 Task: Look for space in Gapan, Philippines from 10th July, 2023 to 25th July, 2023 for 3 adults, 1 child in price range Rs.15000 to Rs.25000. Place can be shared room with 2 bedrooms having 3 beds and 2 bathrooms. Property type can be house, flat, guest house. Amenities needed are: wifi, TV, free parkinig on premises, gym, breakfast. Booking option can be shelf check-in. Required host language is English.
Action: Mouse moved to (451, 86)
Screenshot: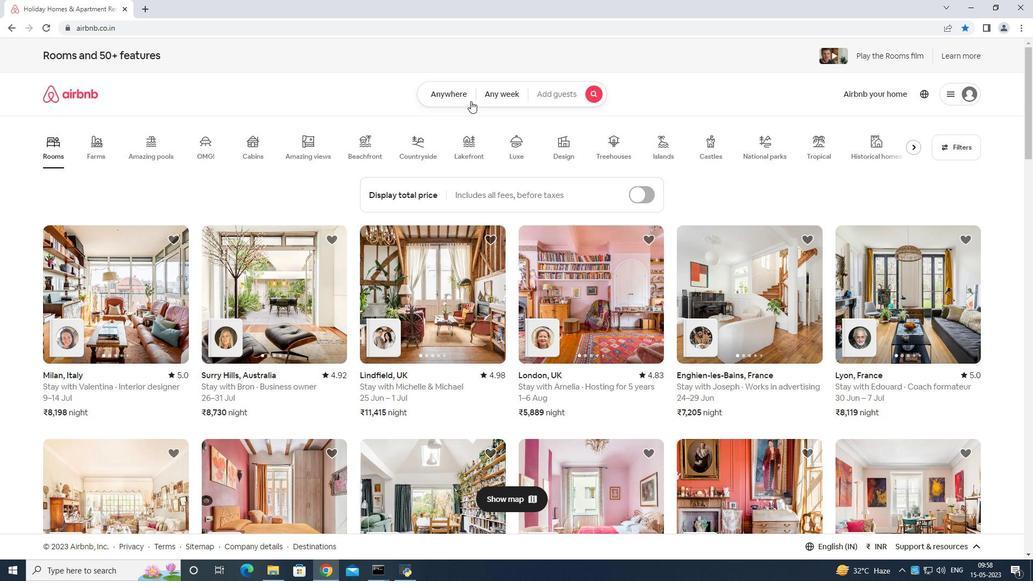 
Action: Mouse pressed left at (451, 86)
Screenshot: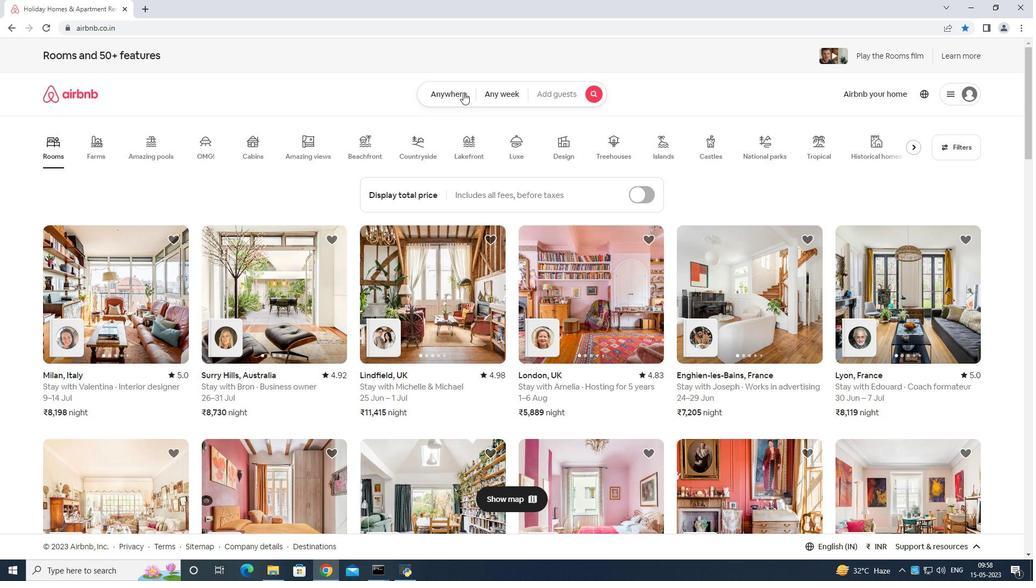 
Action: Mouse moved to (427, 132)
Screenshot: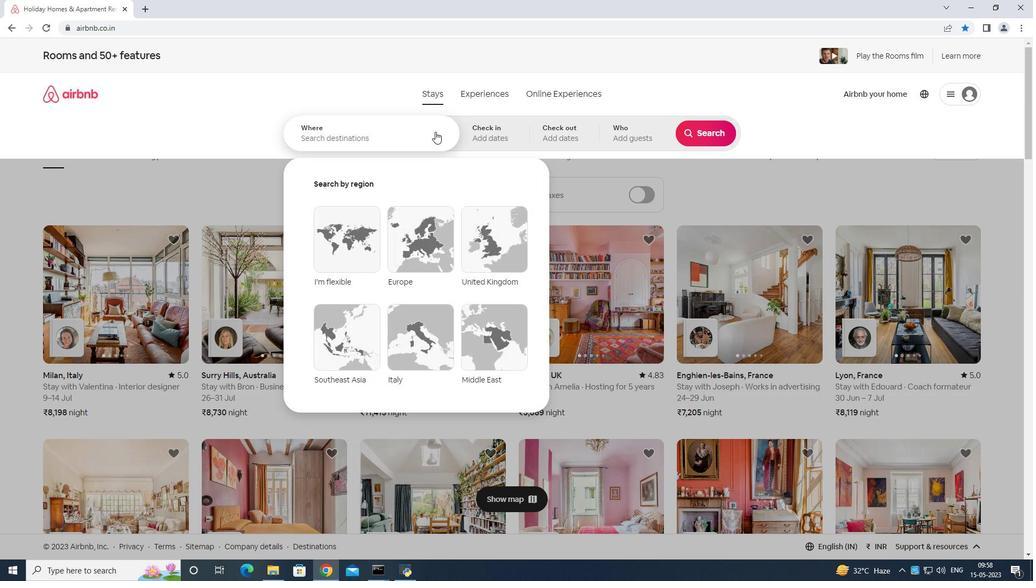 
Action: Mouse pressed left at (427, 132)
Screenshot: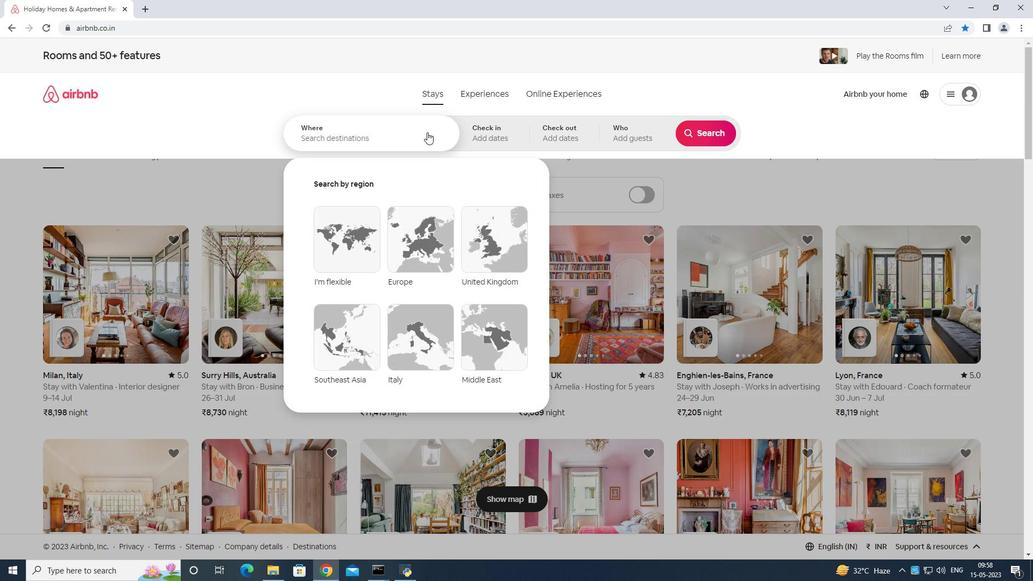 
Action: Key pressed <Key.shift>Gapan<Key.space>philipines<Key.enter>
Screenshot: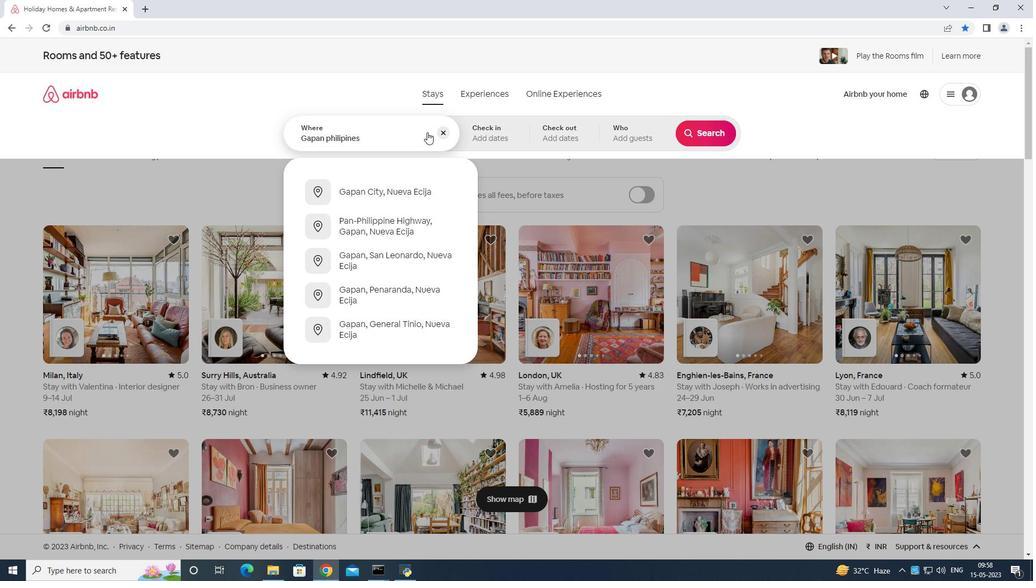 
Action: Mouse moved to (707, 224)
Screenshot: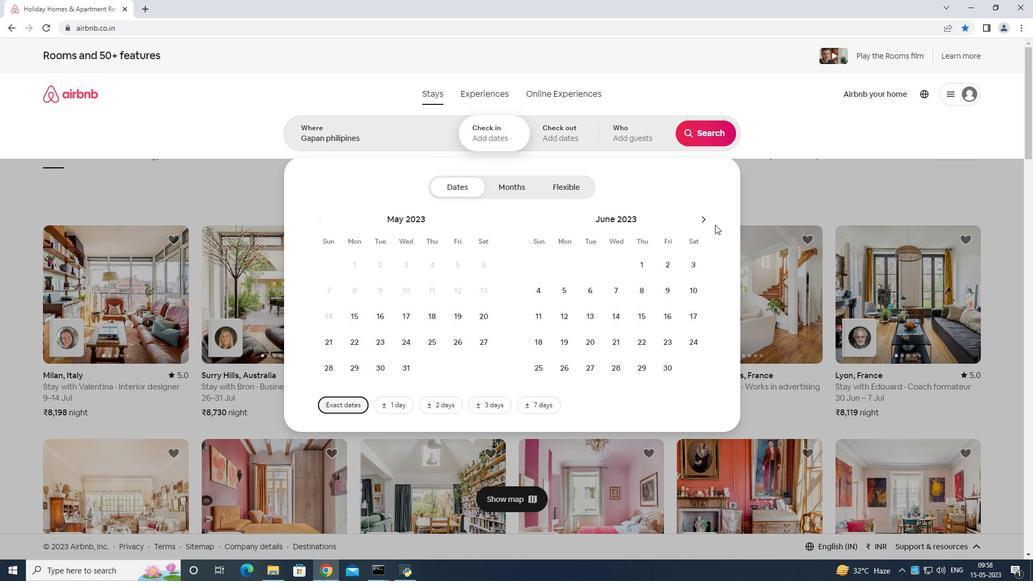 
Action: Mouse pressed left at (707, 224)
Screenshot: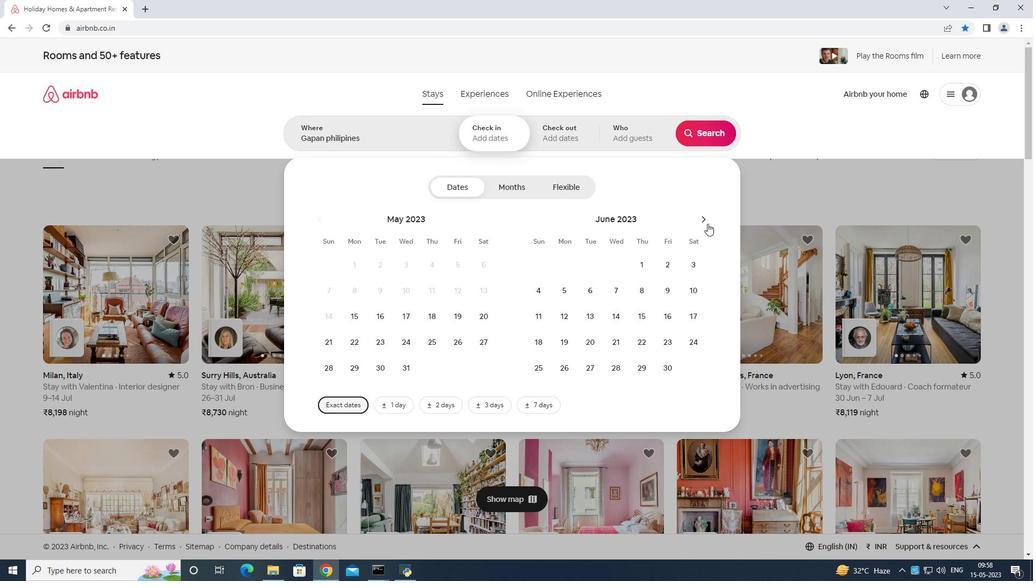 
Action: Mouse moved to (567, 313)
Screenshot: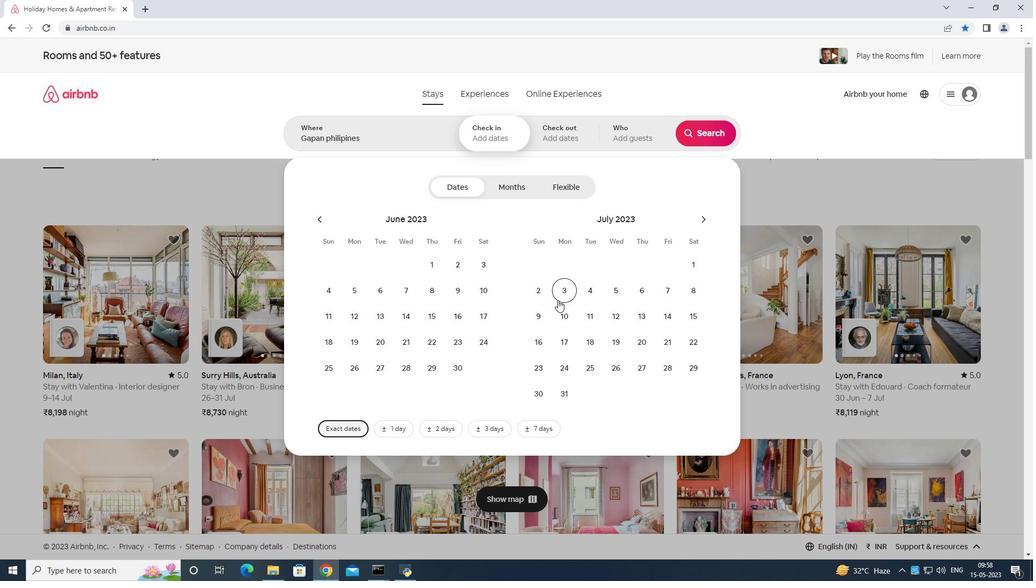 
Action: Mouse pressed left at (567, 313)
Screenshot: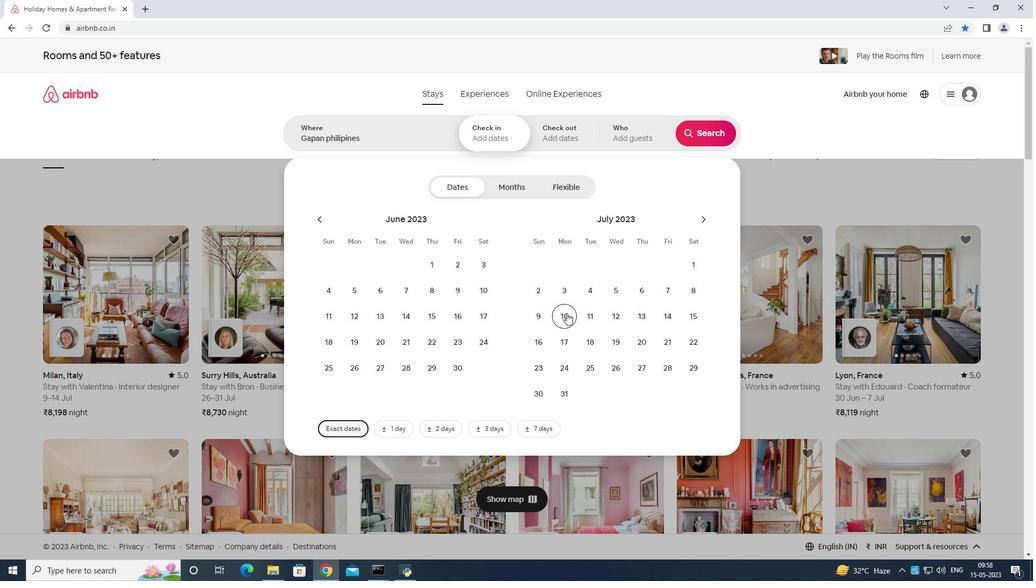 
Action: Mouse moved to (593, 366)
Screenshot: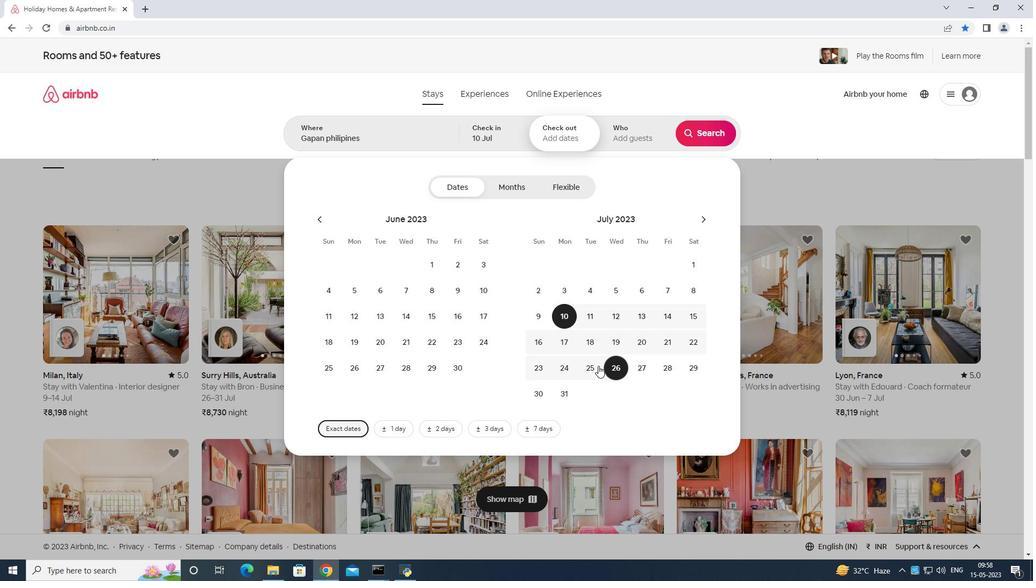 
Action: Mouse pressed left at (593, 366)
Screenshot: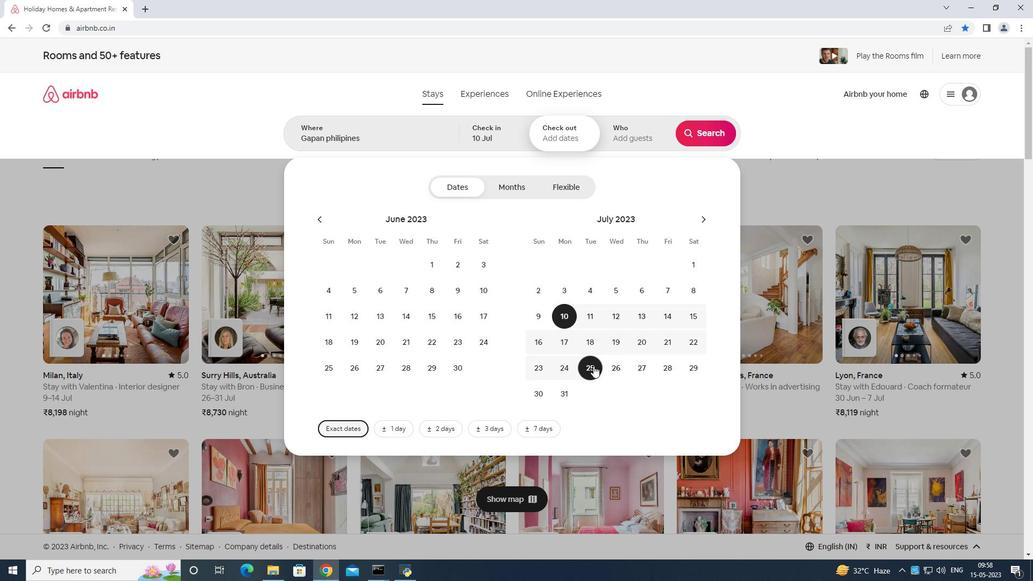 
Action: Mouse moved to (635, 140)
Screenshot: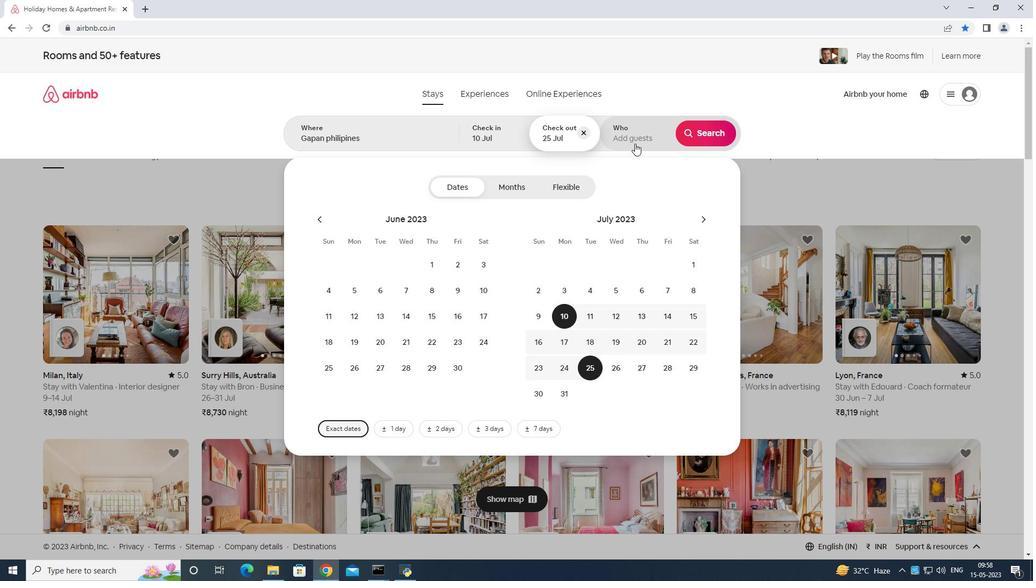 
Action: Mouse pressed left at (635, 140)
Screenshot: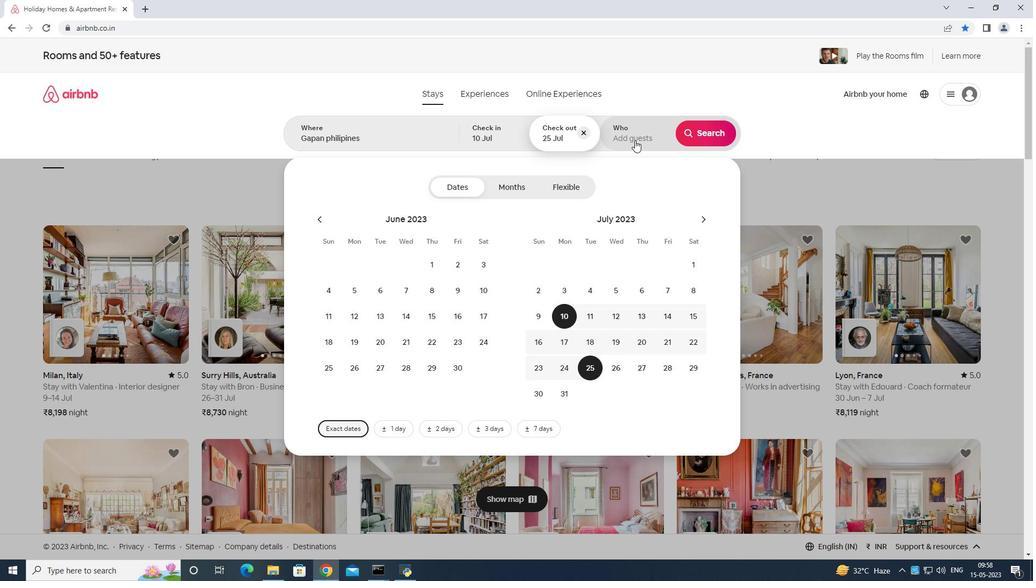 
Action: Mouse moved to (716, 194)
Screenshot: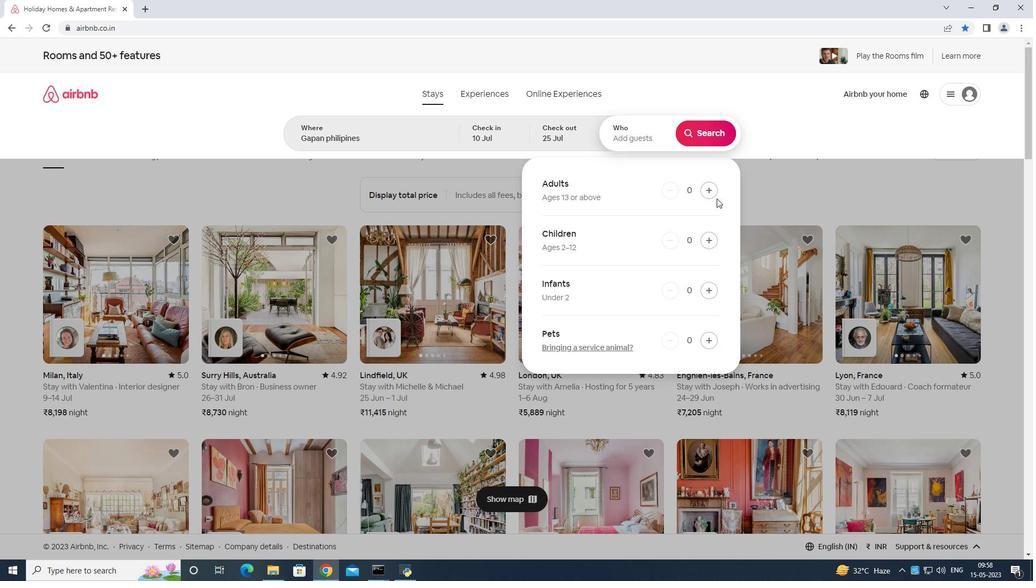 
Action: Mouse pressed left at (716, 194)
Screenshot: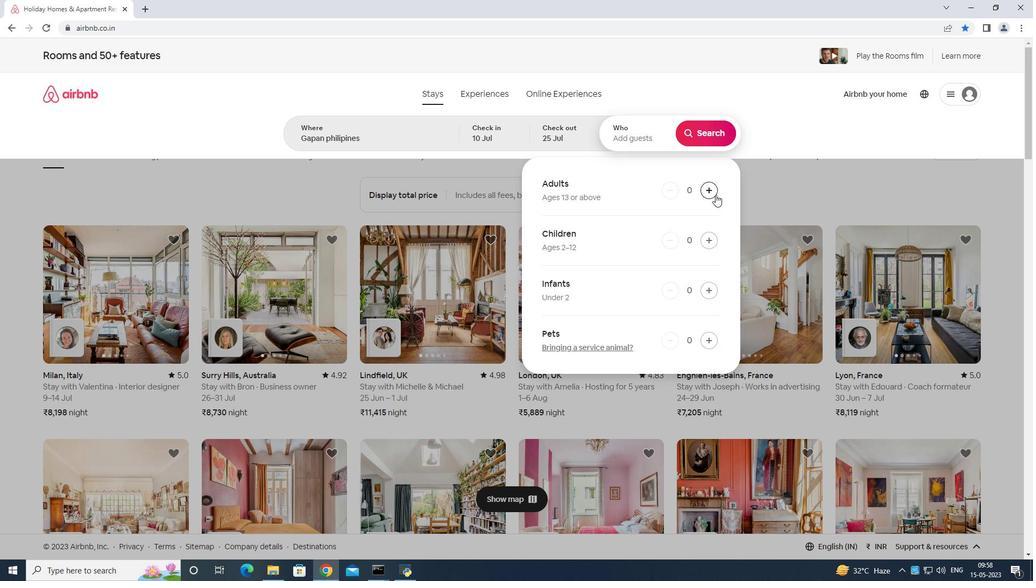 
Action: Mouse pressed left at (716, 194)
Screenshot: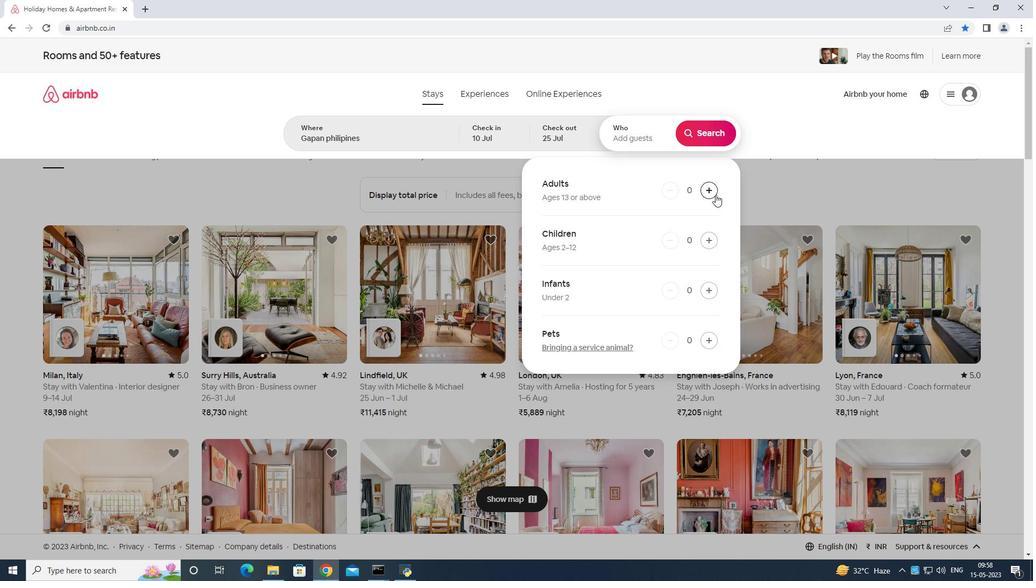 
Action: Mouse pressed left at (716, 194)
Screenshot: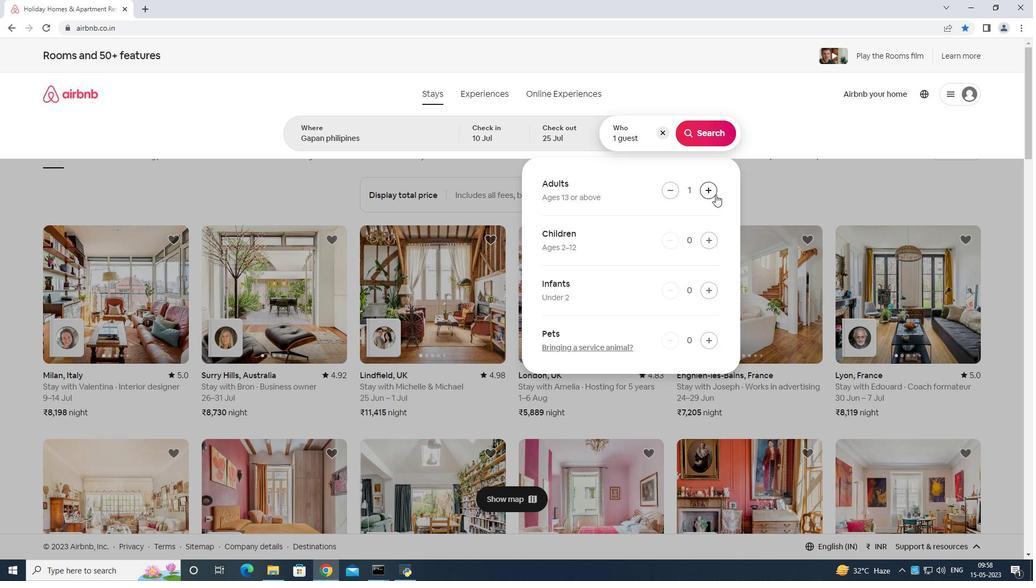
Action: Mouse moved to (711, 241)
Screenshot: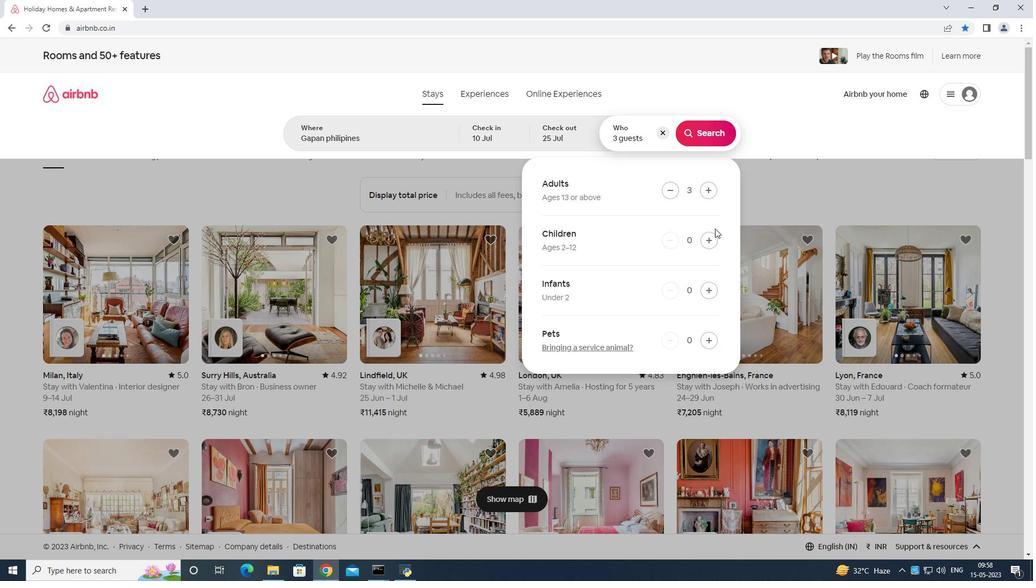 
Action: Mouse pressed left at (711, 241)
Screenshot: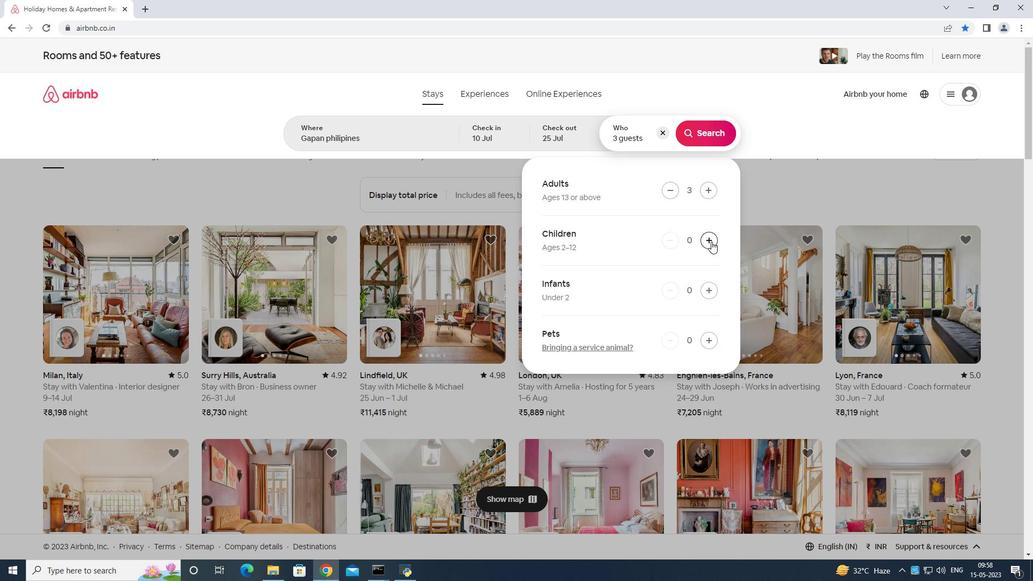 
Action: Mouse moved to (710, 133)
Screenshot: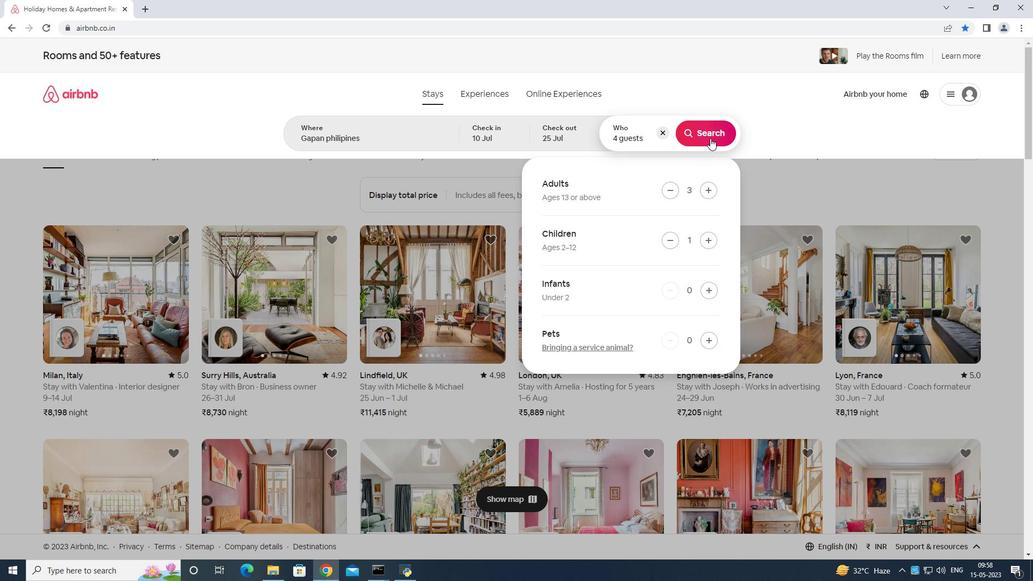 
Action: Mouse pressed left at (710, 133)
Screenshot: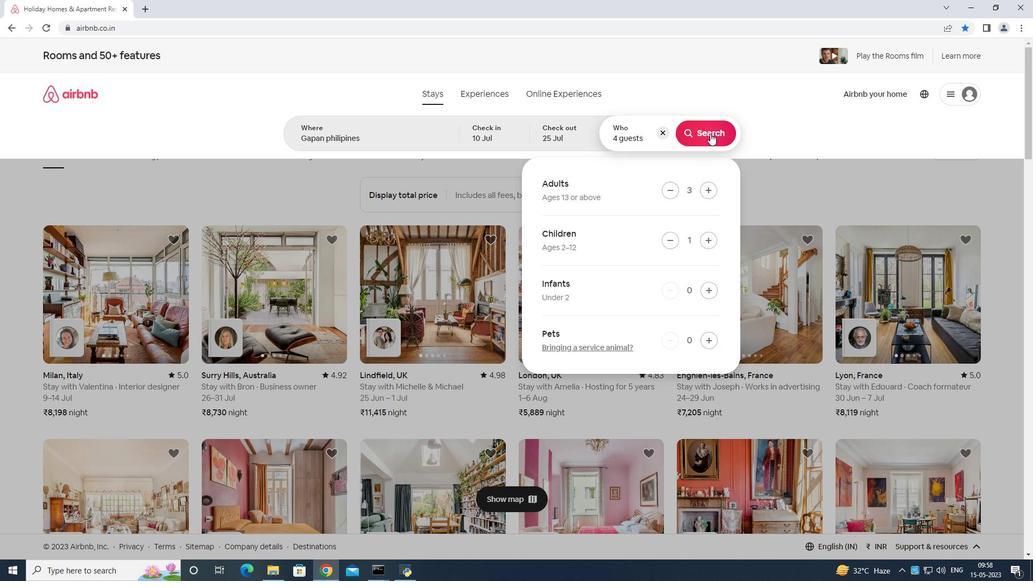 
Action: Mouse moved to (982, 107)
Screenshot: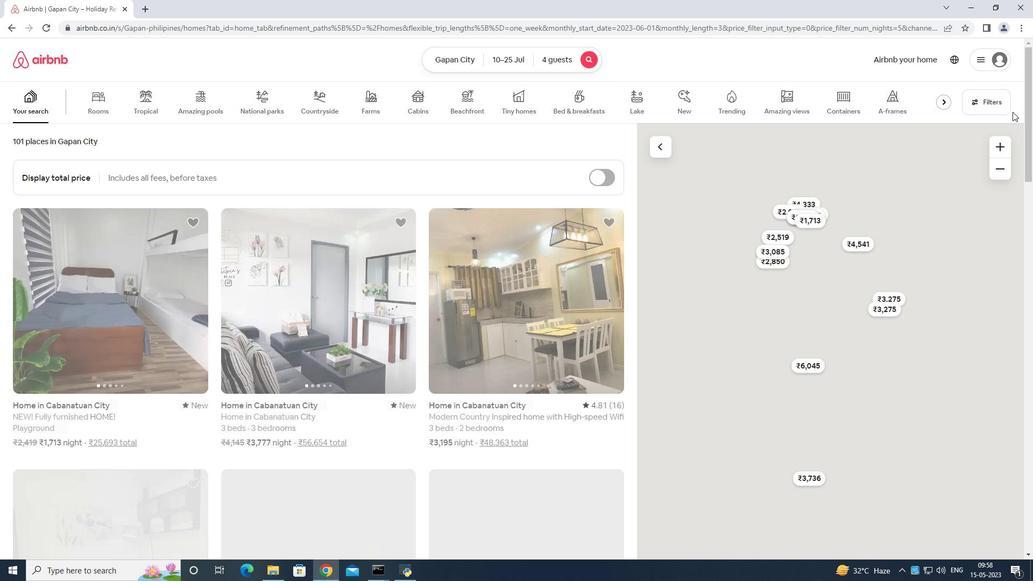 
Action: Mouse pressed left at (982, 107)
Screenshot: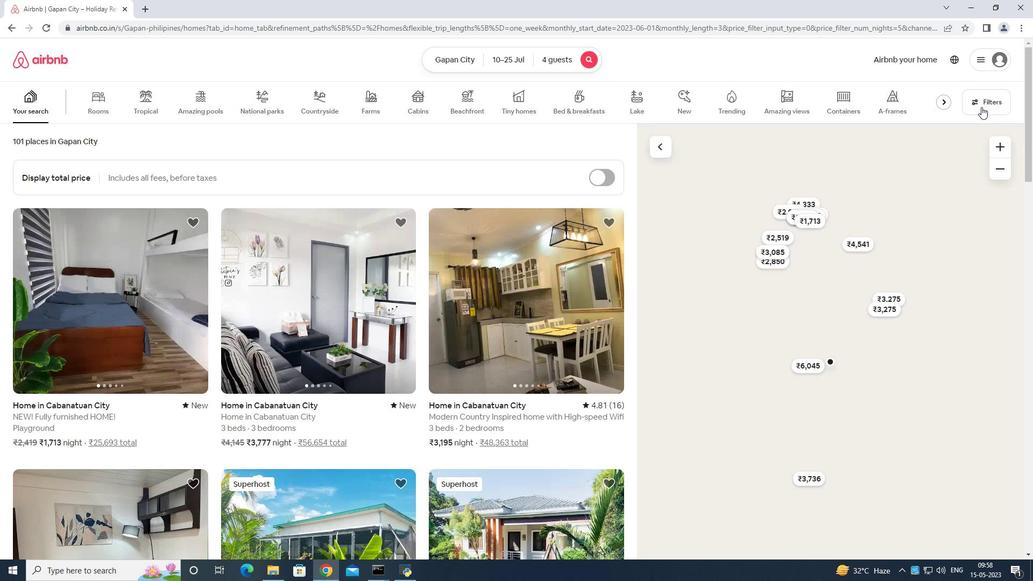 
Action: Mouse moved to (467, 352)
Screenshot: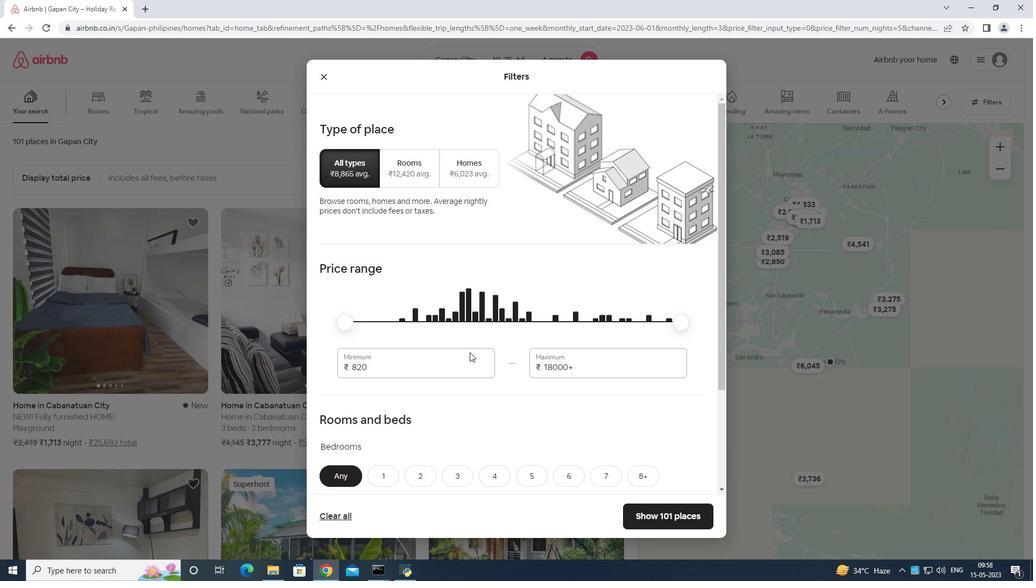 
Action: Mouse pressed left at (467, 352)
Screenshot: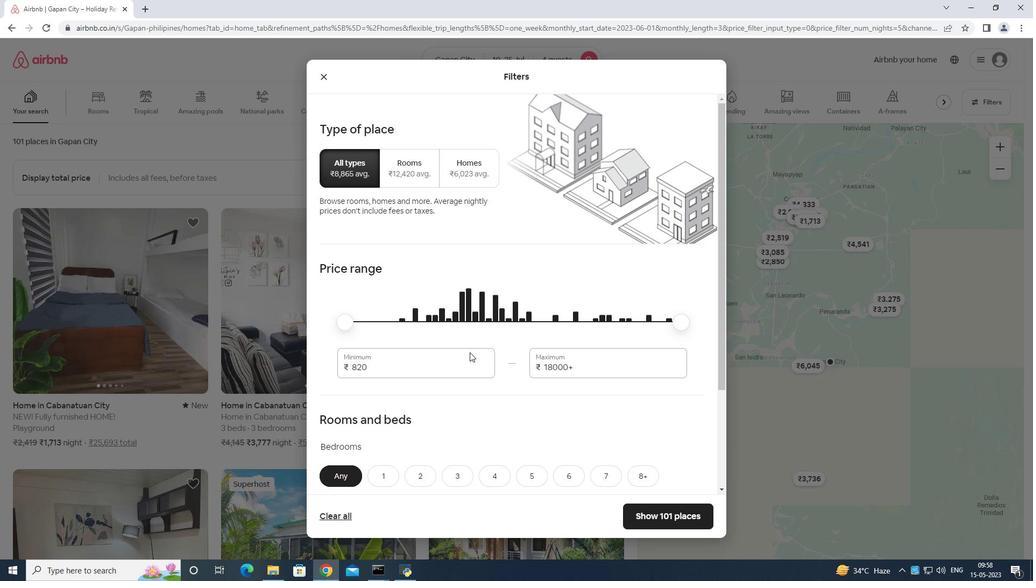 
Action: Mouse moved to (466, 351)
Screenshot: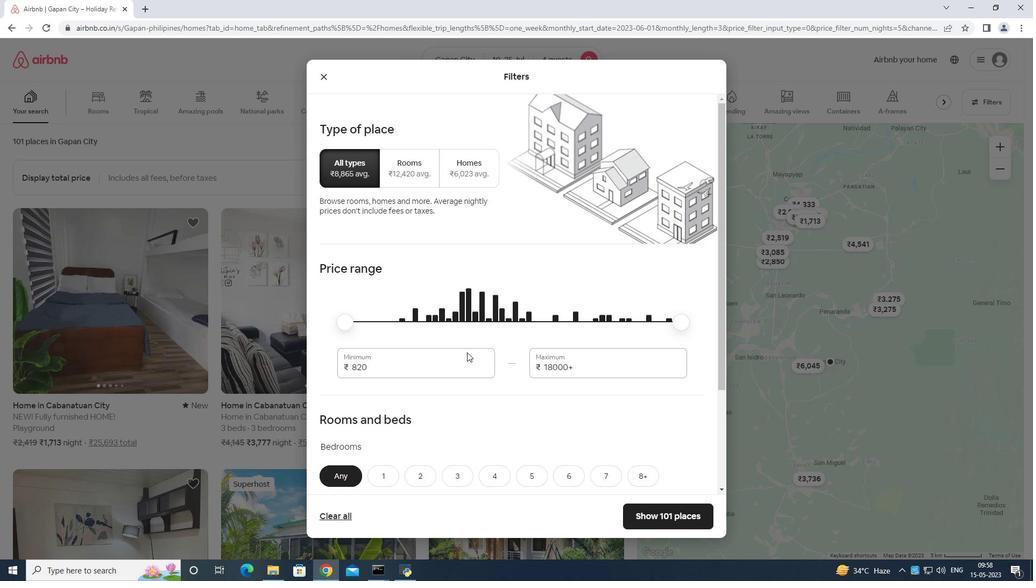 
Action: Key pressed <Key.backspace><Key.backspace><Key.backspace><Key.backspace><Key.backspace><Key.backspace><Key.backspace><Key.backspace><Key.backspace><Key.backspace><Key.backspace><Key.backspace><Key.backspace><Key.backspace><Key.backspace><Key.backspace><Key.backspace><Key.backspace><Key.backspace>15000
Screenshot: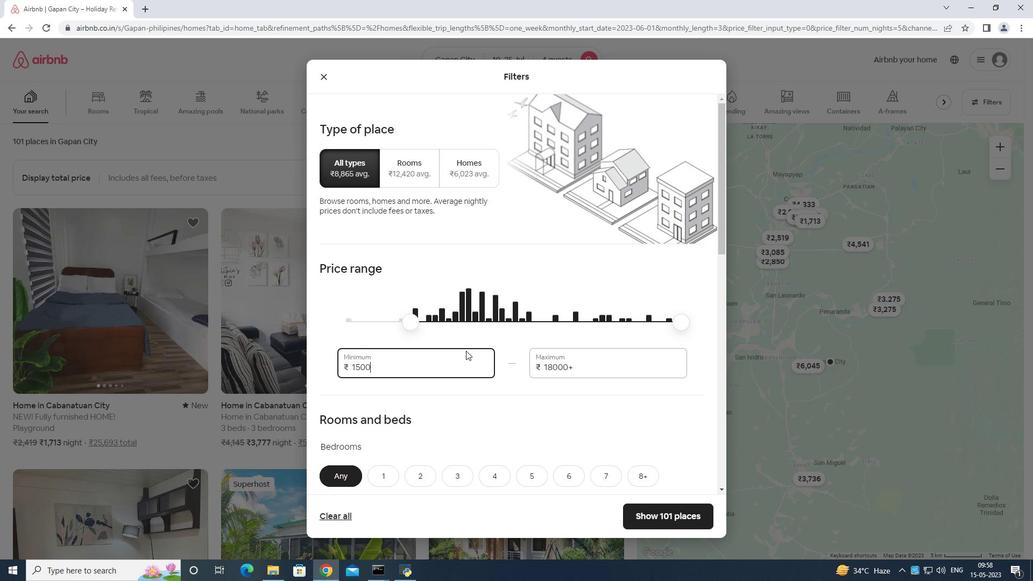 
Action: Mouse moved to (575, 366)
Screenshot: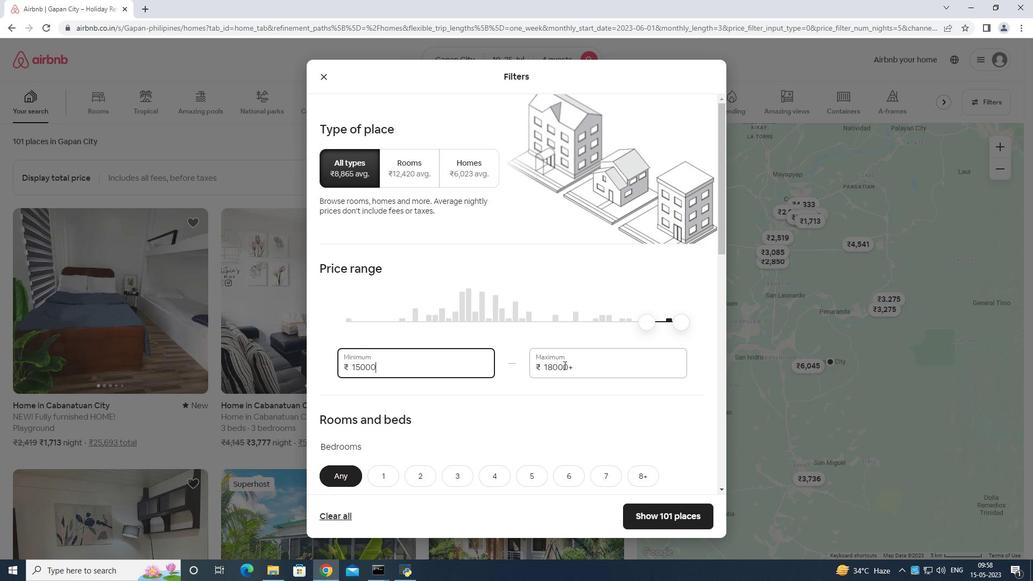 
Action: Mouse pressed left at (575, 366)
Screenshot: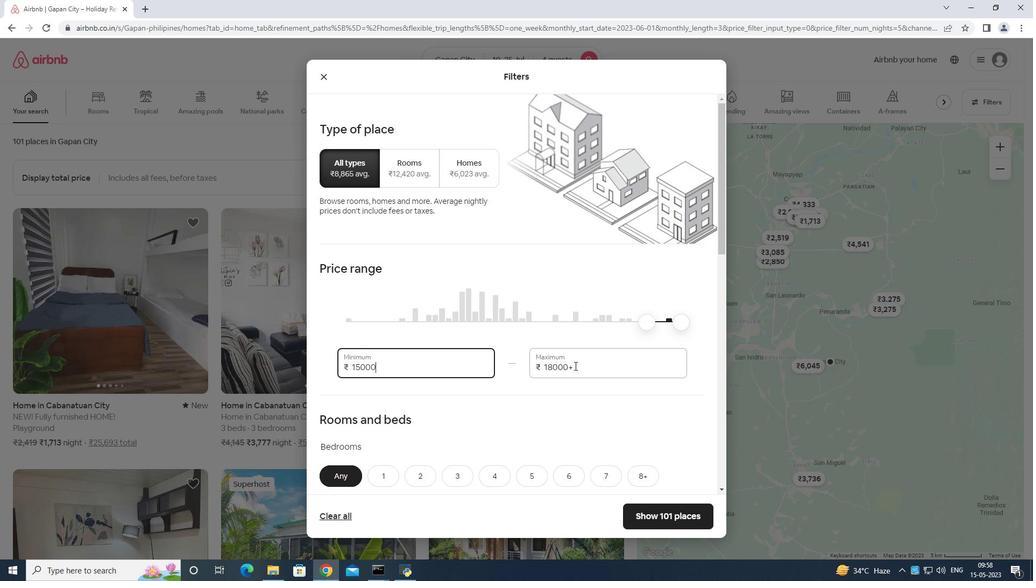 
Action: Key pressed <Key.backspace><Key.backspace><Key.backspace><Key.backspace><Key.backspace><Key.backspace><Key.backspace><Key.backspace><Key.backspace><Key.backspace><Key.backspace><Key.backspace><Key.backspace><Key.backspace><Key.backspace><Key.backspace>25000
Screenshot: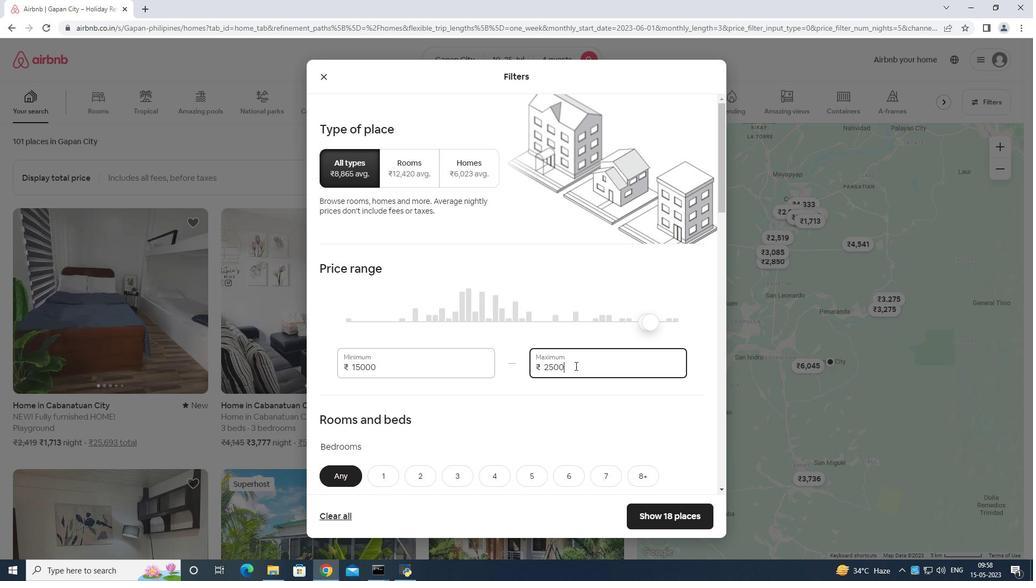 
Action: Mouse moved to (575, 364)
Screenshot: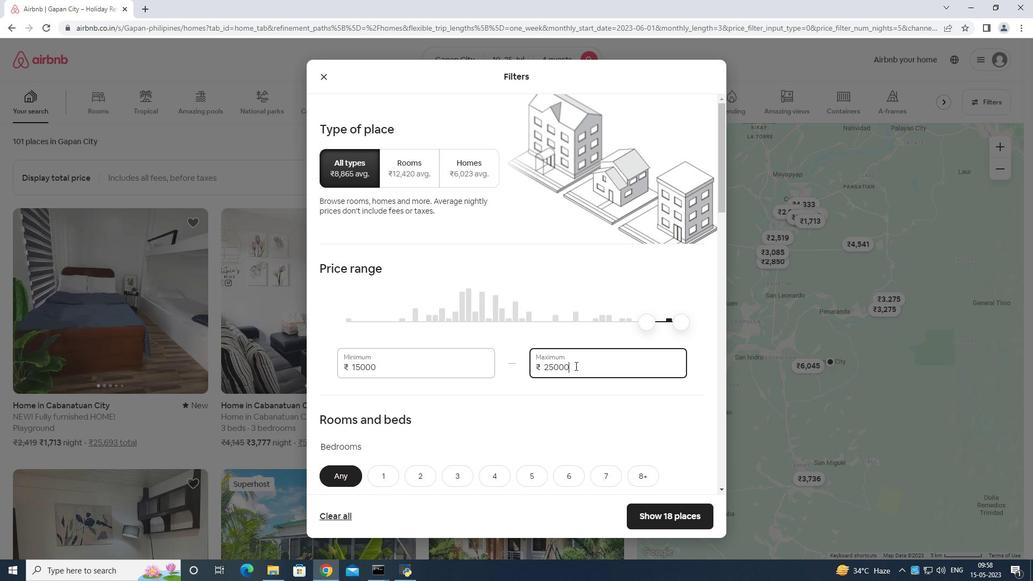 
Action: Mouse scrolled (575, 363) with delta (0, 0)
Screenshot: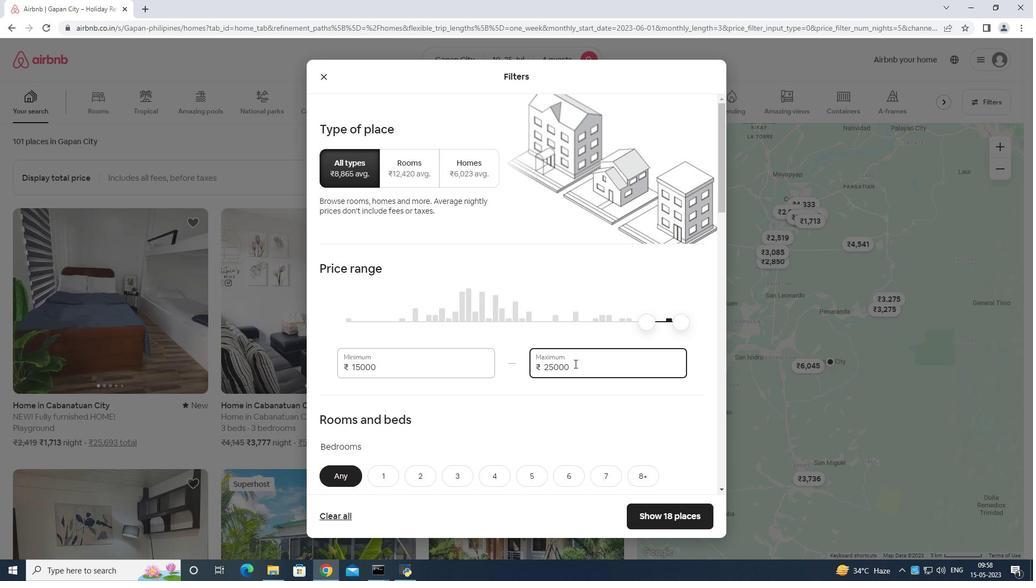 
Action: Mouse scrolled (575, 363) with delta (0, 0)
Screenshot: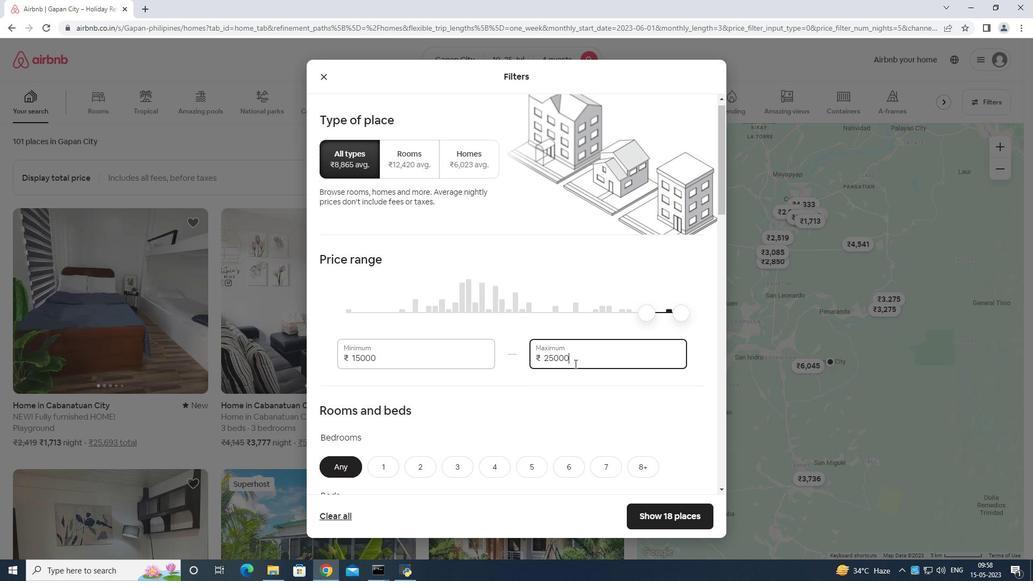 
Action: Mouse scrolled (575, 363) with delta (0, 0)
Screenshot: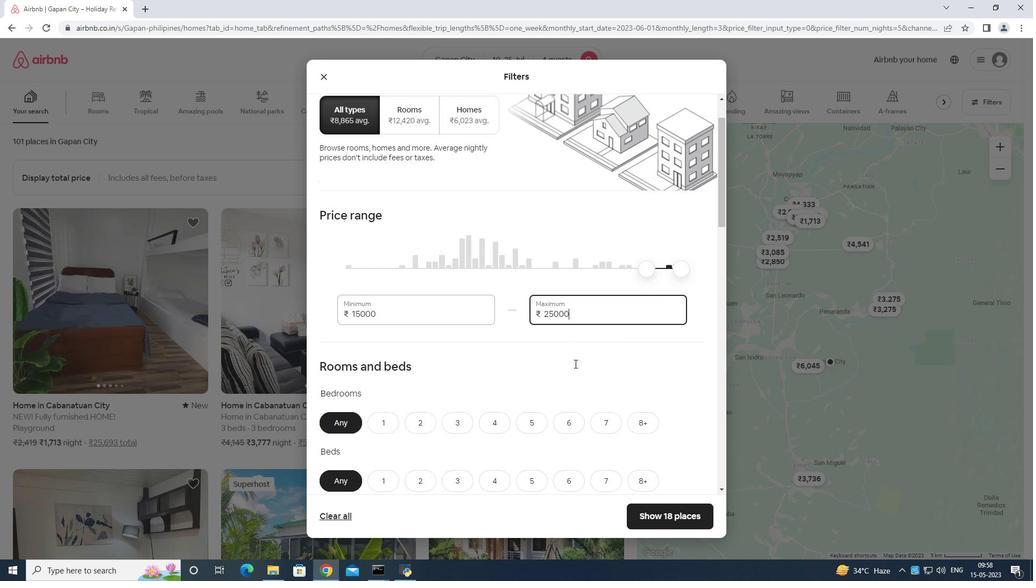 
Action: Mouse moved to (432, 310)
Screenshot: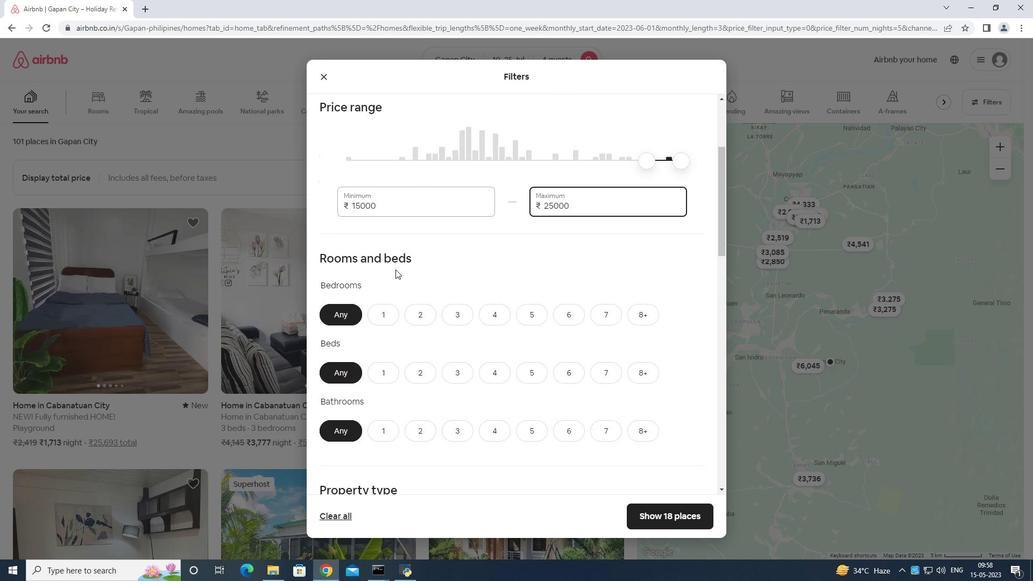 
Action: Mouse pressed left at (432, 310)
Screenshot: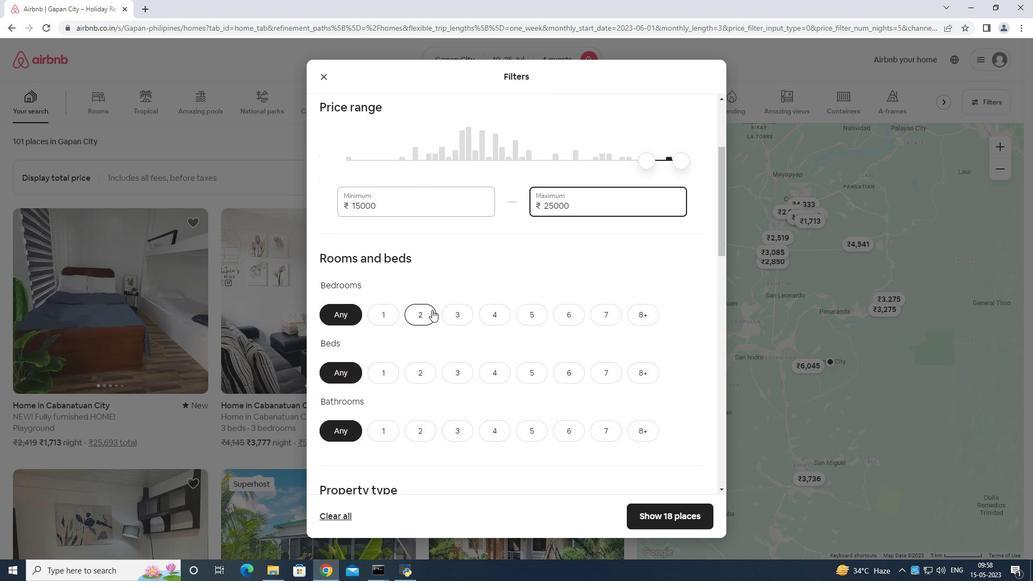 
Action: Mouse moved to (461, 366)
Screenshot: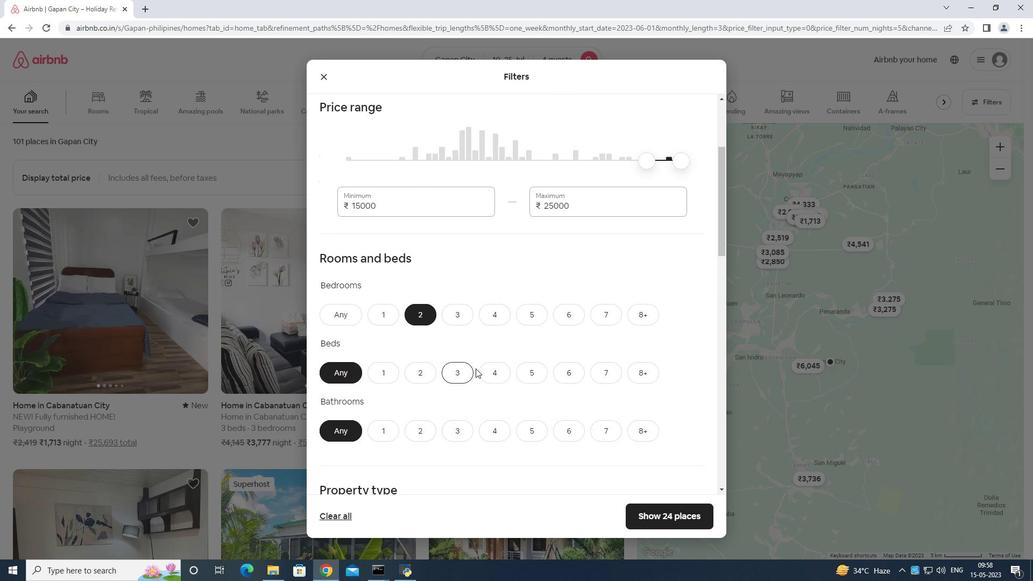 
Action: Mouse pressed left at (461, 366)
Screenshot: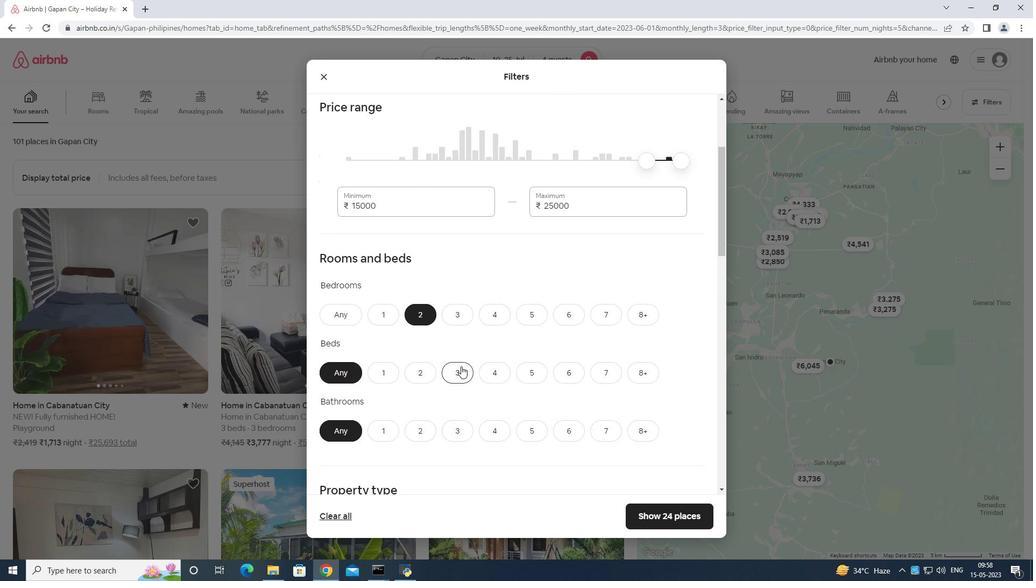 
Action: Mouse moved to (415, 432)
Screenshot: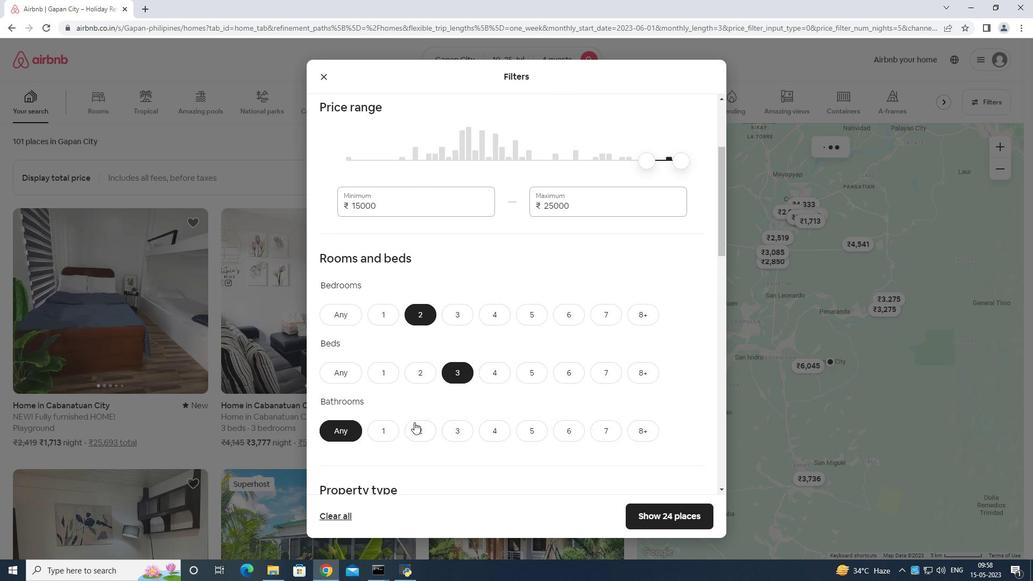 
Action: Mouse pressed left at (415, 432)
Screenshot: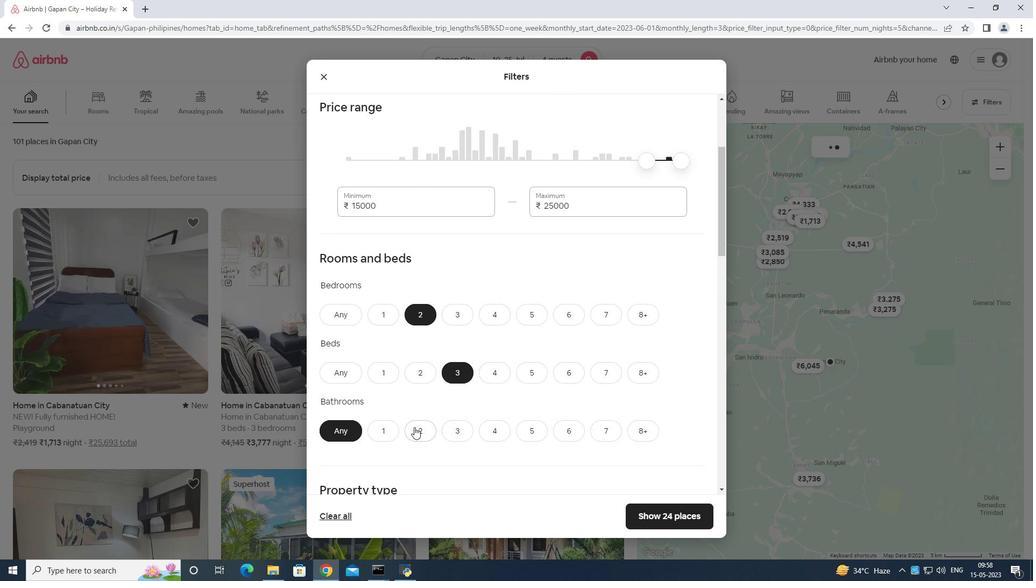 
Action: Mouse moved to (474, 382)
Screenshot: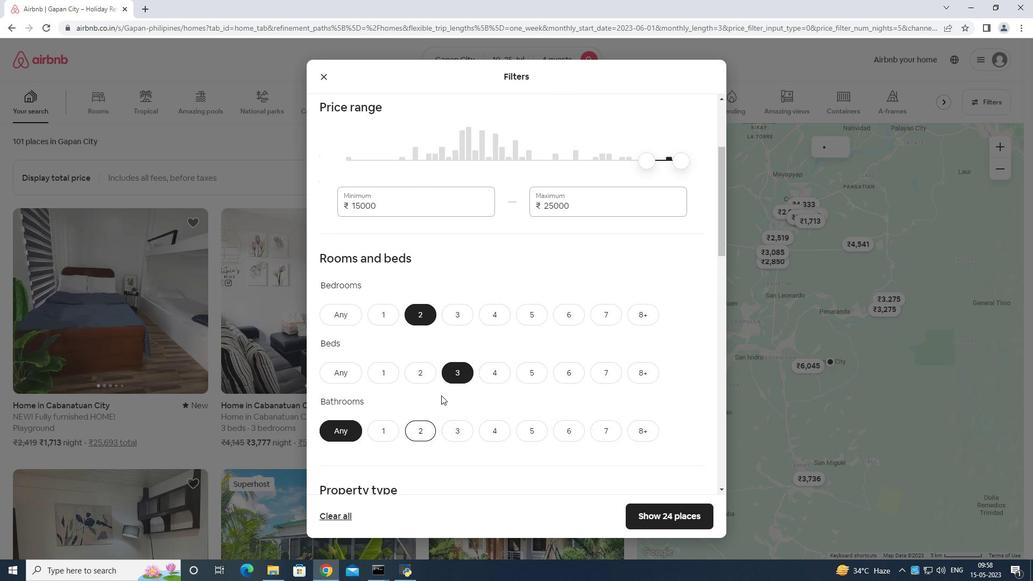 
Action: Mouse scrolled (474, 382) with delta (0, 0)
Screenshot: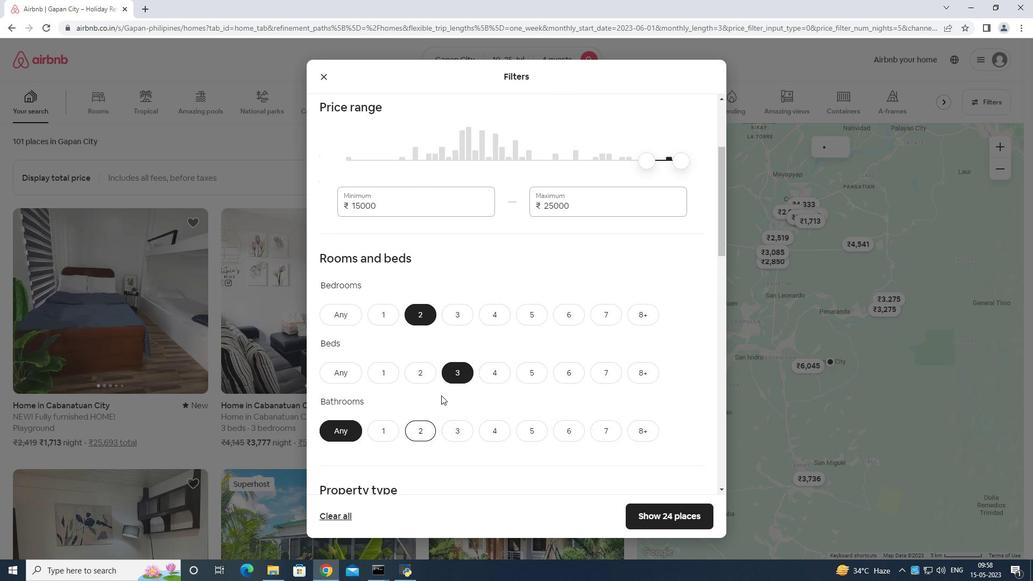 
Action: Mouse moved to (477, 383)
Screenshot: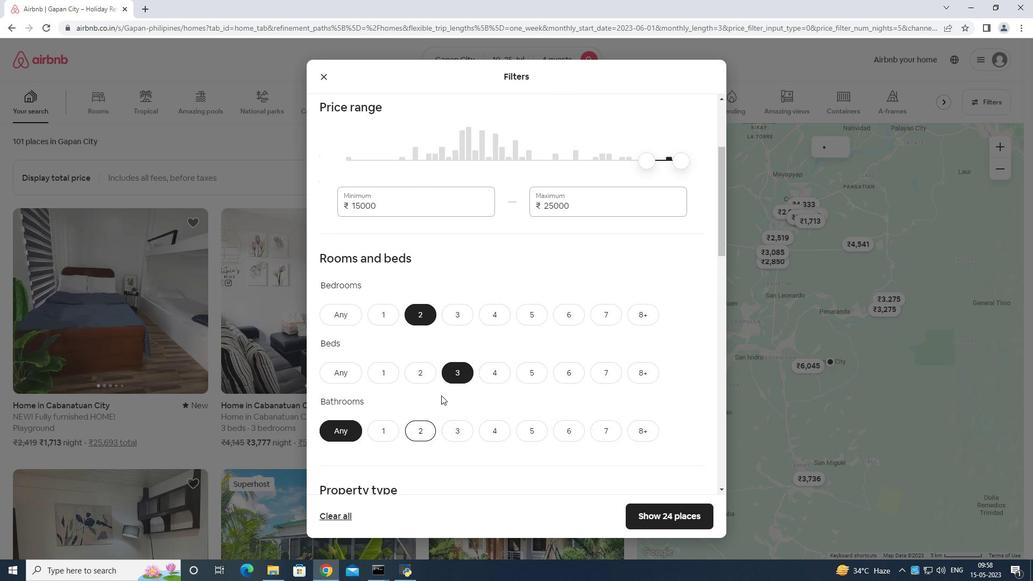
Action: Mouse scrolled (477, 383) with delta (0, 0)
Screenshot: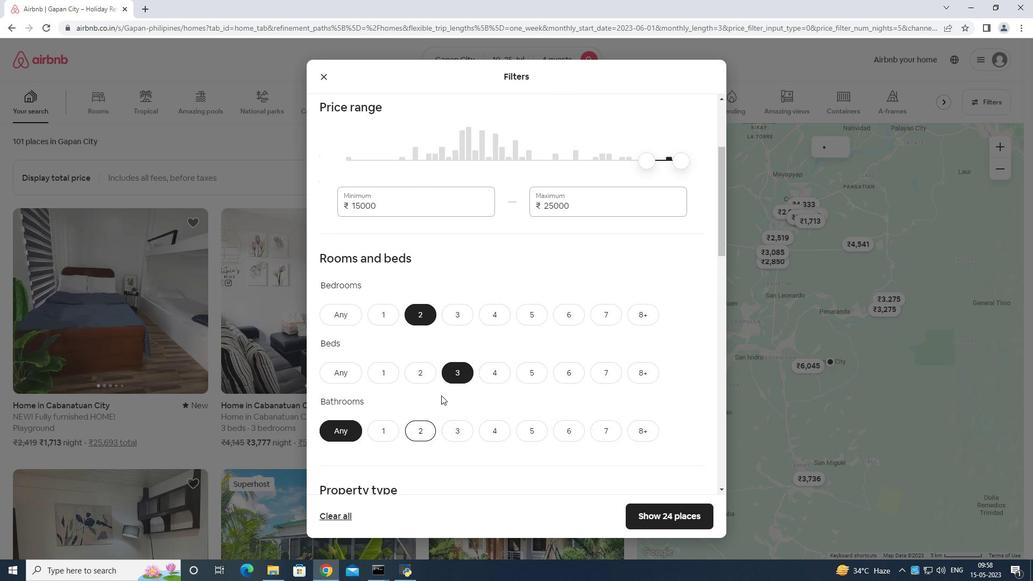 
Action: Mouse moved to (480, 383)
Screenshot: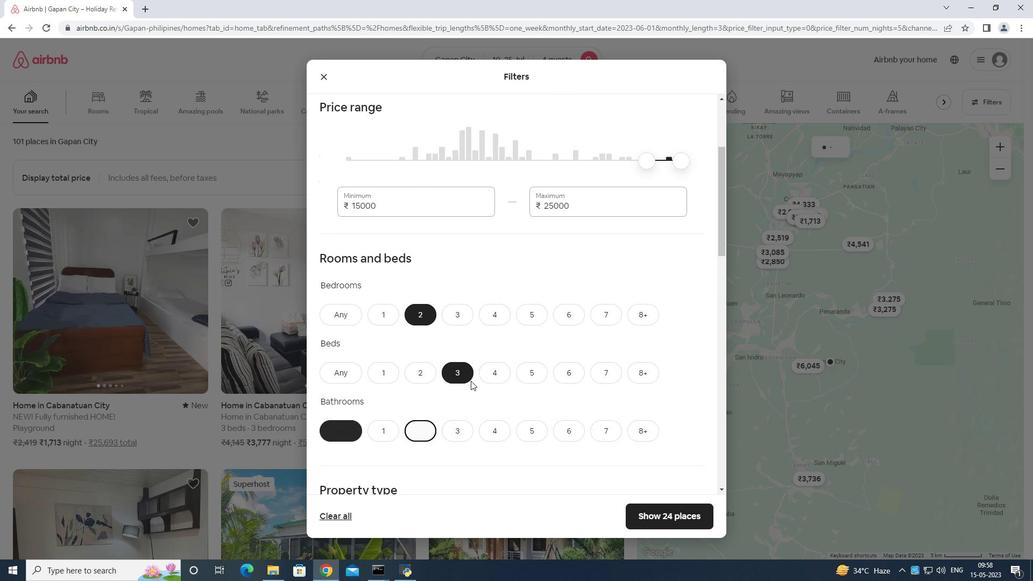 
Action: Mouse scrolled (480, 383) with delta (0, 0)
Screenshot: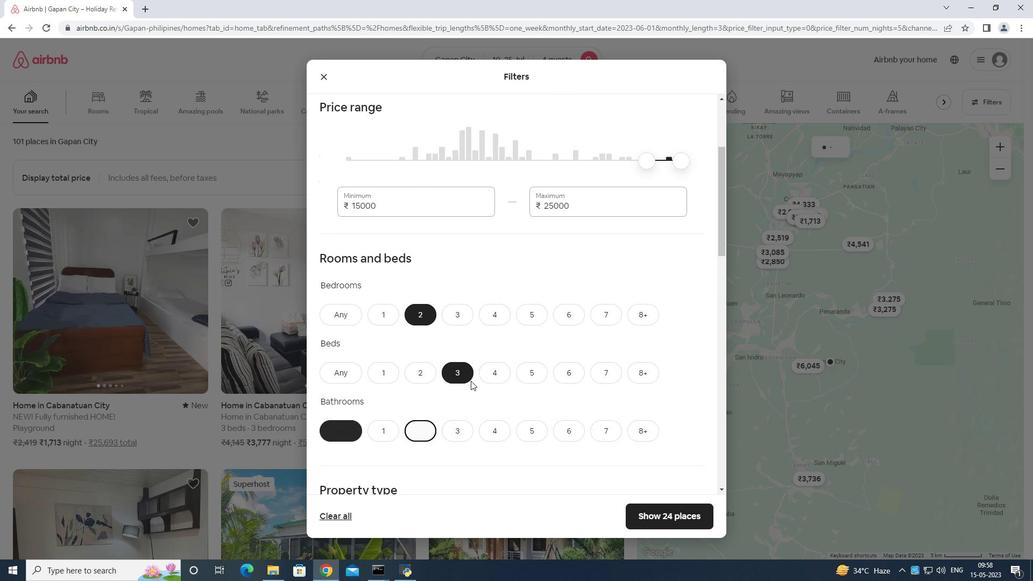 
Action: Mouse moved to (483, 382)
Screenshot: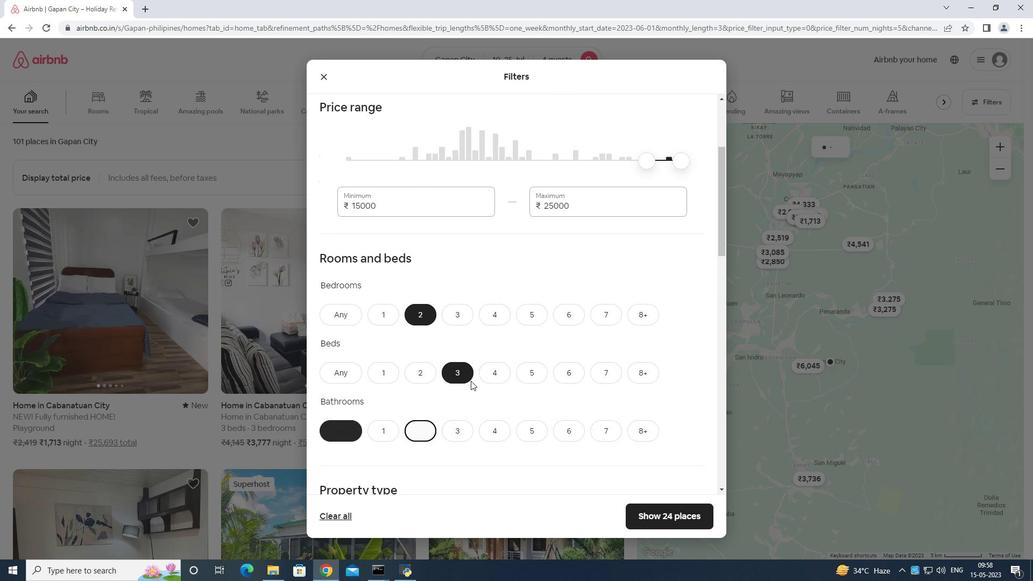 
Action: Mouse scrolled (483, 381) with delta (0, 0)
Screenshot: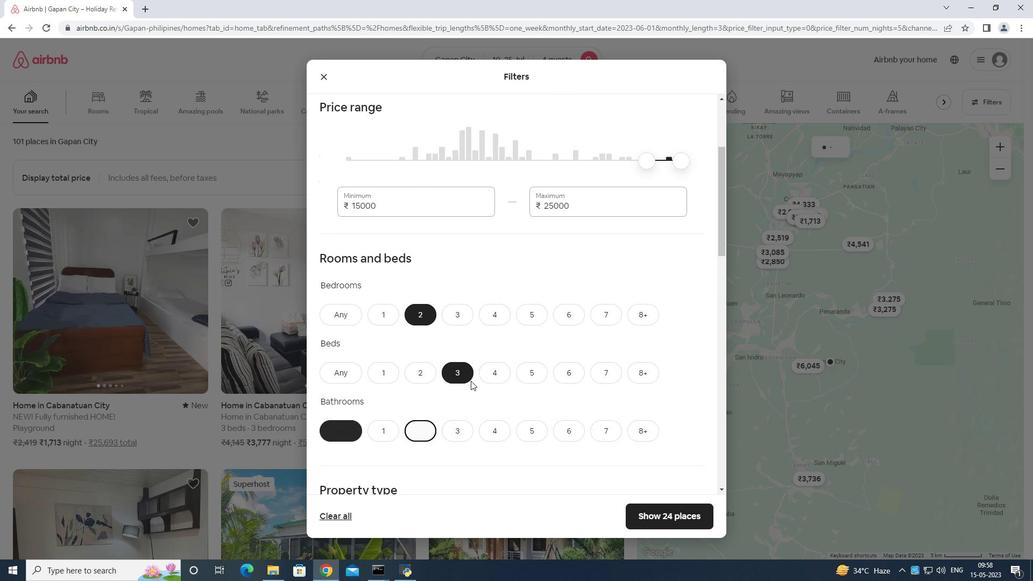 
Action: Mouse moved to (488, 378)
Screenshot: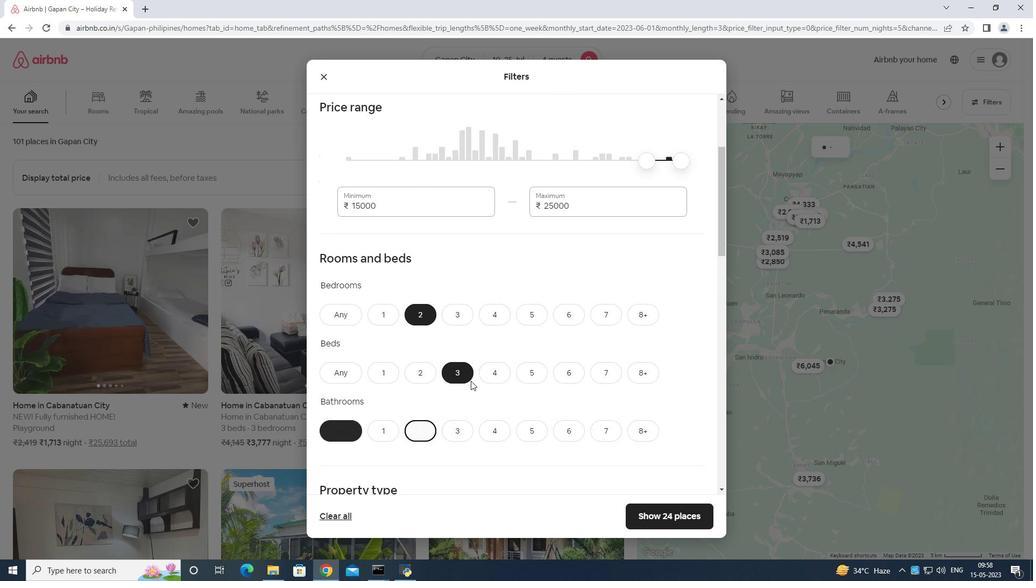 
Action: Mouse scrolled (487, 378) with delta (0, 0)
Screenshot: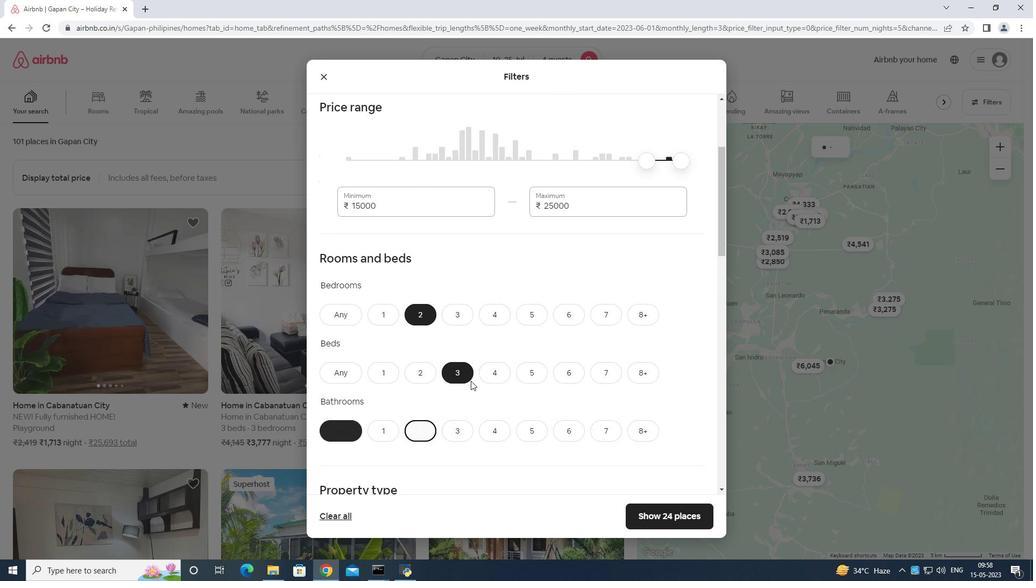 
Action: Mouse moved to (508, 365)
Screenshot: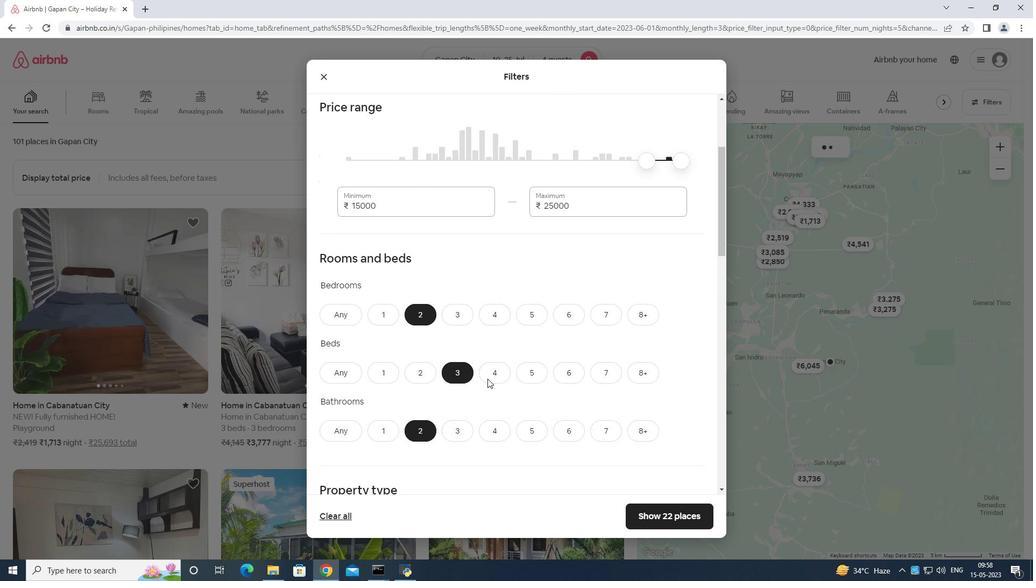 
Action: Mouse scrolled (508, 365) with delta (0, 0)
Screenshot: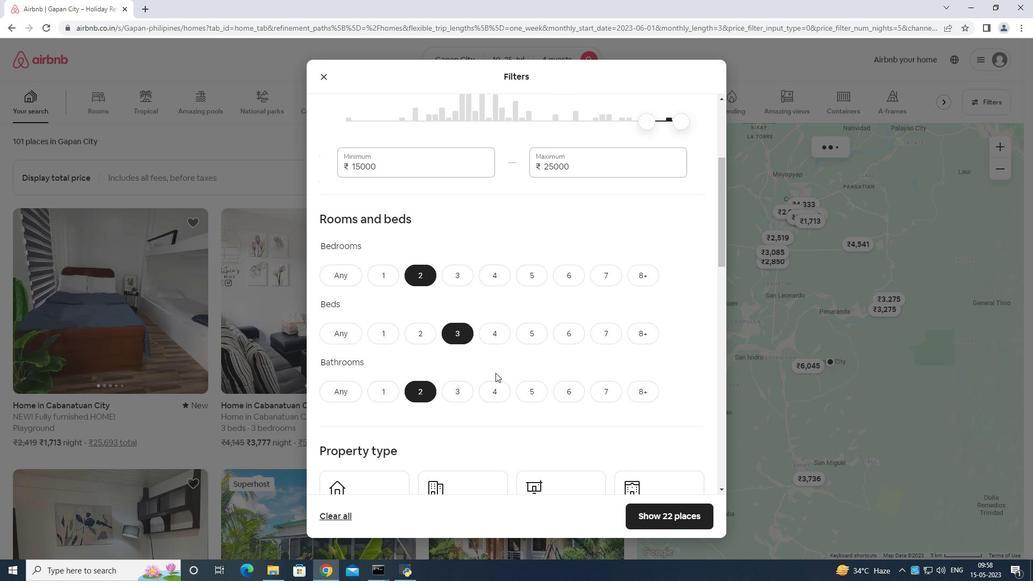 
Action: Mouse scrolled (508, 365) with delta (0, 0)
Screenshot: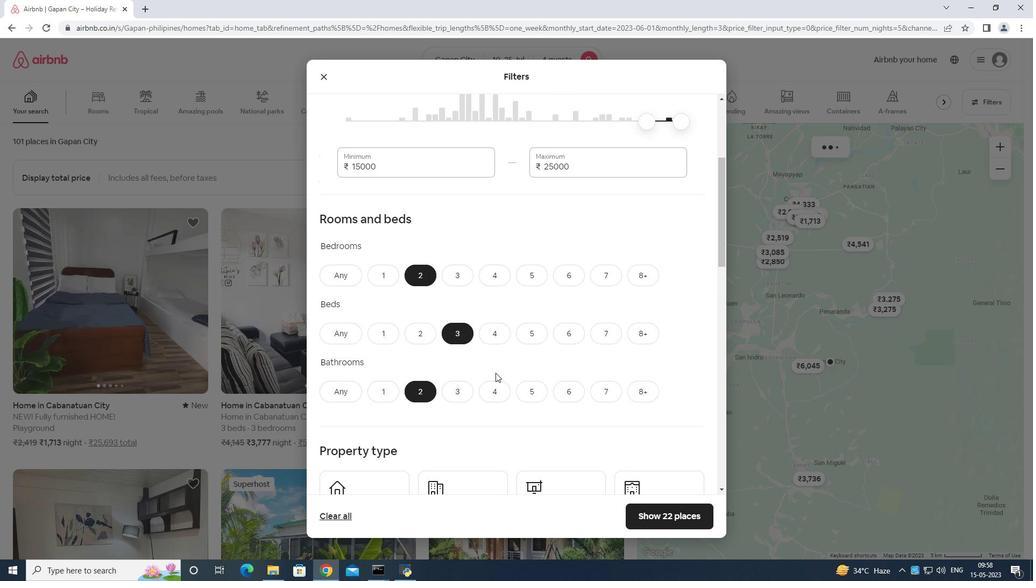 
Action: Mouse scrolled (508, 365) with delta (0, 0)
Screenshot: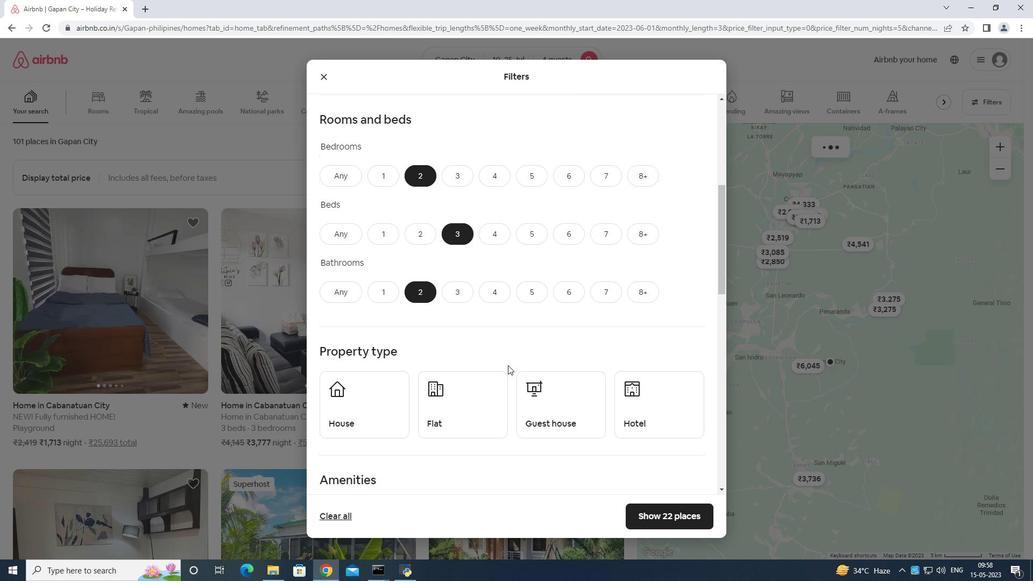 
Action: Mouse scrolled (508, 365) with delta (0, 0)
Screenshot: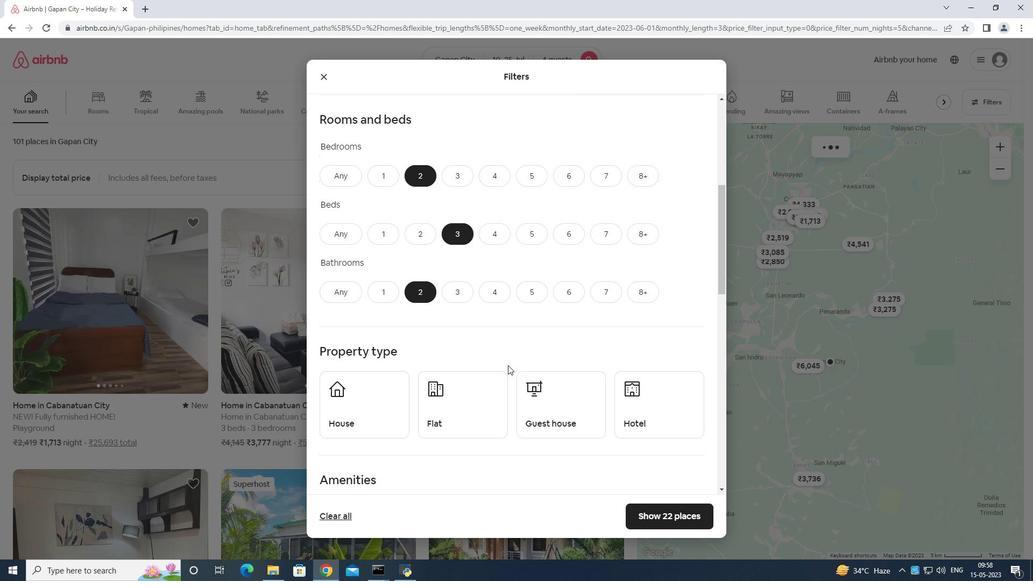 
Action: Mouse moved to (447, 303)
Screenshot: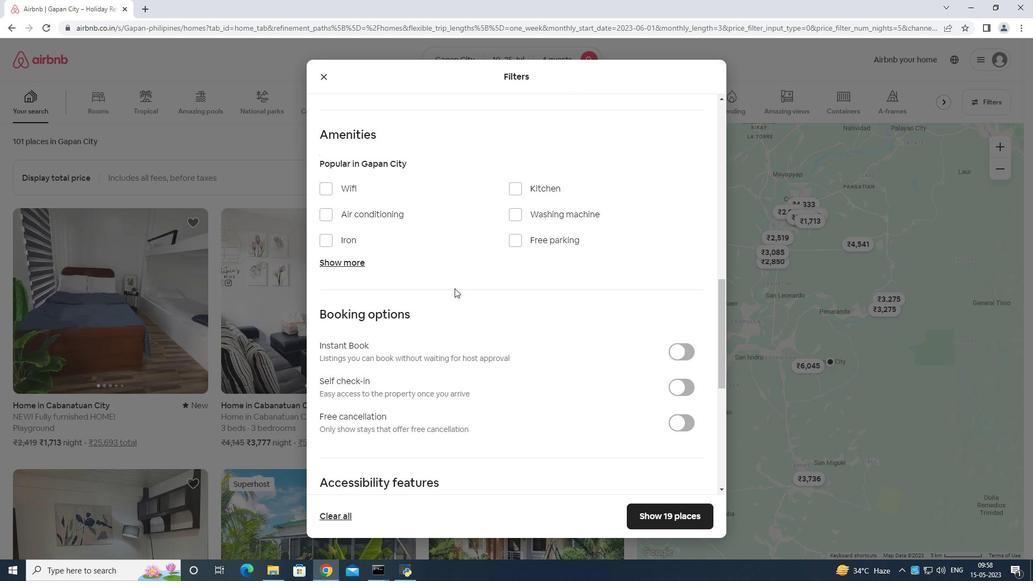 
Action: Mouse scrolled (447, 304) with delta (0, 0)
Screenshot: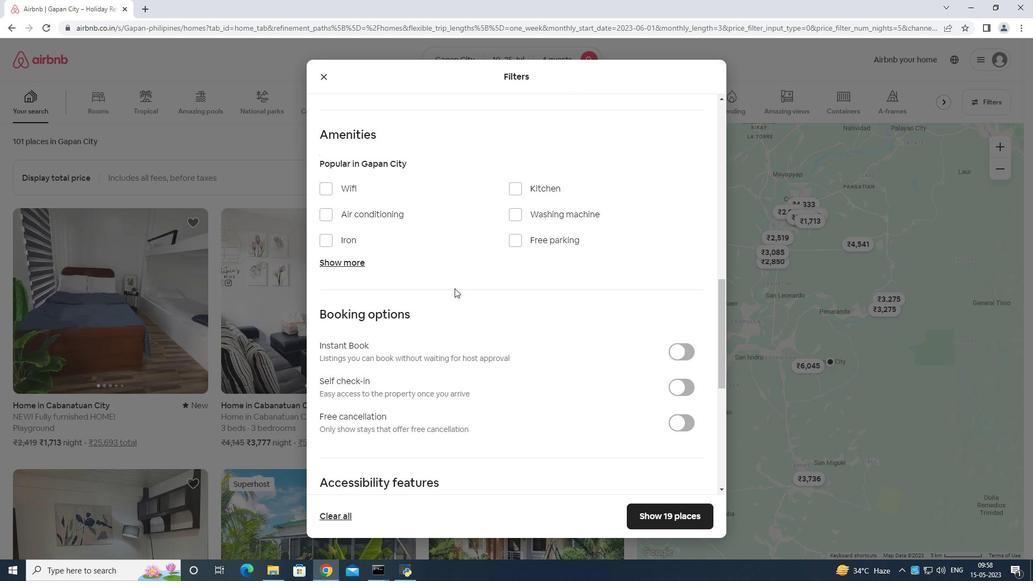 
Action: Mouse scrolled (447, 304) with delta (0, 0)
Screenshot: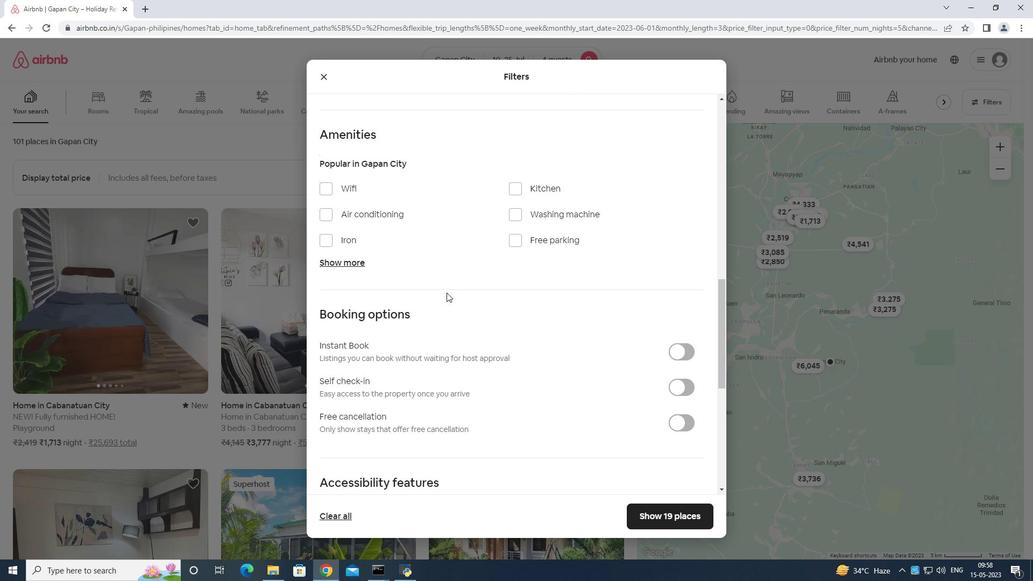 
Action: Mouse scrolled (447, 304) with delta (0, 0)
Screenshot: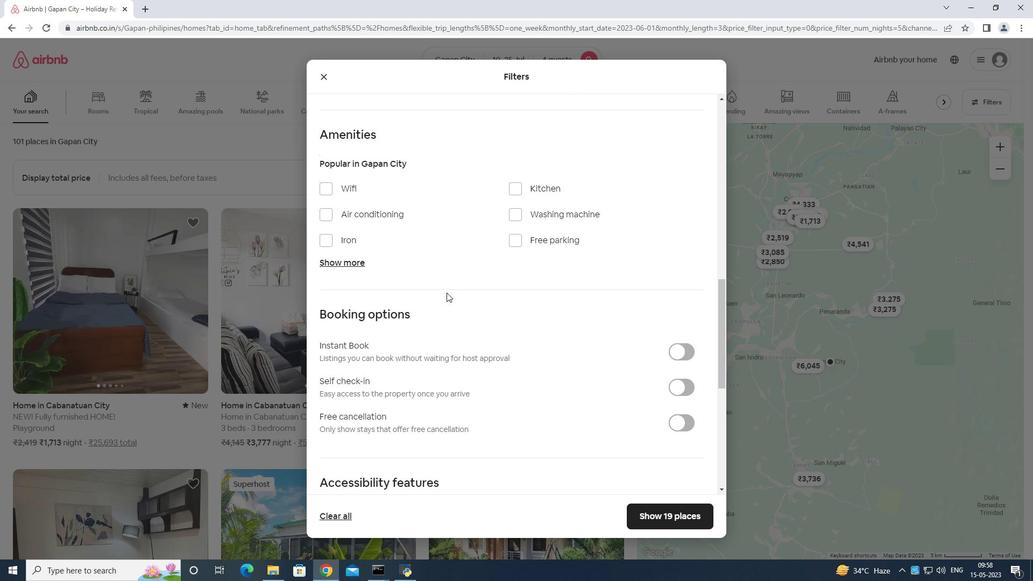 
Action: Mouse scrolled (447, 304) with delta (0, 0)
Screenshot: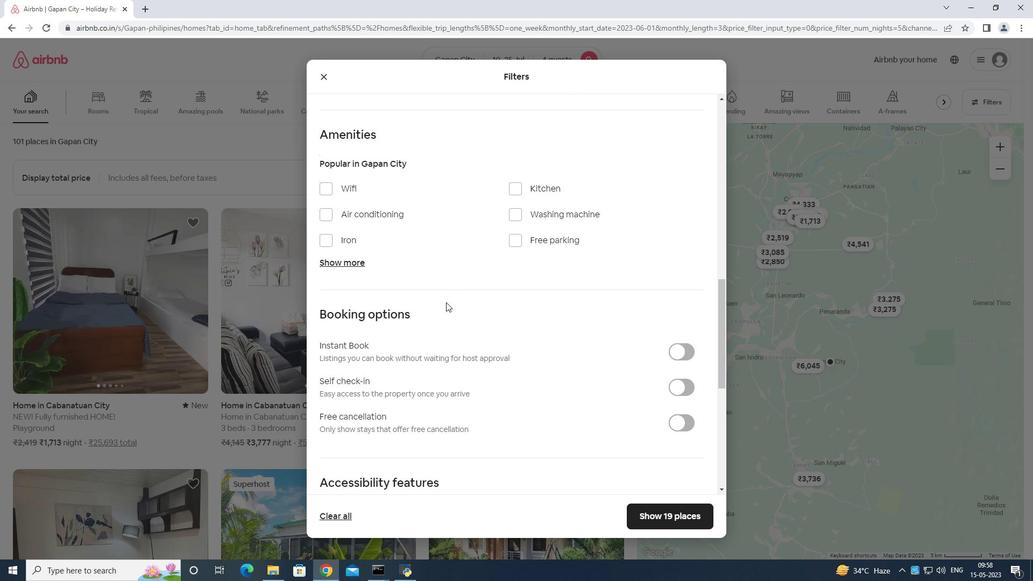 
Action: Mouse moved to (366, 286)
Screenshot: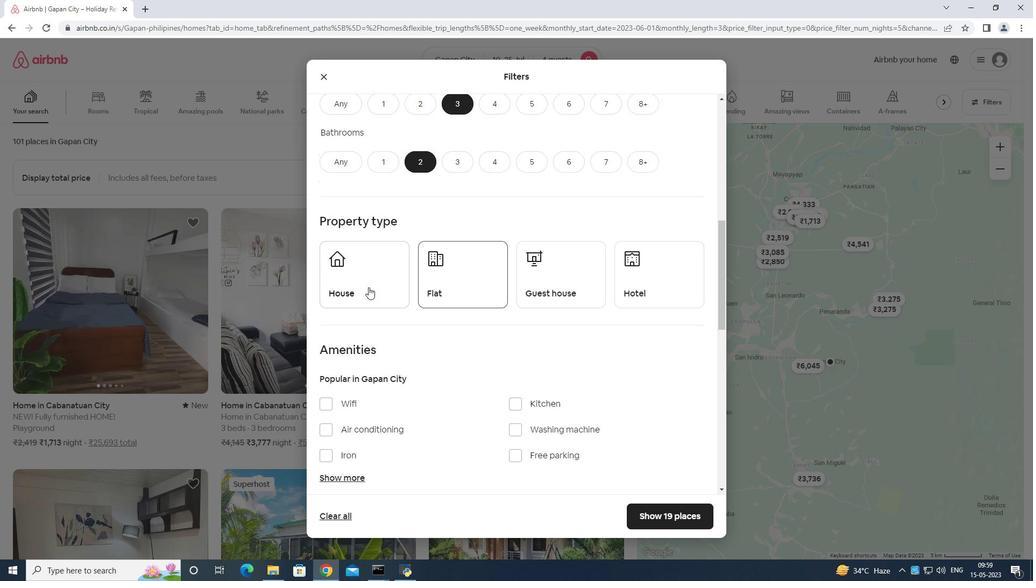 
Action: Mouse pressed left at (366, 286)
Screenshot: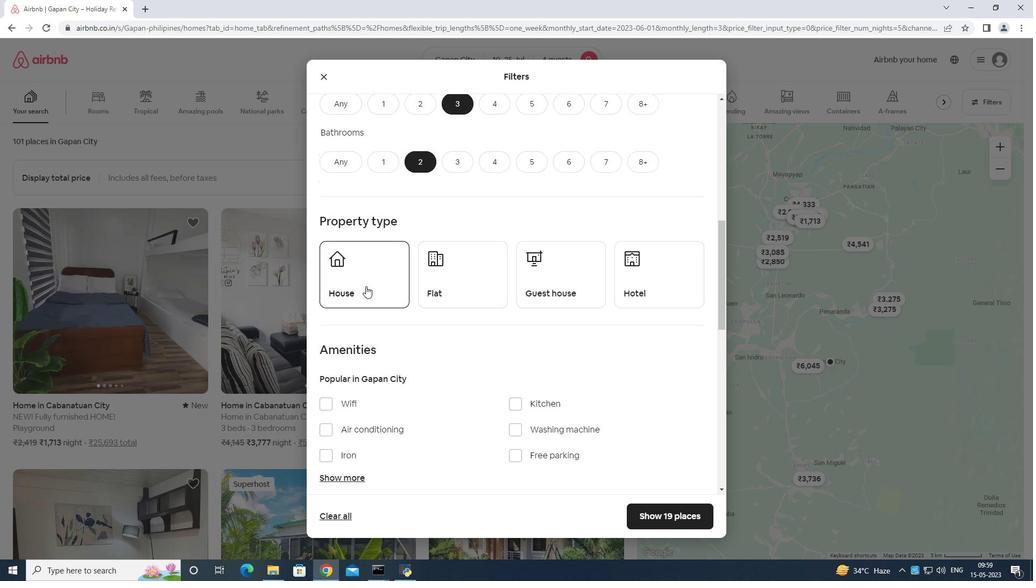 
Action: Mouse moved to (431, 288)
Screenshot: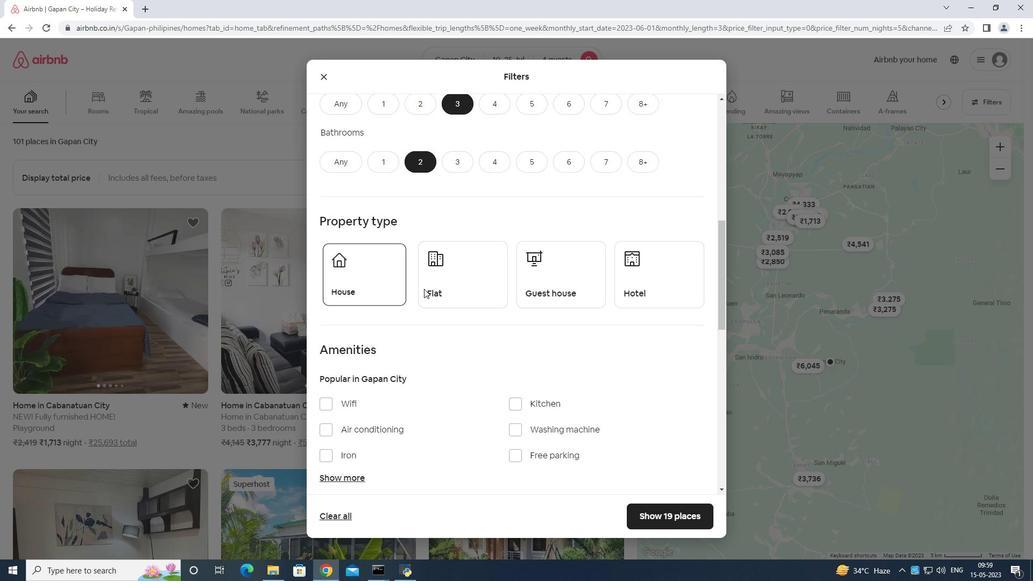 
Action: Mouse pressed left at (431, 288)
Screenshot: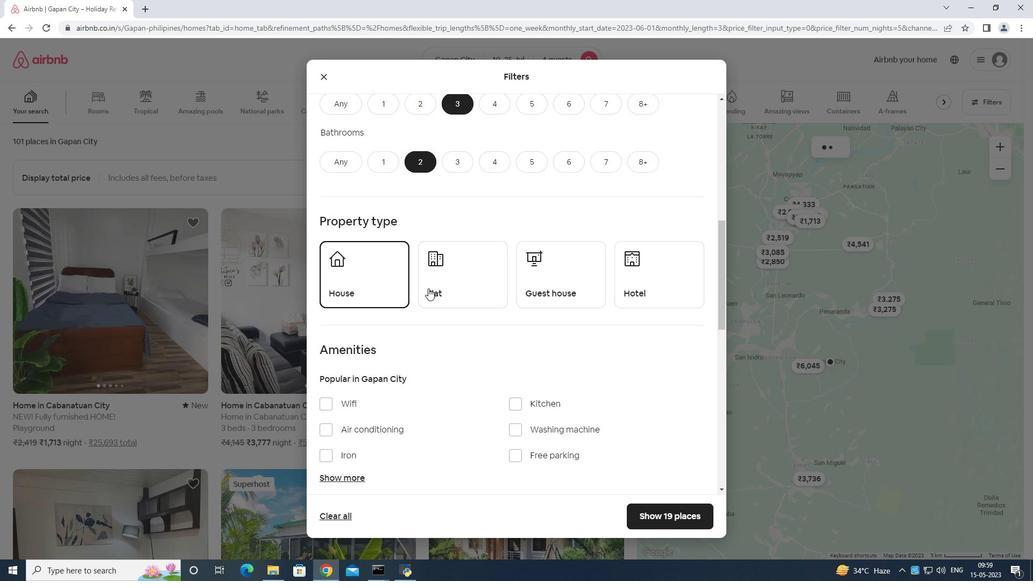 
Action: Mouse moved to (513, 302)
Screenshot: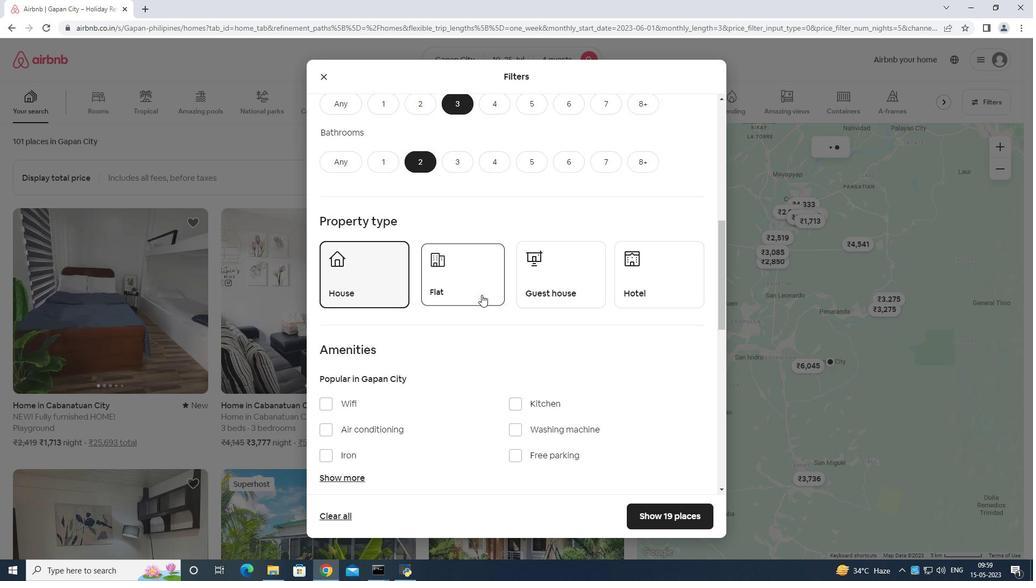 
Action: Mouse pressed left at (513, 302)
Screenshot: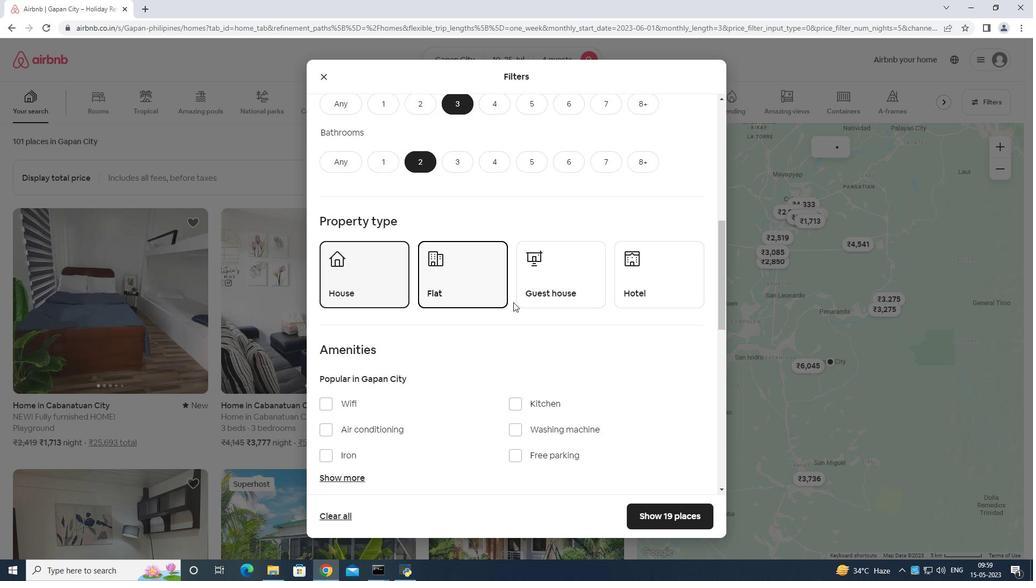 
Action: Mouse moved to (537, 293)
Screenshot: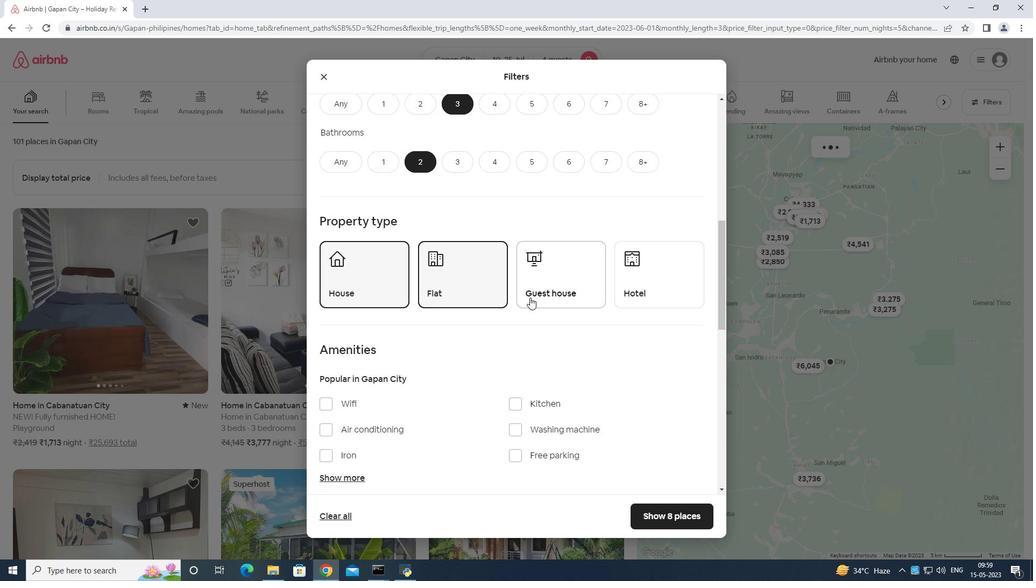 
Action: Mouse scrolled (537, 292) with delta (0, 0)
Screenshot: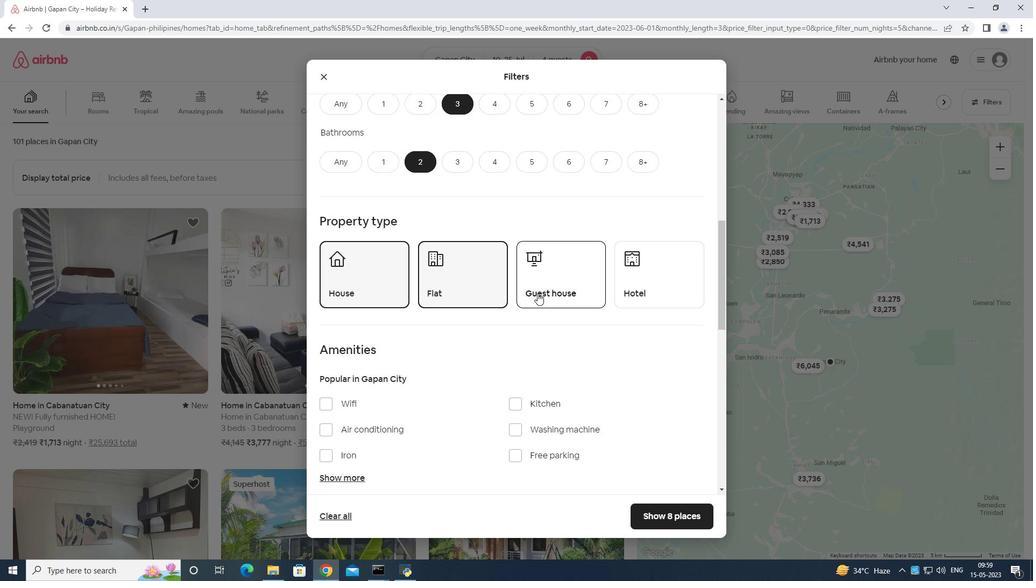 
Action: Mouse moved to (557, 226)
Screenshot: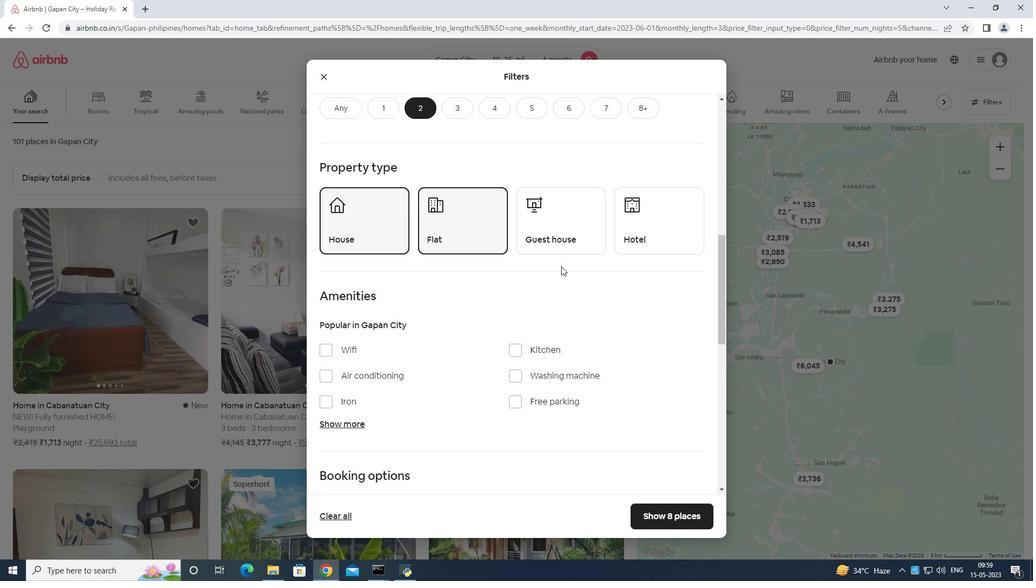 
Action: Mouse pressed left at (557, 226)
Screenshot: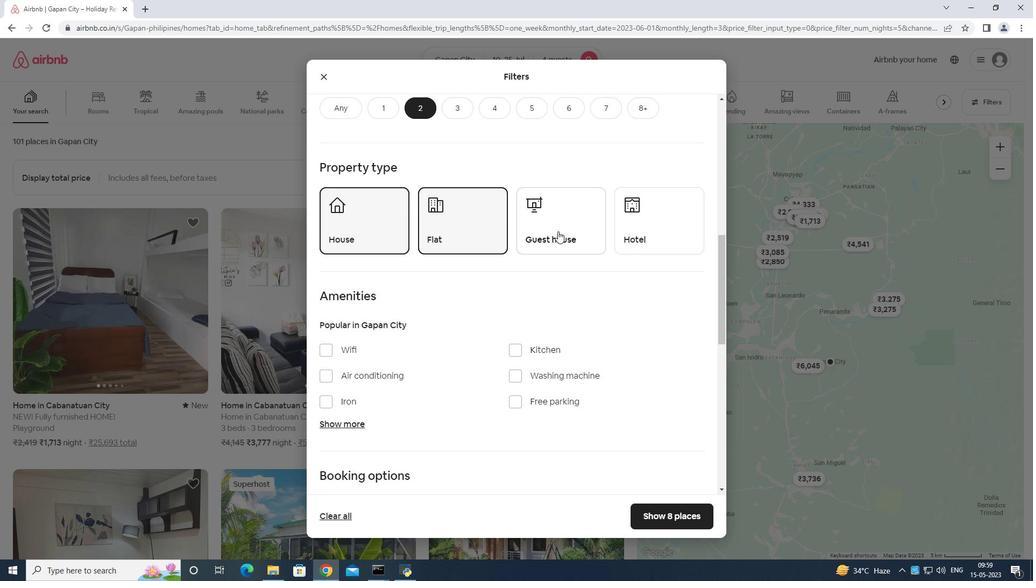 
Action: Mouse moved to (326, 347)
Screenshot: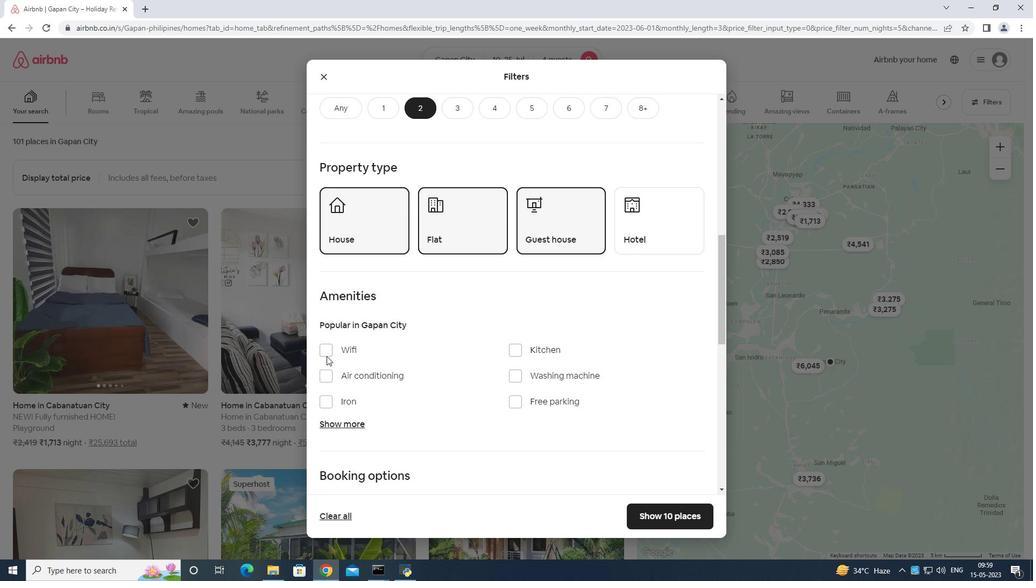 
Action: Mouse pressed left at (326, 347)
Screenshot: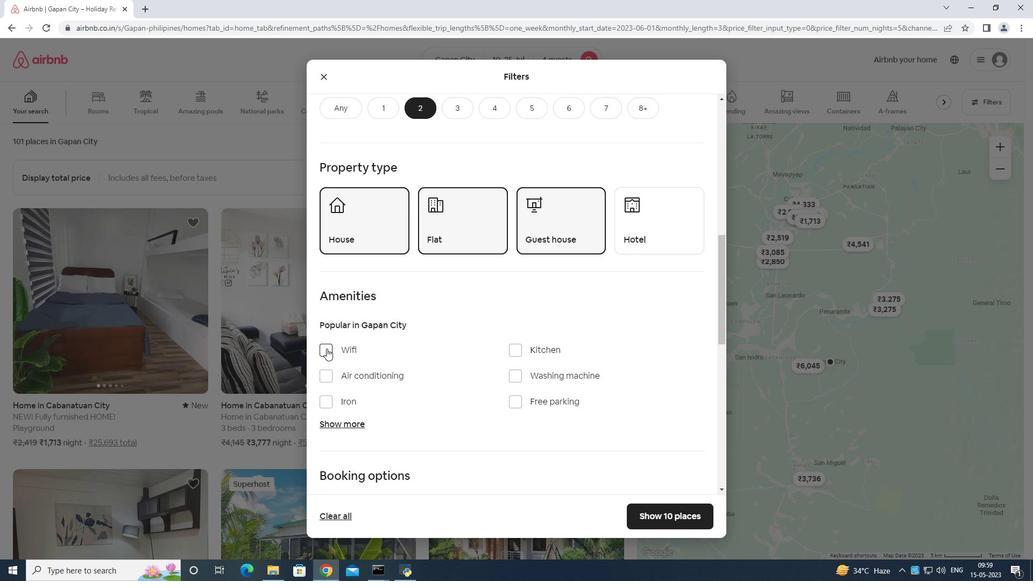 
Action: Mouse moved to (519, 402)
Screenshot: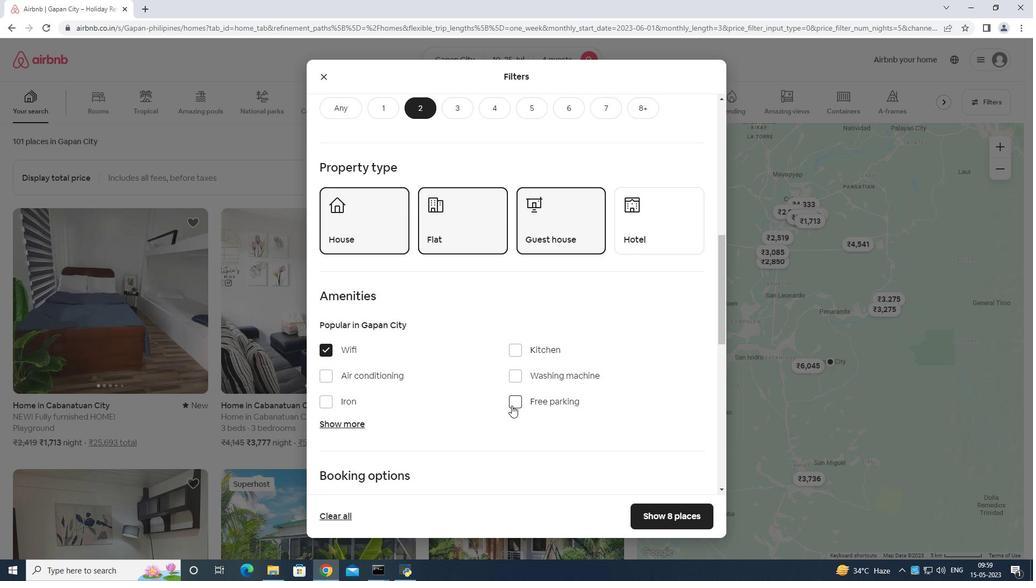 
Action: Mouse pressed left at (519, 402)
Screenshot: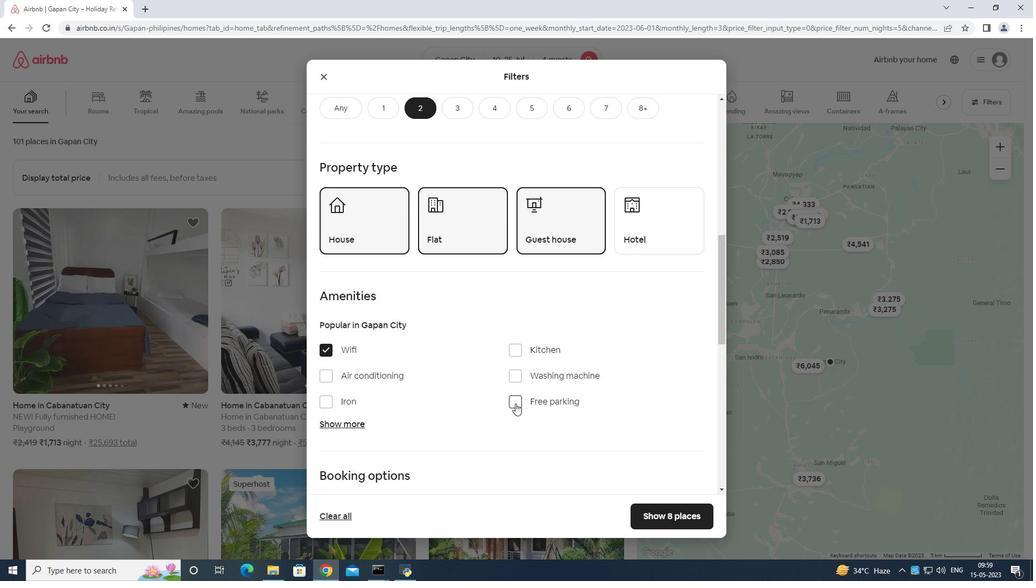 
Action: Mouse moved to (337, 422)
Screenshot: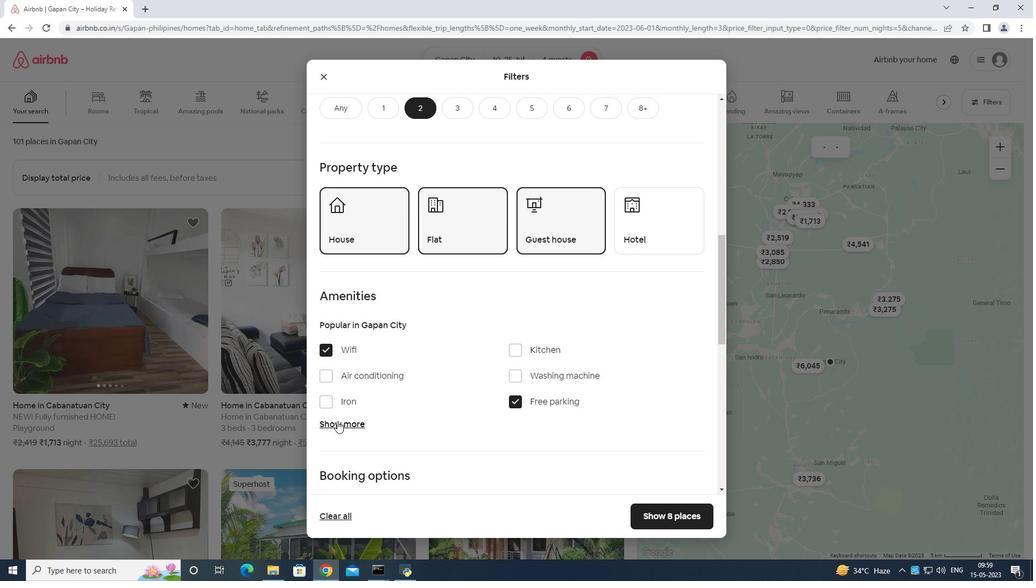 
Action: Mouse pressed left at (337, 422)
Screenshot: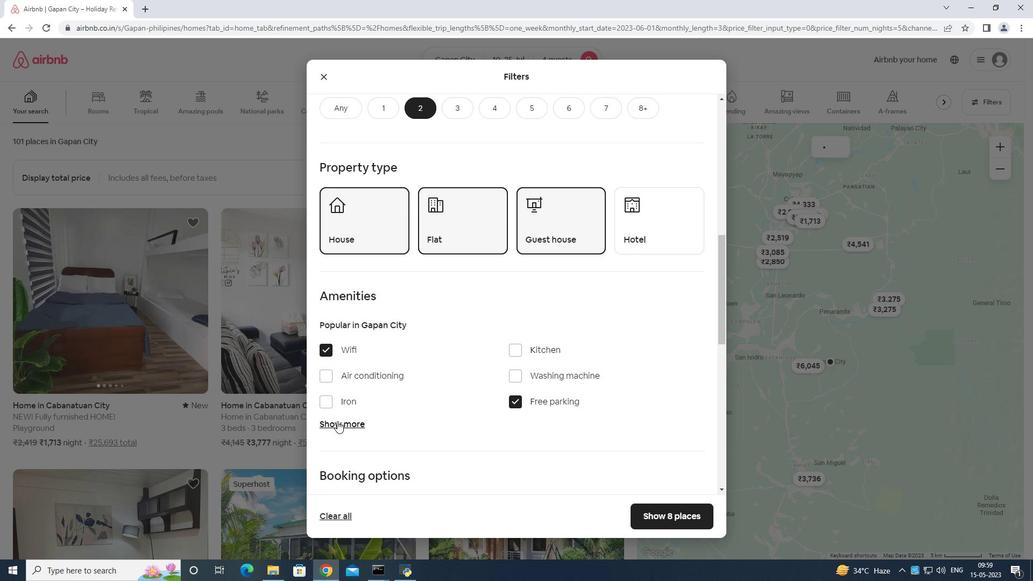 
Action: Mouse moved to (354, 410)
Screenshot: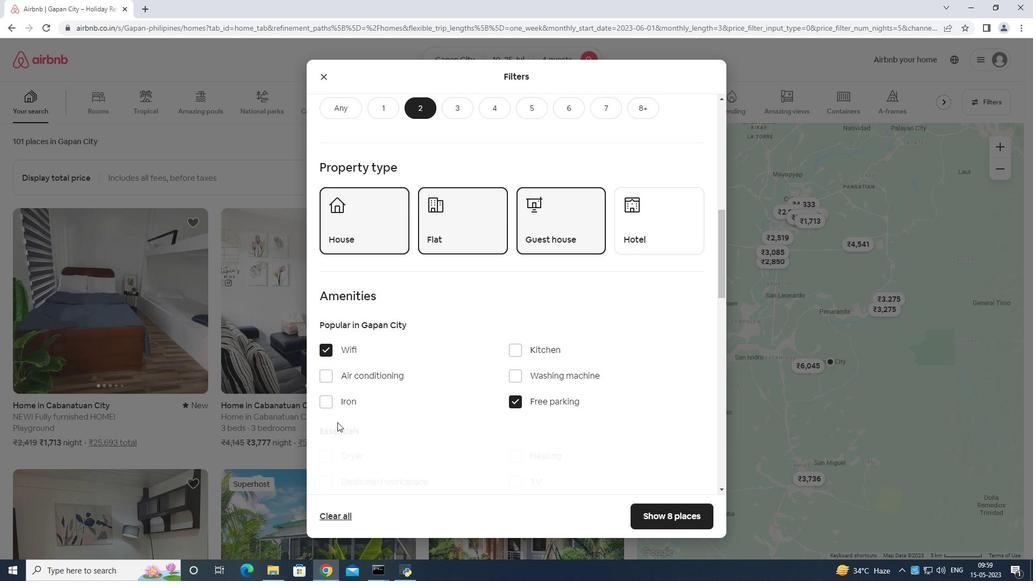 
Action: Mouse scrolled (354, 410) with delta (0, 0)
Screenshot: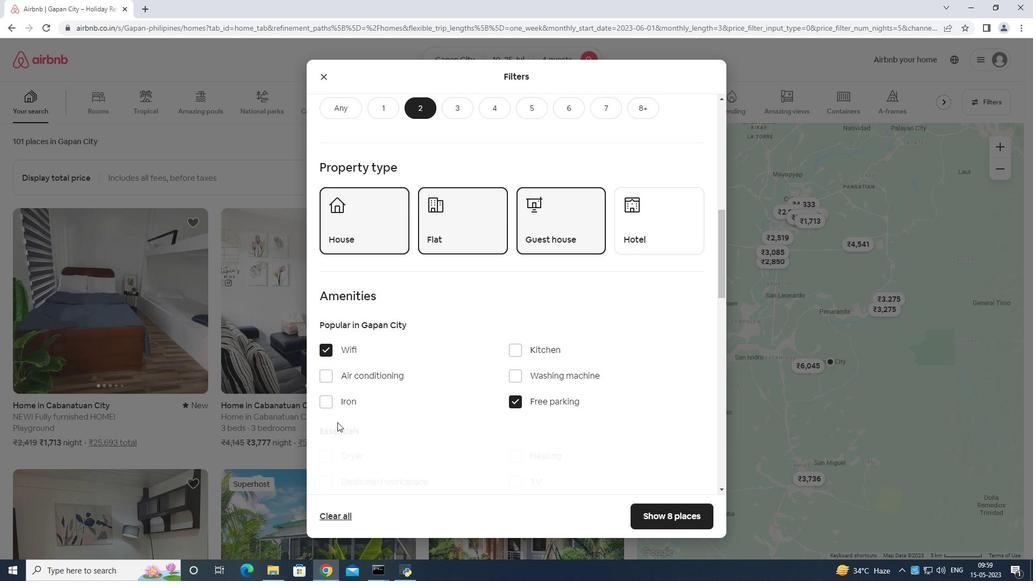 
Action: Mouse moved to (374, 410)
Screenshot: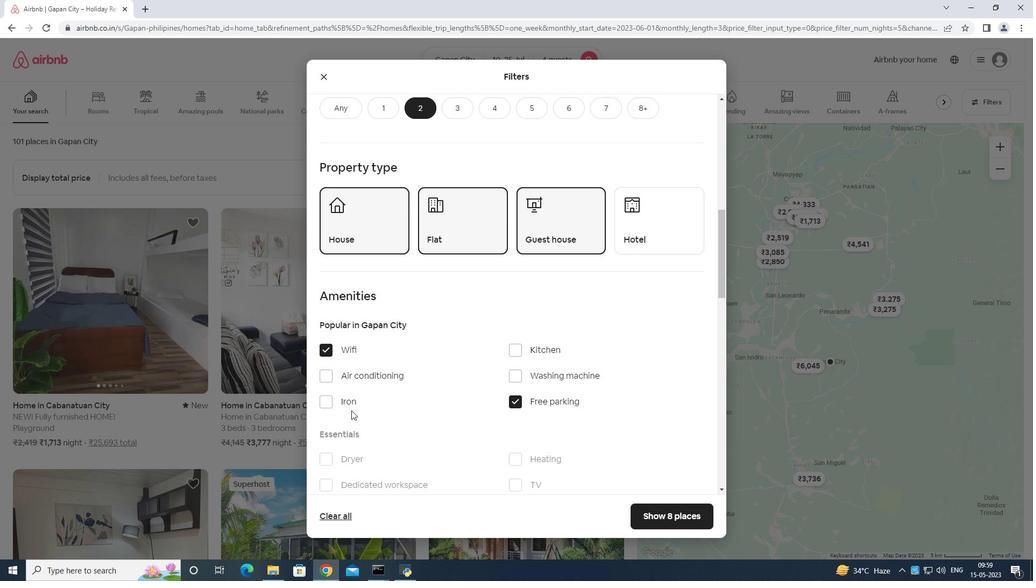 
Action: Mouse scrolled (374, 409) with delta (0, 0)
Screenshot: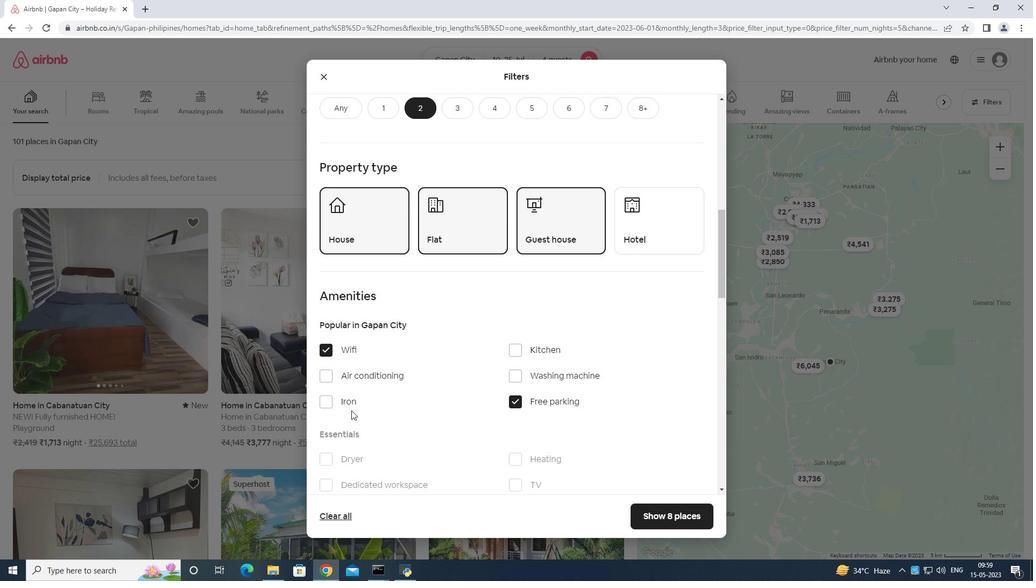 
Action: Mouse moved to (375, 409)
Screenshot: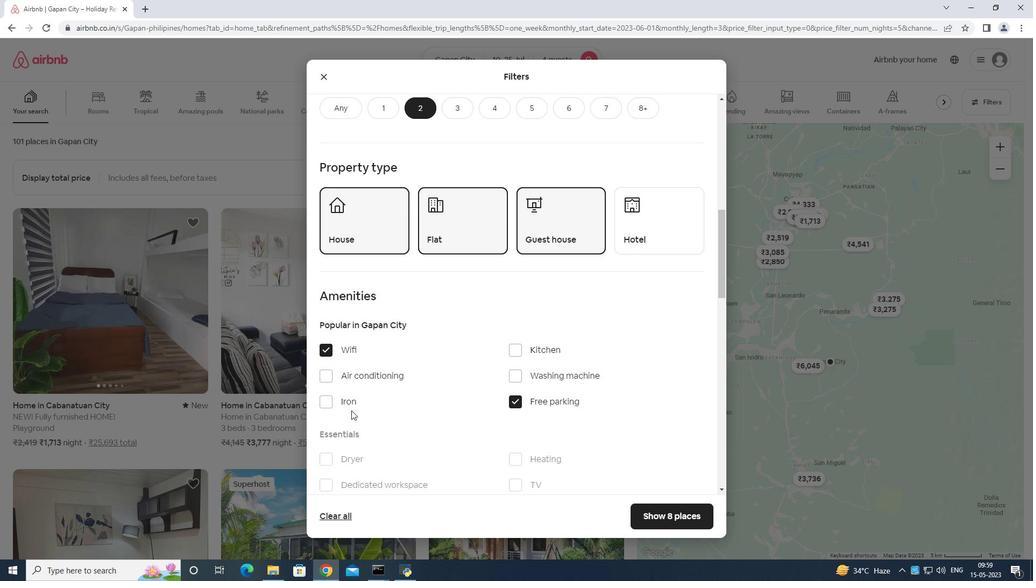 
Action: Mouse scrolled (375, 408) with delta (0, 0)
Screenshot: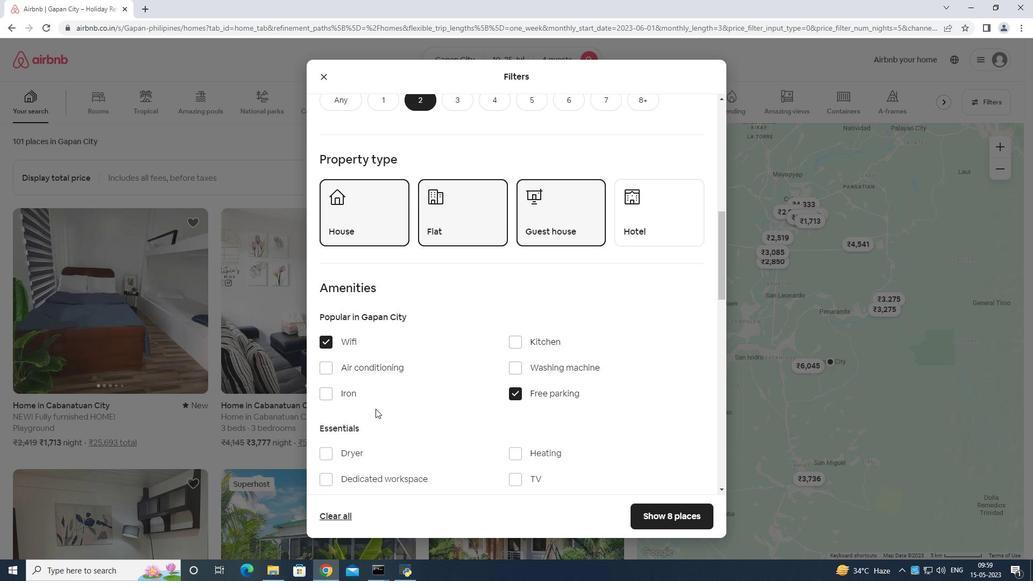 
Action: Mouse moved to (513, 325)
Screenshot: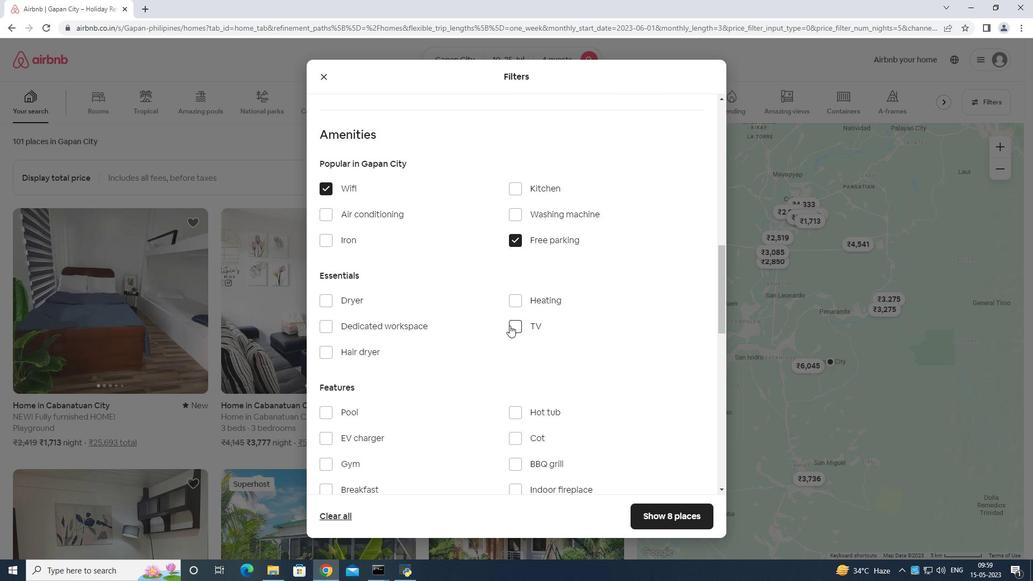 
Action: Mouse pressed left at (513, 325)
Screenshot: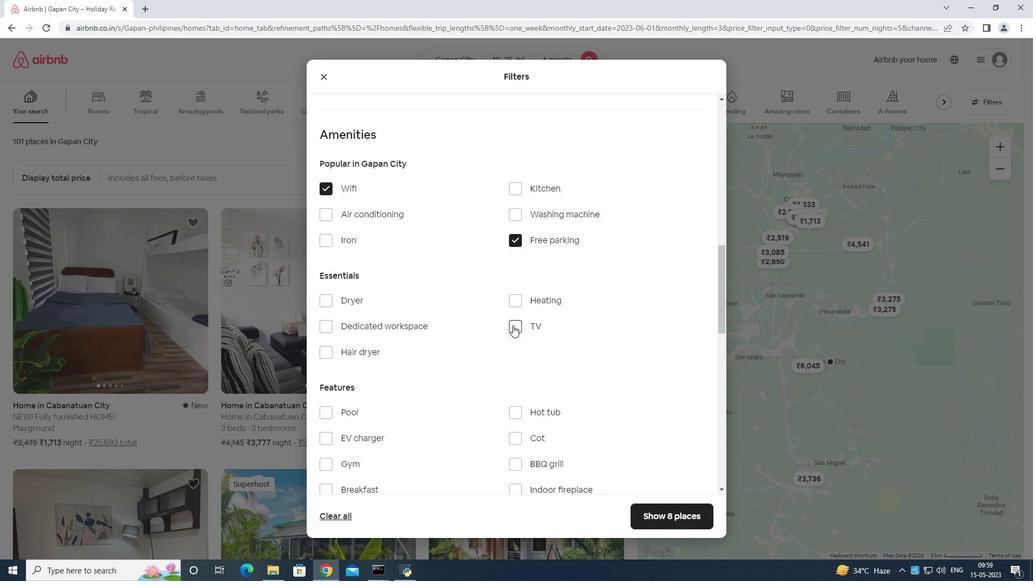 
Action: Mouse moved to (510, 329)
Screenshot: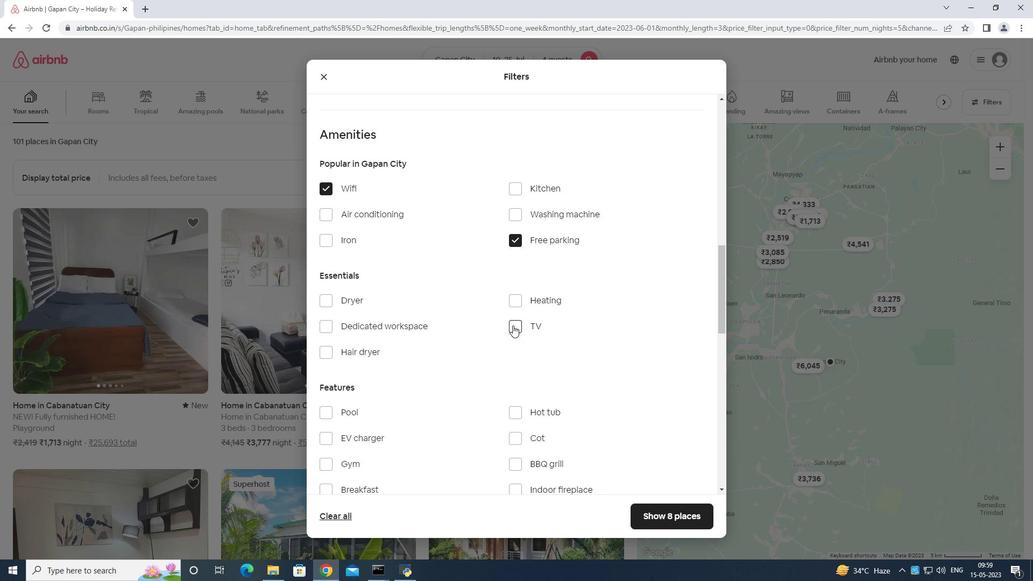 
Action: Mouse scrolled (510, 329) with delta (0, 0)
Screenshot: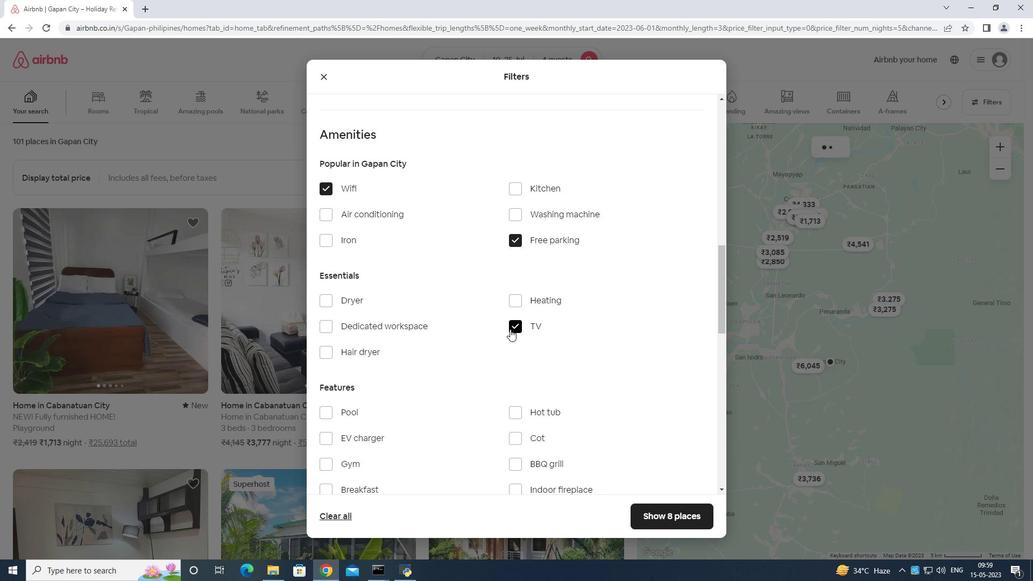 
Action: Mouse scrolled (510, 329) with delta (0, 0)
Screenshot: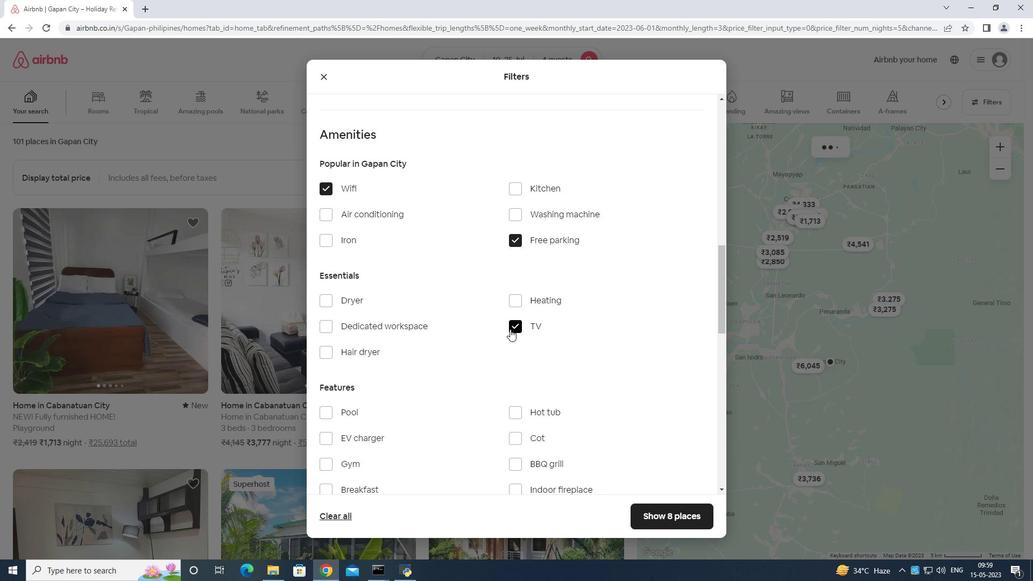 
Action: Mouse scrolled (510, 329) with delta (0, 0)
Screenshot: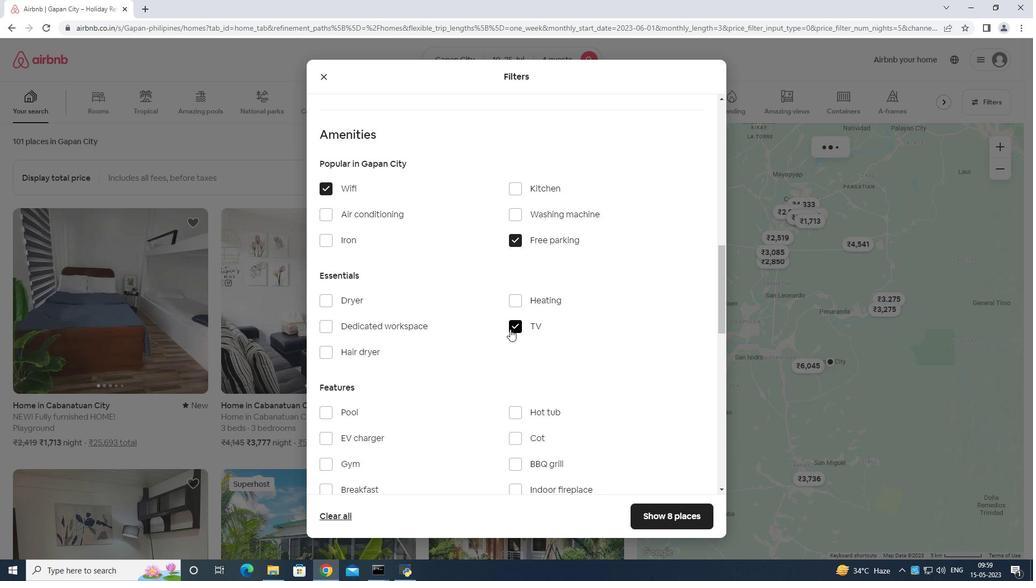 
Action: Mouse moved to (320, 304)
Screenshot: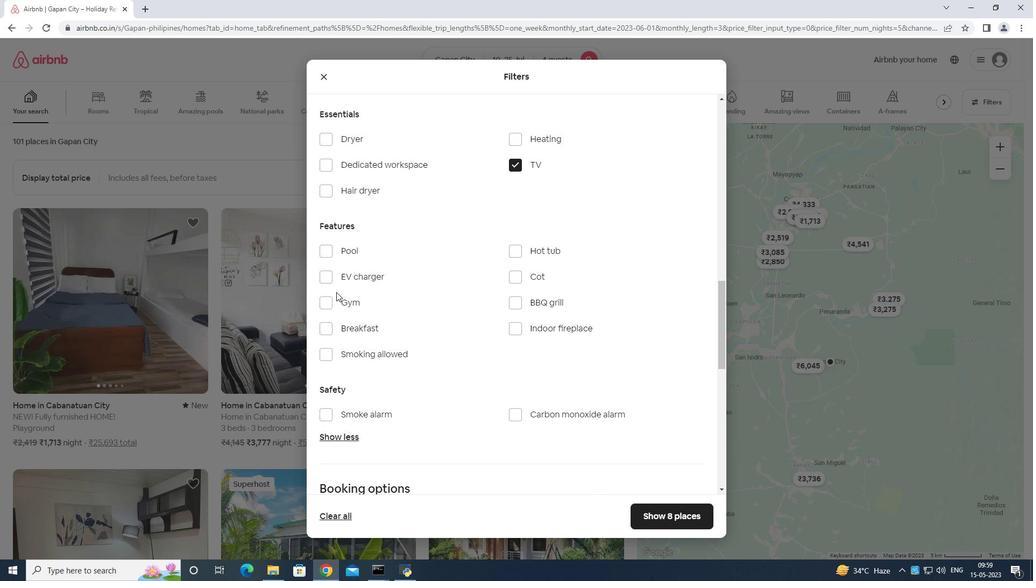 
Action: Mouse pressed left at (320, 304)
Screenshot: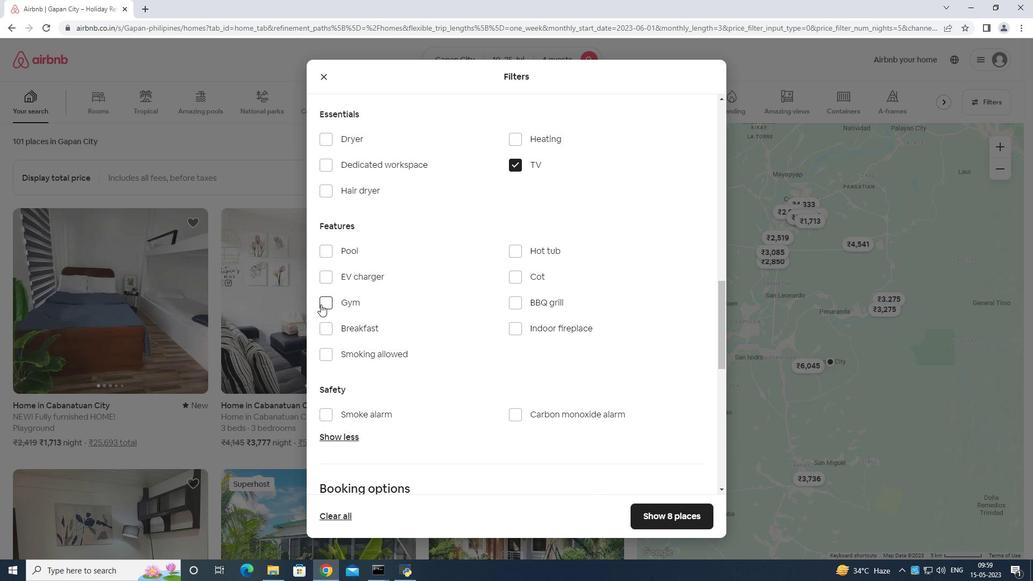 
Action: Mouse moved to (318, 325)
Screenshot: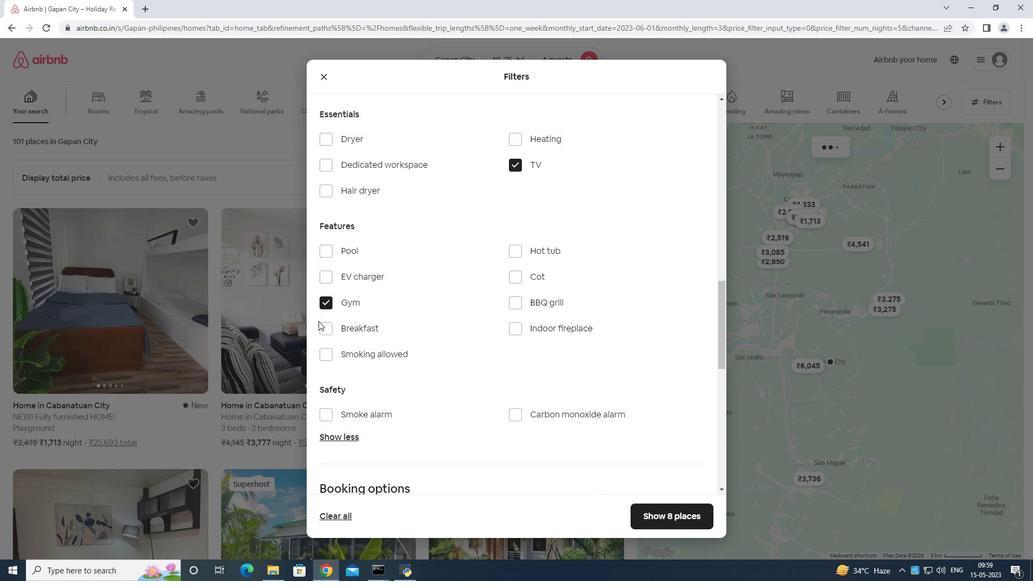 
Action: Mouse pressed left at (318, 325)
Screenshot: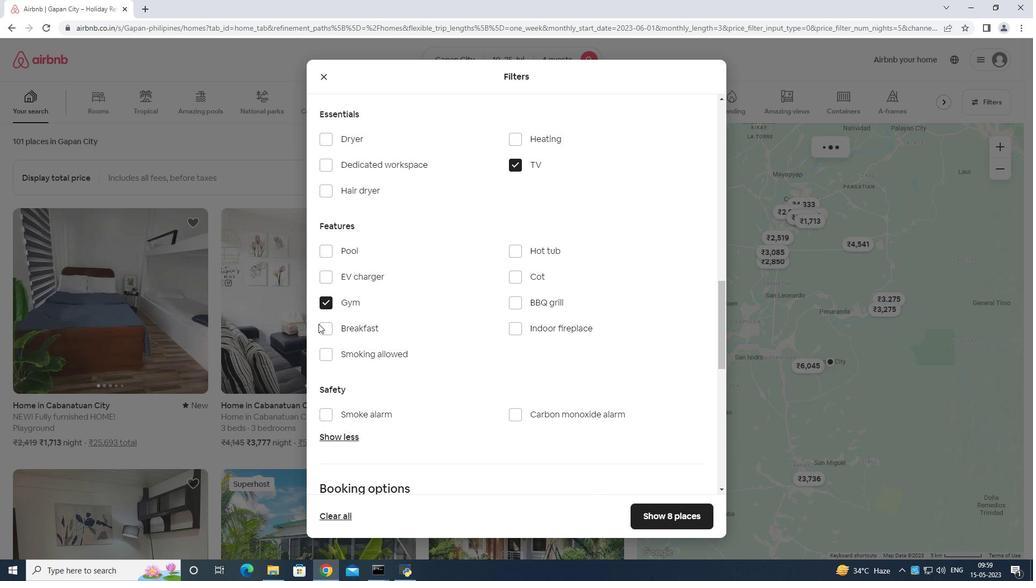 
Action: Mouse moved to (392, 380)
Screenshot: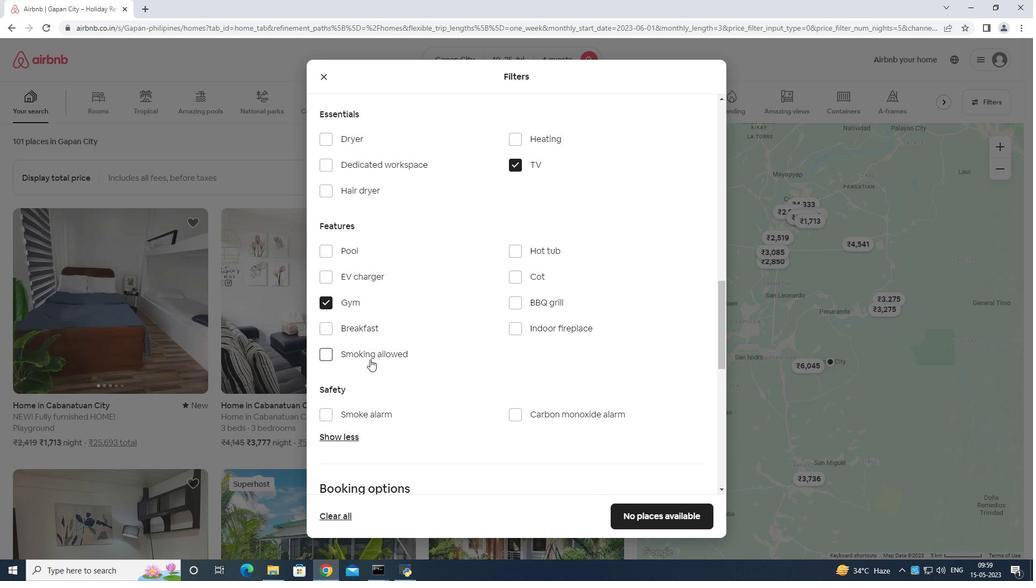
Action: Mouse scrolled (392, 380) with delta (0, 0)
Screenshot: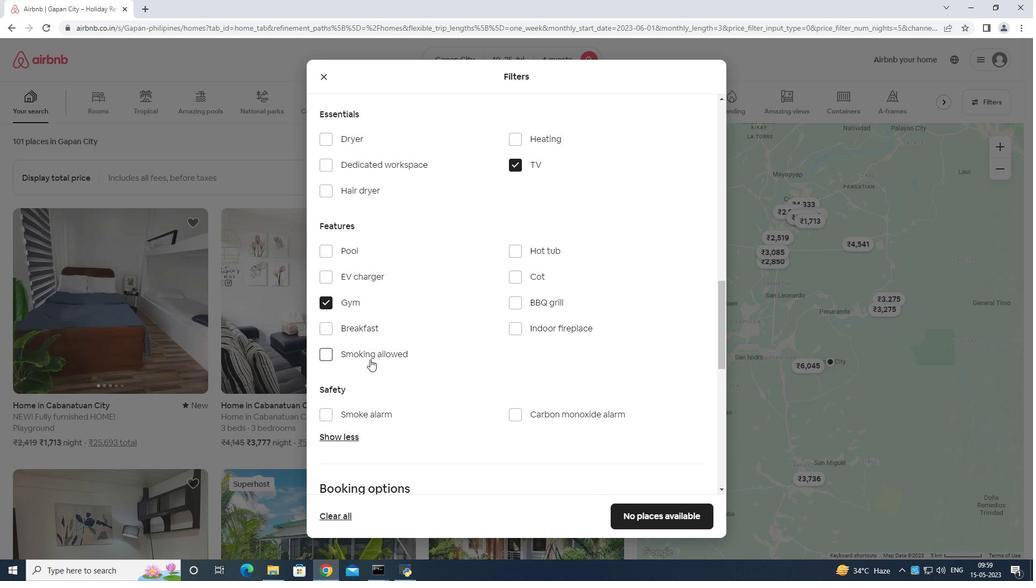 
Action: Mouse moved to (423, 388)
Screenshot: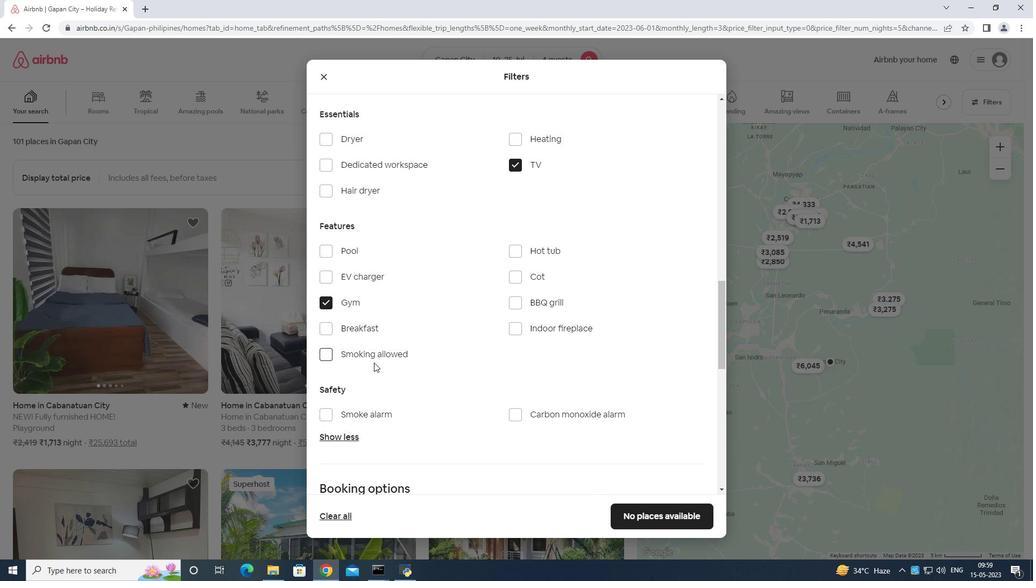 
Action: Mouse scrolled (423, 388) with delta (0, 0)
Screenshot: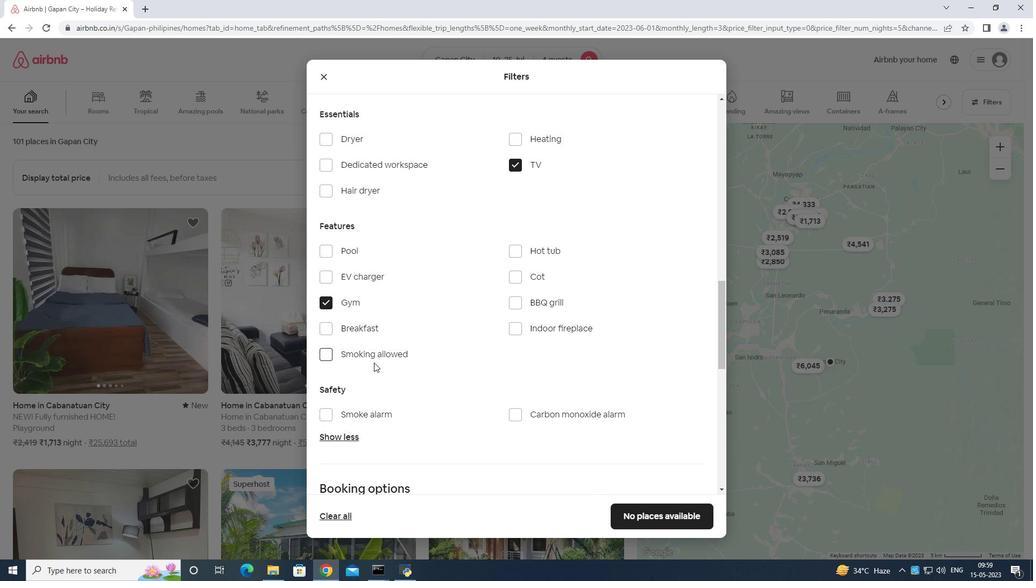
Action: Mouse moved to (334, 226)
Screenshot: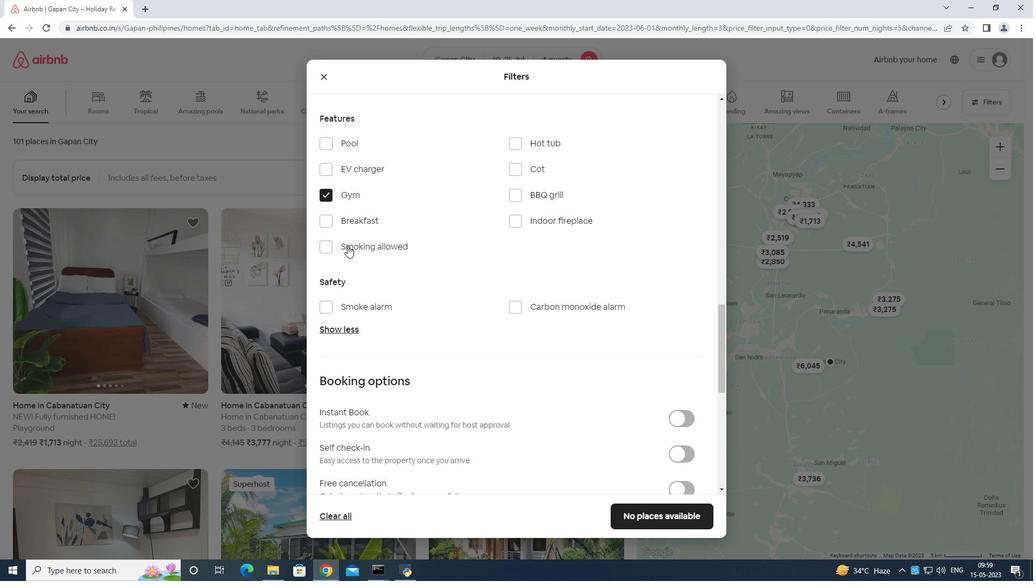 
Action: Mouse pressed left at (334, 226)
Screenshot: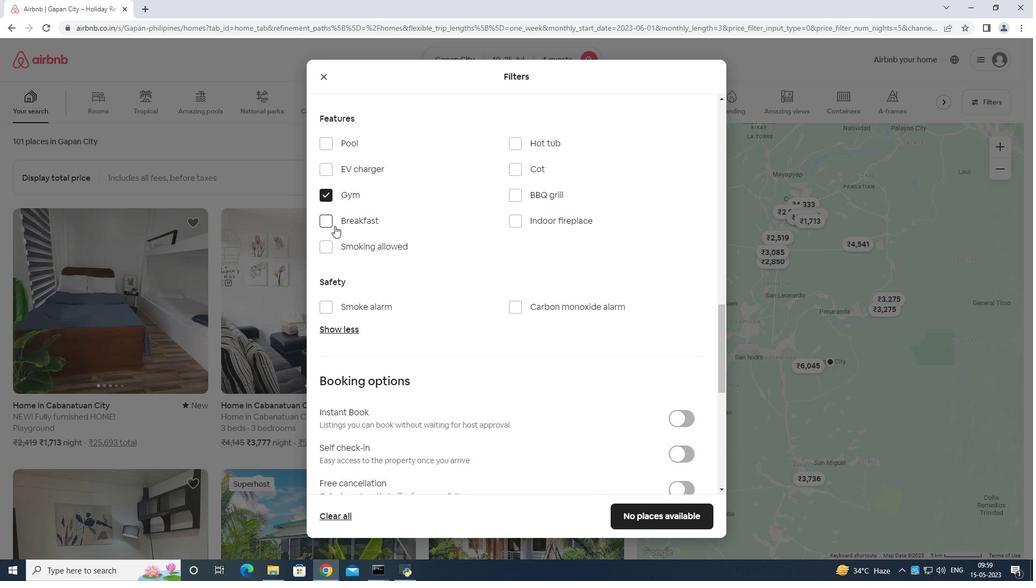 
Action: Mouse moved to (505, 357)
Screenshot: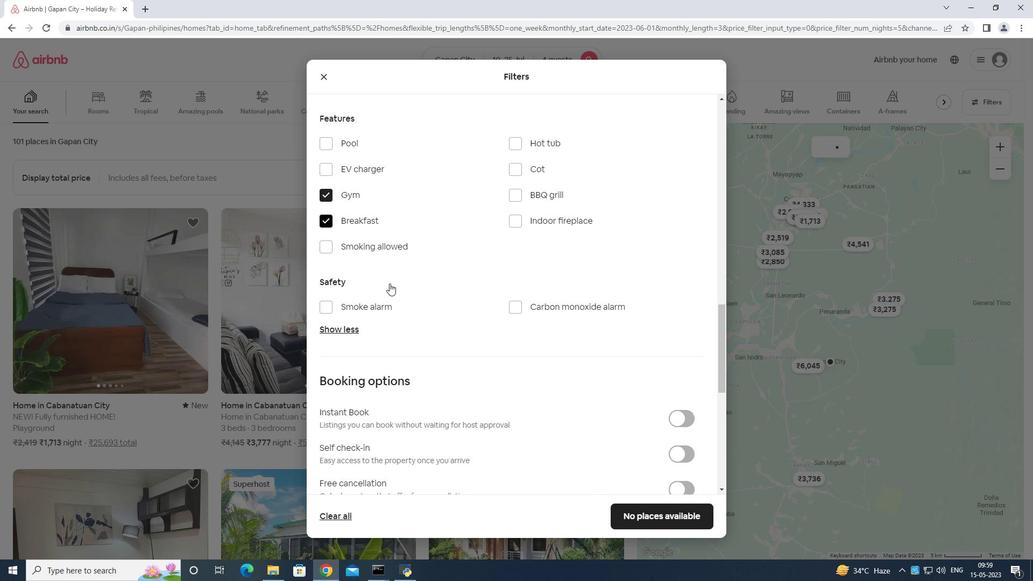 
Action: Mouse scrolled (505, 357) with delta (0, 0)
Screenshot: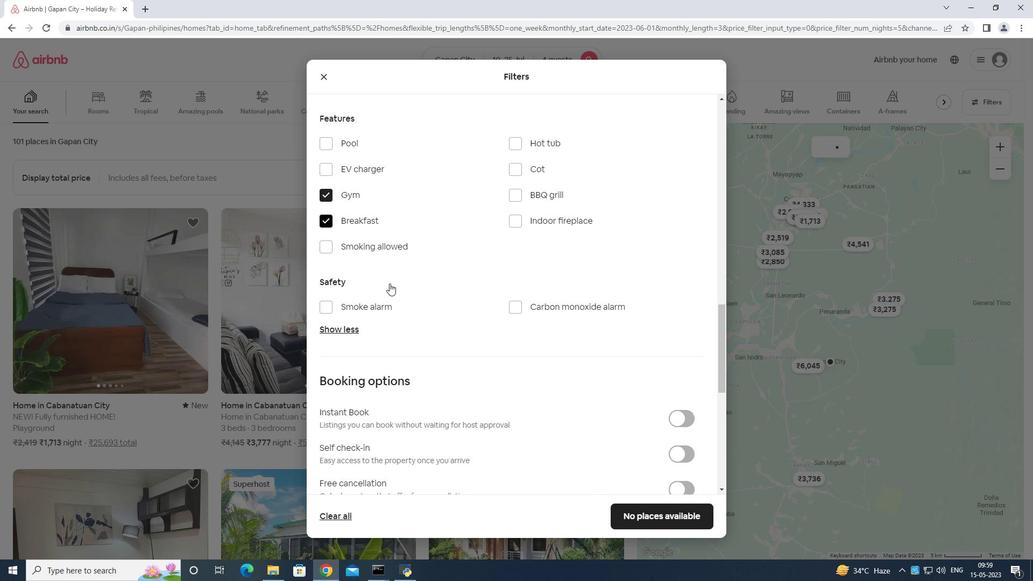 
Action: Mouse moved to (535, 365)
Screenshot: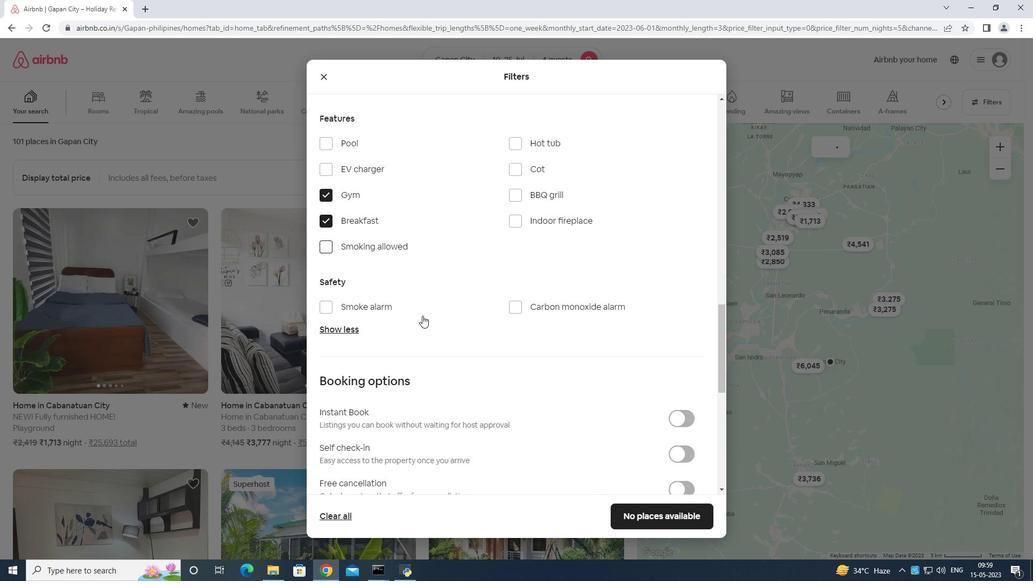
Action: Mouse scrolled (535, 365) with delta (0, 0)
Screenshot: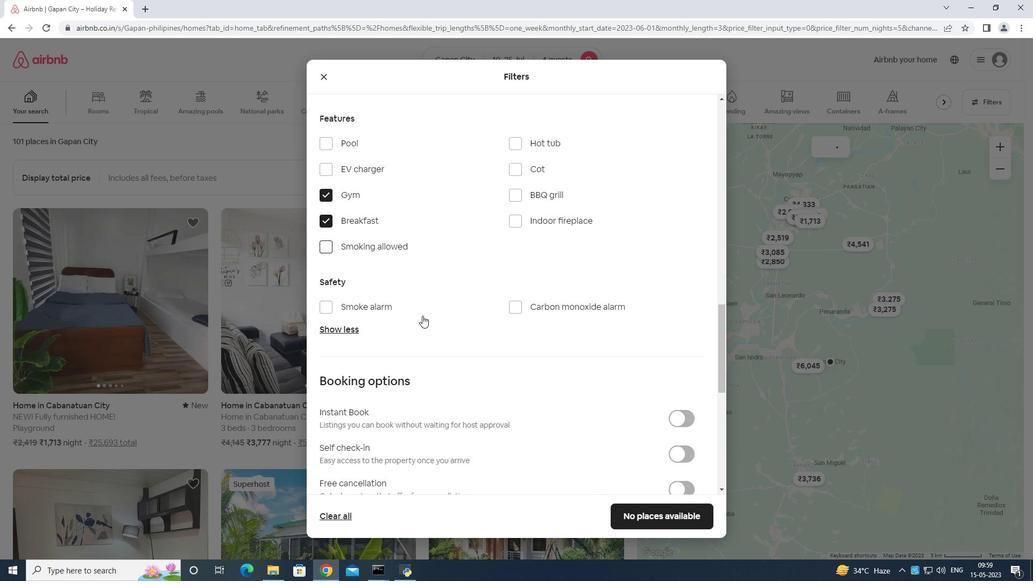 
Action: Mouse moved to (542, 365)
Screenshot: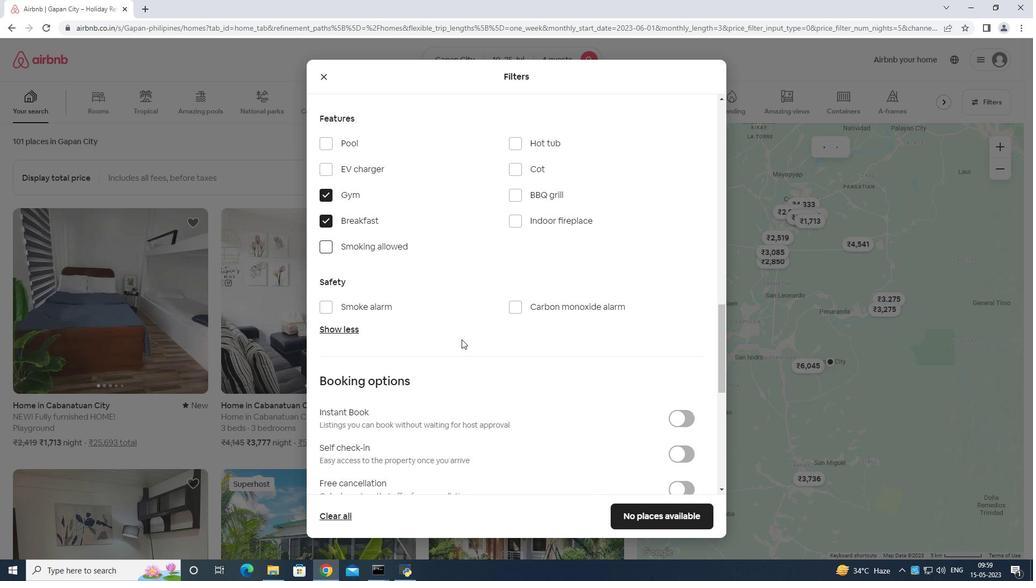 
Action: Mouse scrolled (542, 365) with delta (0, 0)
Screenshot: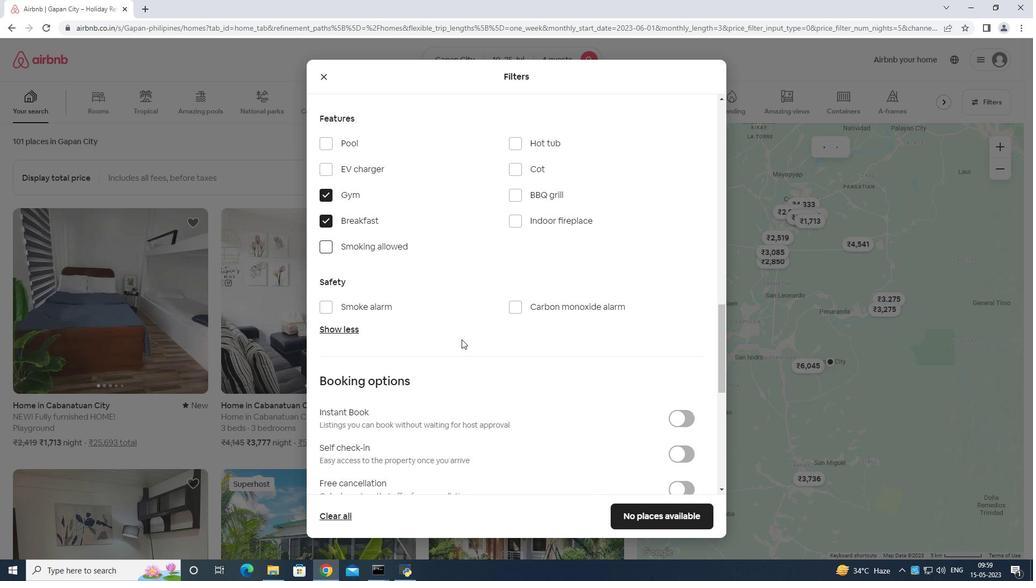 
Action: Mouse moved to (673, 288)
Screenshot: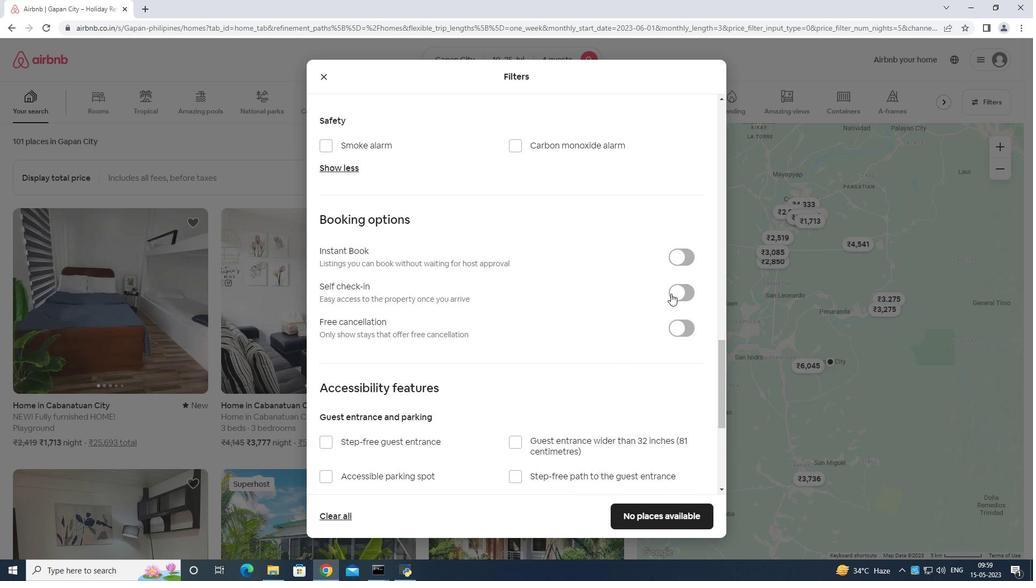 
Action: Mouse pressed left at (673, 288)
Screenshot: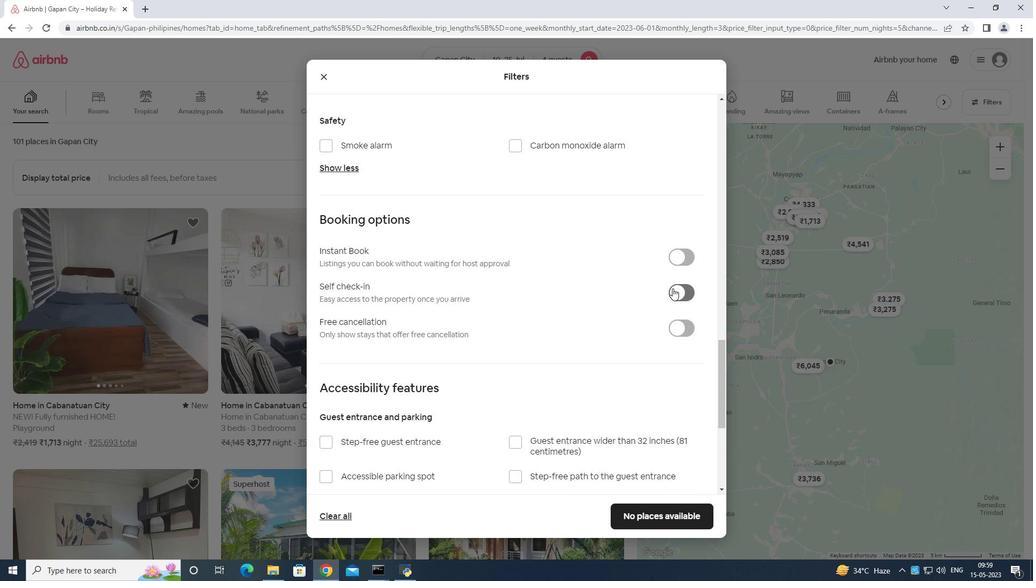 
Action: Mouse moved to (663, 316)
Screenshot: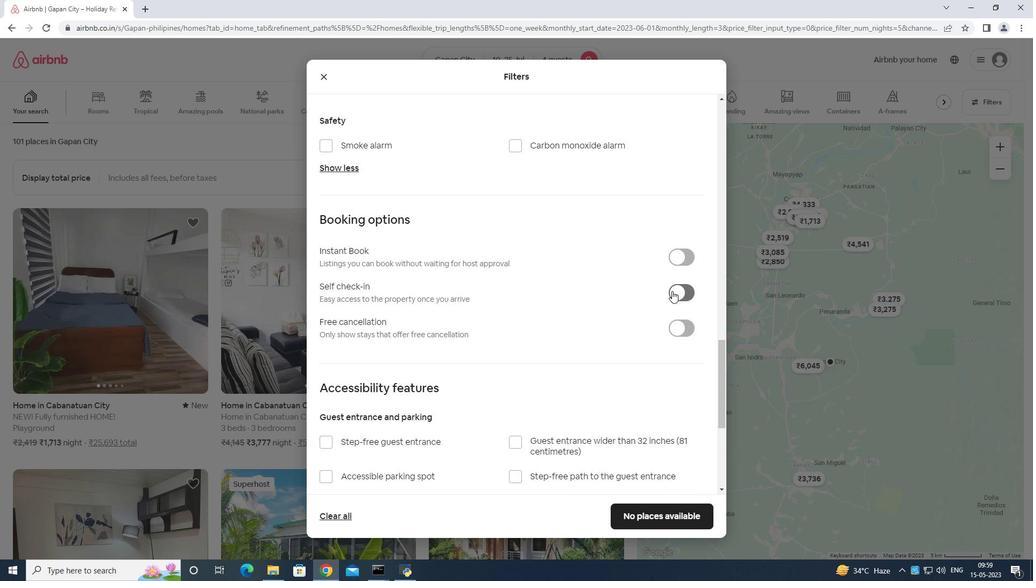 
Action: Mouse scrolled (663, 315) with delta (0, 0)
Screenshot: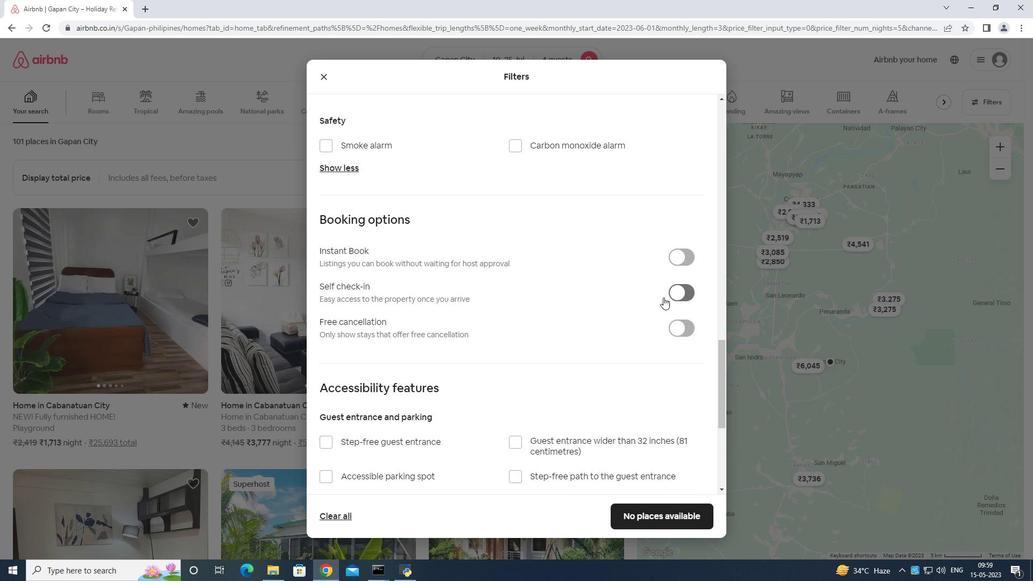 
Action: Mouse moved to (663, 316)
Screenshot: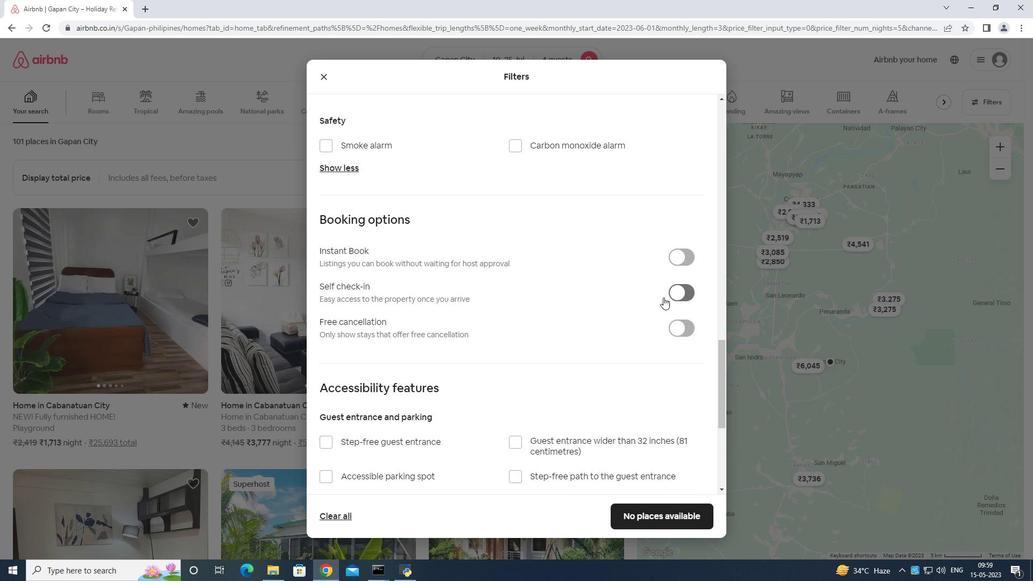 
Action: Mouse scrolled (663, 316) with delta (0, 0)
Screenshot: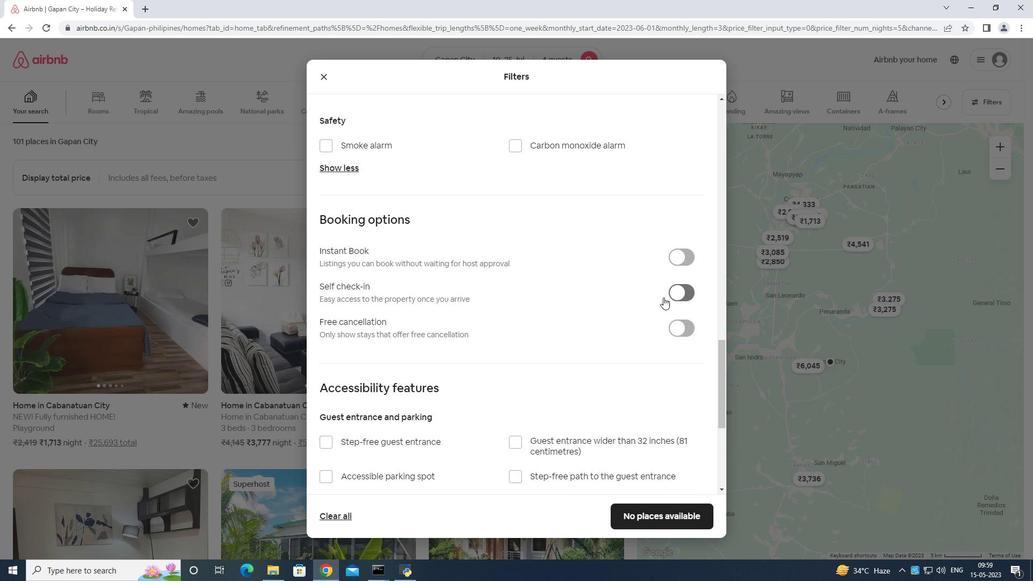 
Action: Mouse moved to (663, 317)
Screenshot: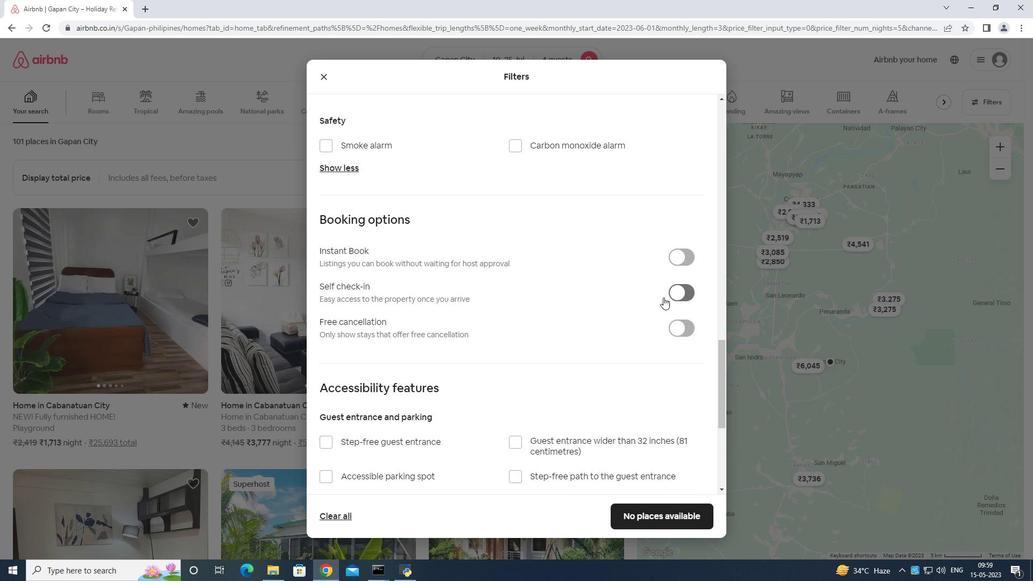 
Action: Mouse scrolled (663, 316) with delta (0, 0)
Screenshot: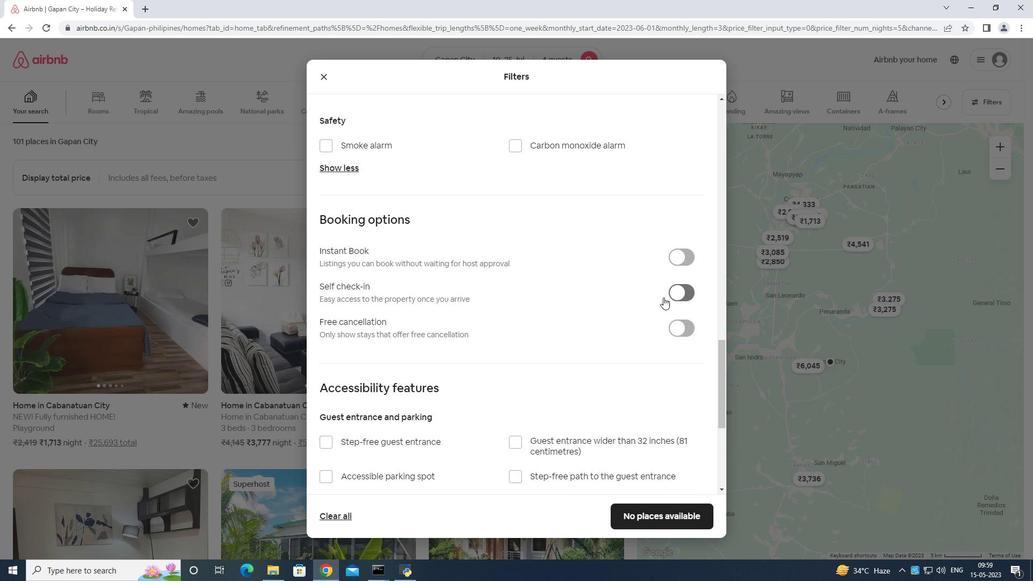 
Action: Mouse moved to (663, 318)
Screenshot: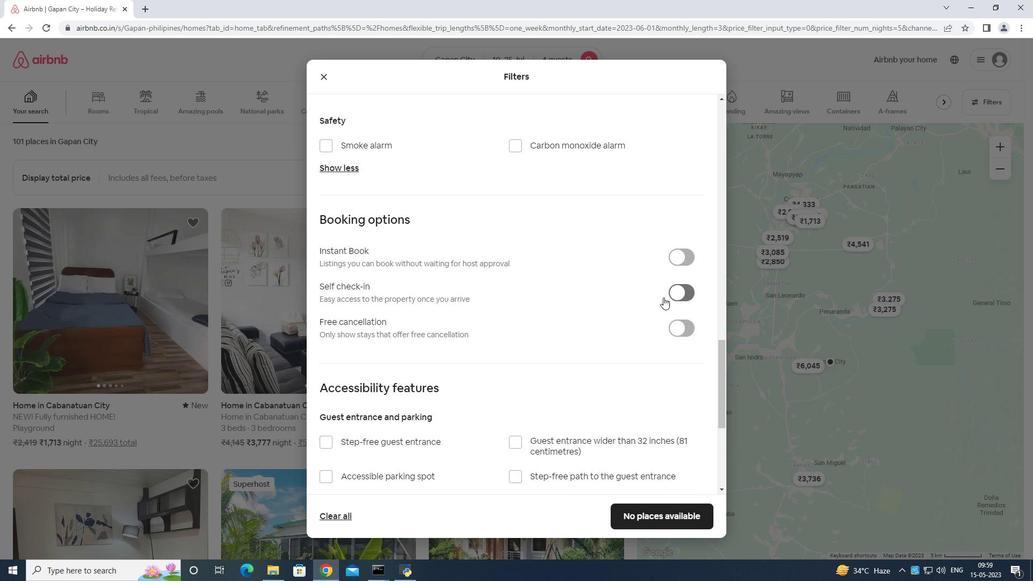 
Action: Mouse scrolled (663, 317) with delta (0, 0)
Screenshot: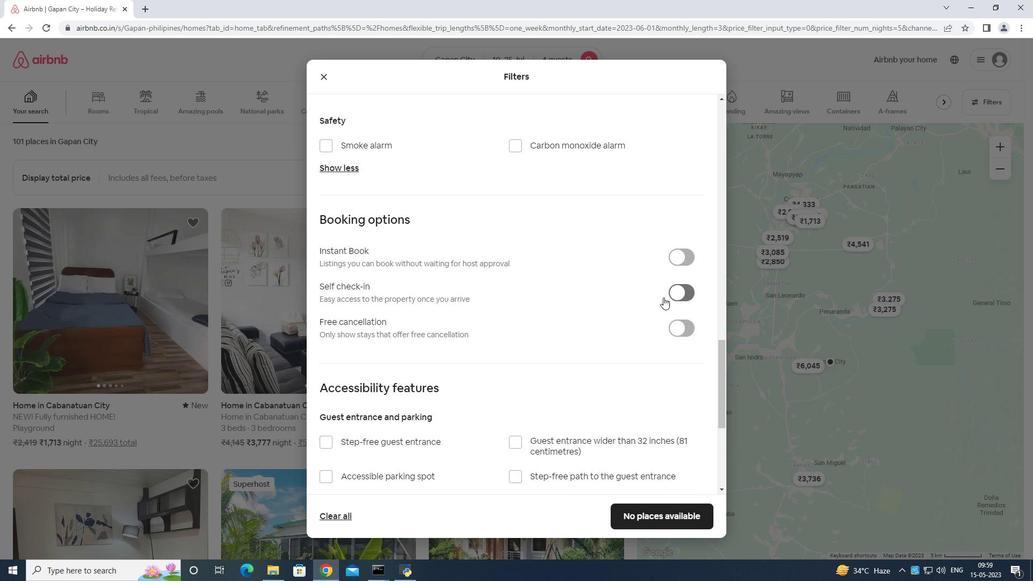 
Action: Mouse moved to (663, 322)
Screenshot: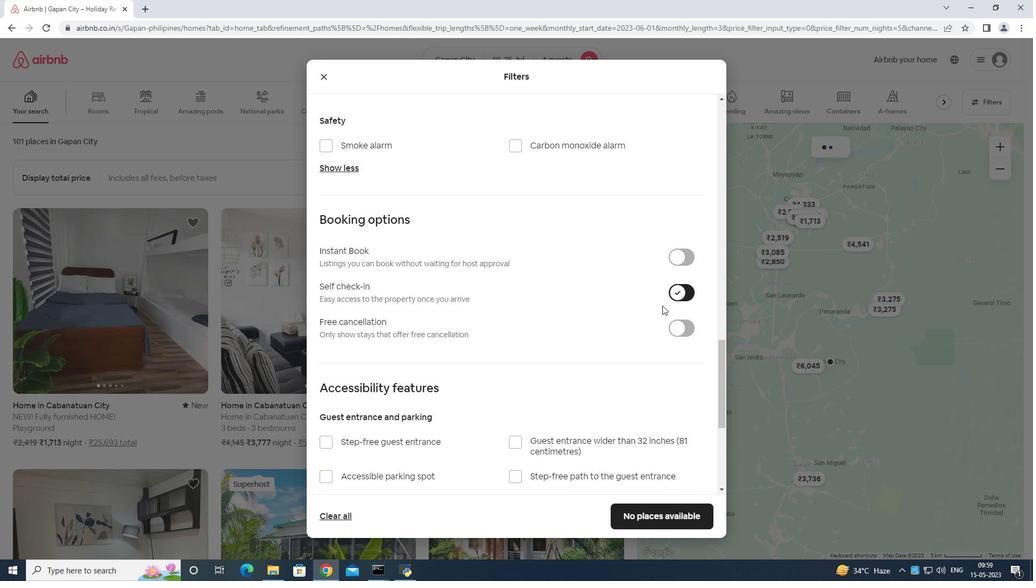 
Action: Mouse scrolled (663, 321) with delta (0, 0)
Screenshot: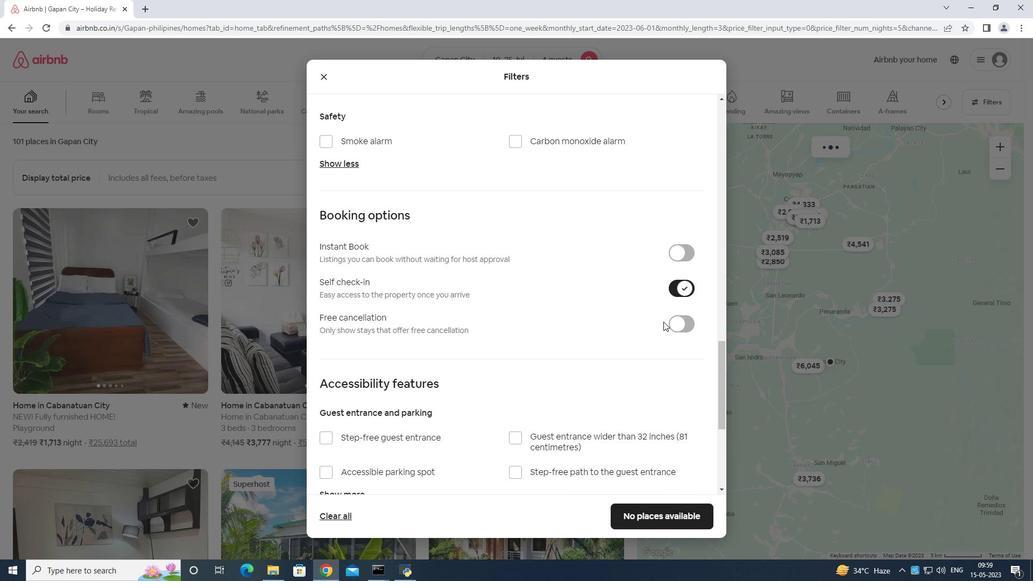 
Action: Mouse scrolled (663, 321) with delta (0, 0)
Screenshot: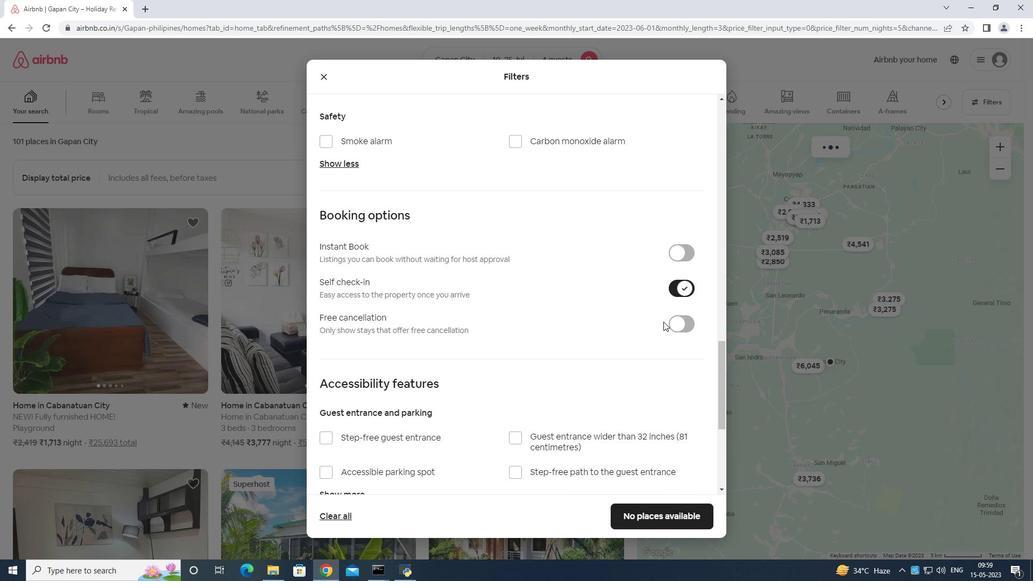 
Action: Mouse scrolled (663, 321) with delta (0, 0)
Screenshot: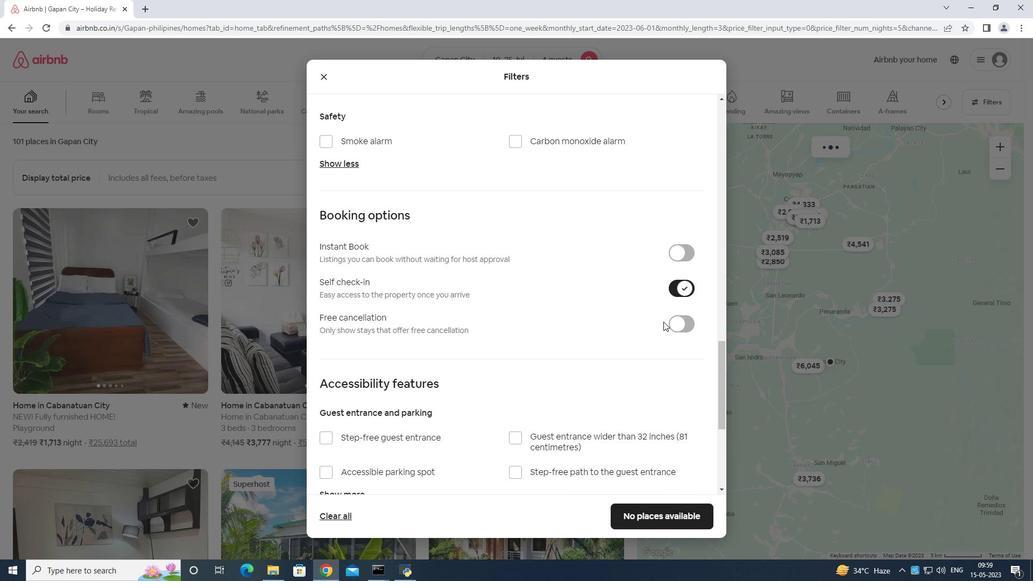 
Action: Mouse scrolled (663, 321) with delta (0, 0)
Screenshot: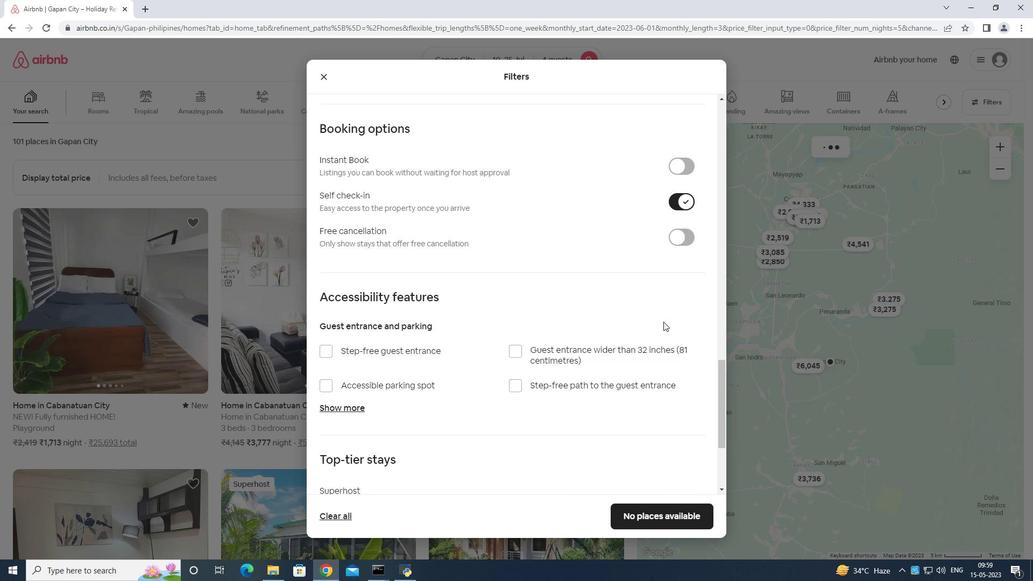 
Action: Mouse moved to (663, 324)
Screenshot: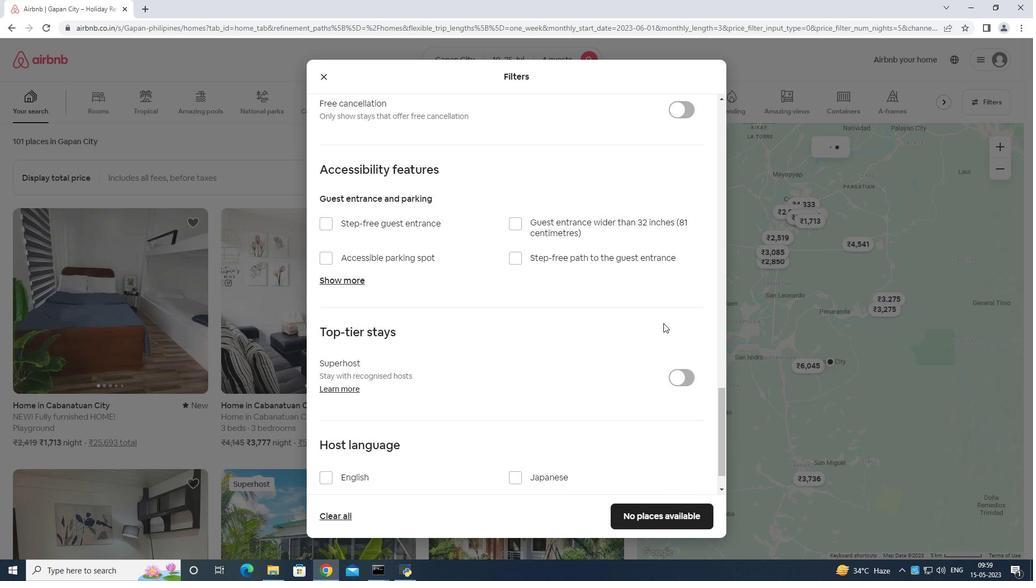 
Action: Mouse scrolled (663, 323) with delta (0, 0)
Screenshot: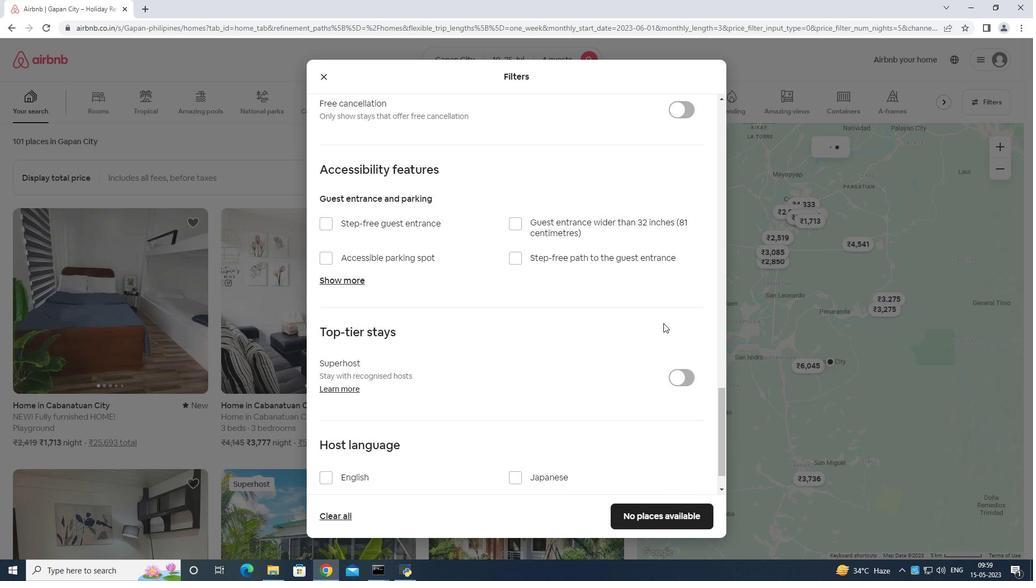 
Action: Mouse moved to (663, 325)
Screenshot: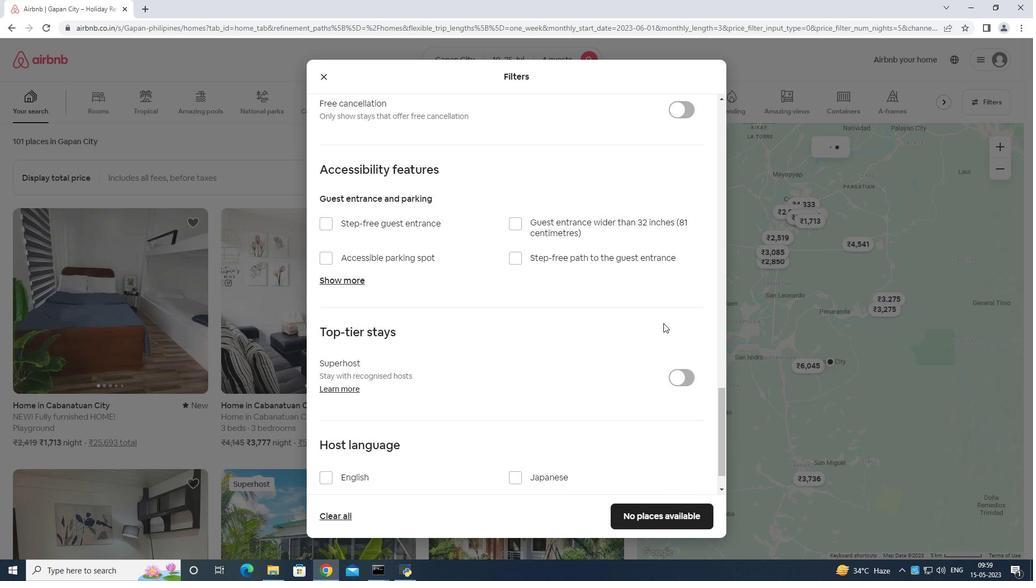 
Action: Mouse scrolled (663, 325) with delta (0, 0)
Screenshot: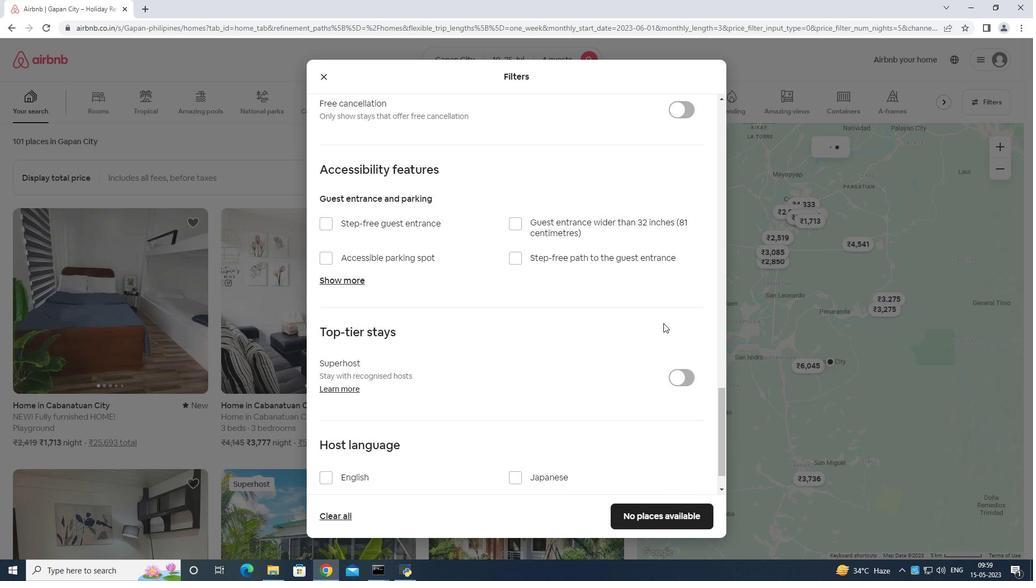 
Action: Mouse moved to (661, 326)
Screenshot: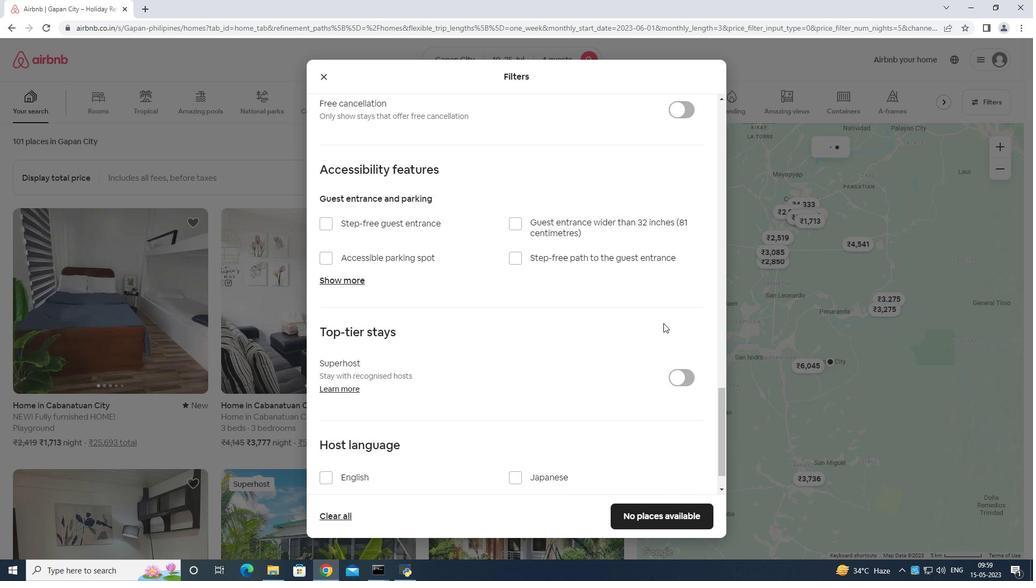 
Action: Mouse scrolled (661, 326) with delta (0, 0)
Screenshot: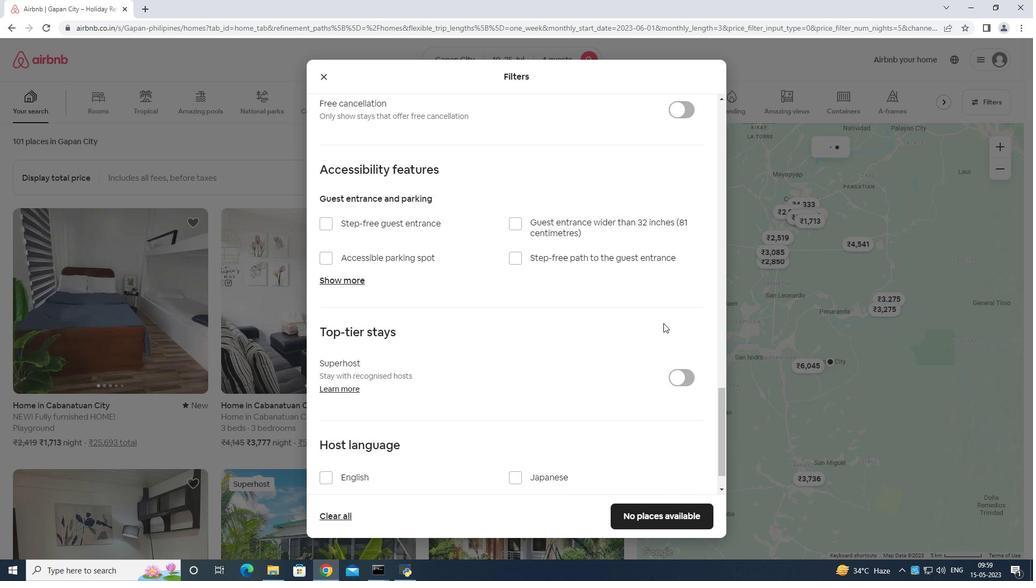
Action: Mouse moved to (319, 434)
Screenshot: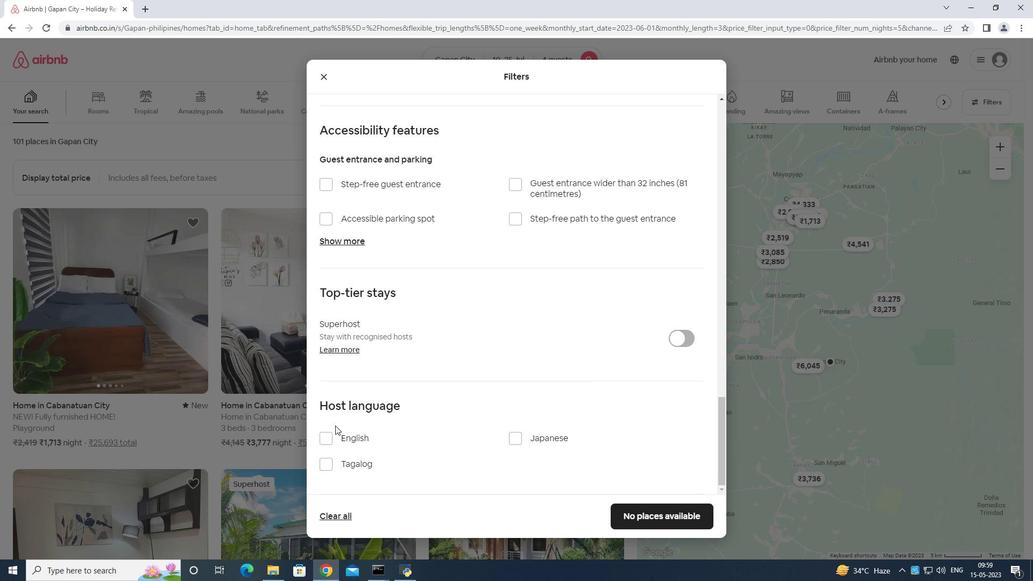 
Action: Mouse pressed left at (319, 434)
Screenshot: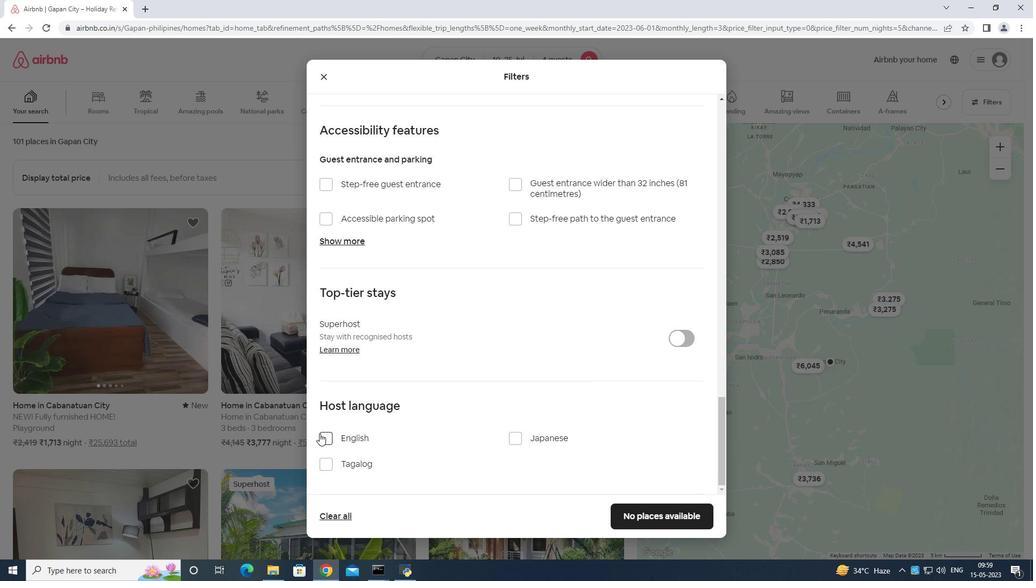 
Action: Mouse moved to (646, 512)
Screenshot: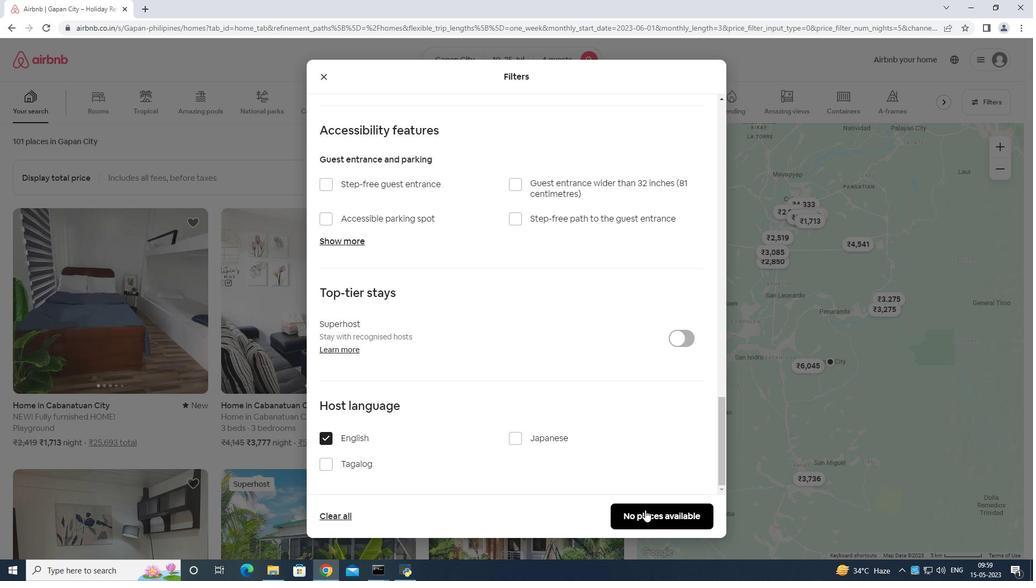 
Action: Mouse pressed left at (646, 512)
Screenshot: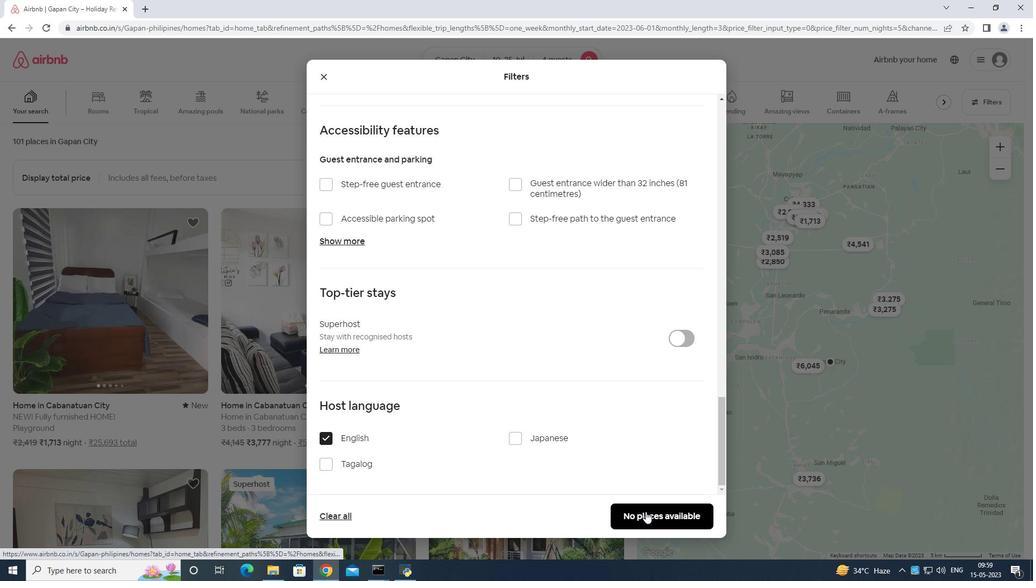 
